 Task: Find connections with filter location João Monlevade with filter topic #Openingswith filter profile language German with filter current company Rahi with filter school Sri Indu College Of Engineering & Technology with filter industry Public Safety with filter service category Translation with filter keywords title Executive Assistant
Action: Mouse moved to (561, 86)
Screenshot: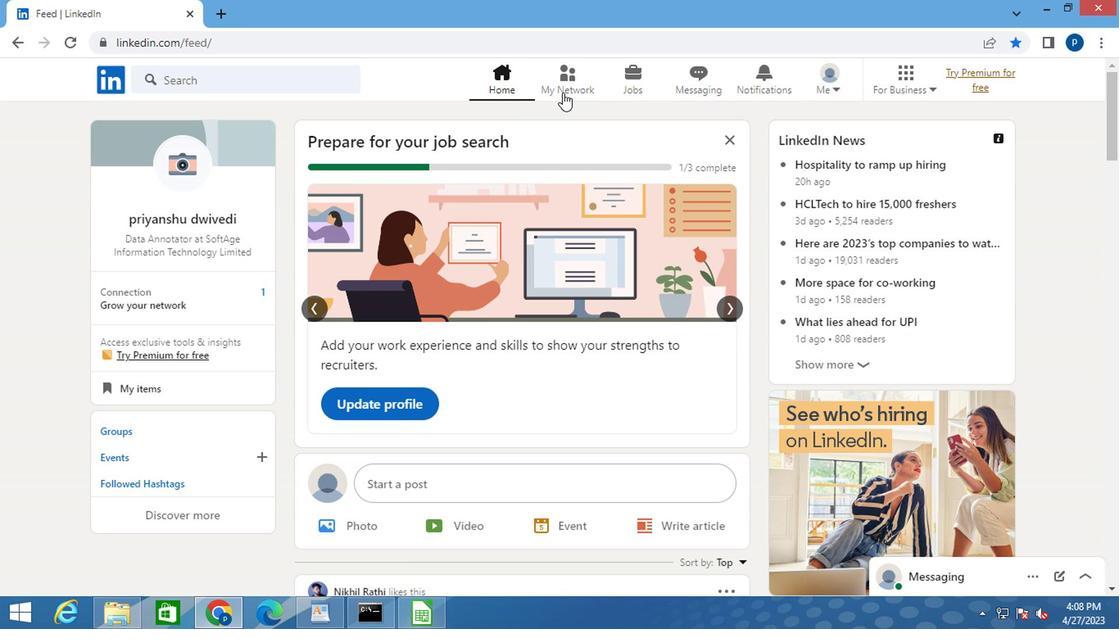 
Action: Mouse pressed left at (561, 86)
Screenshot: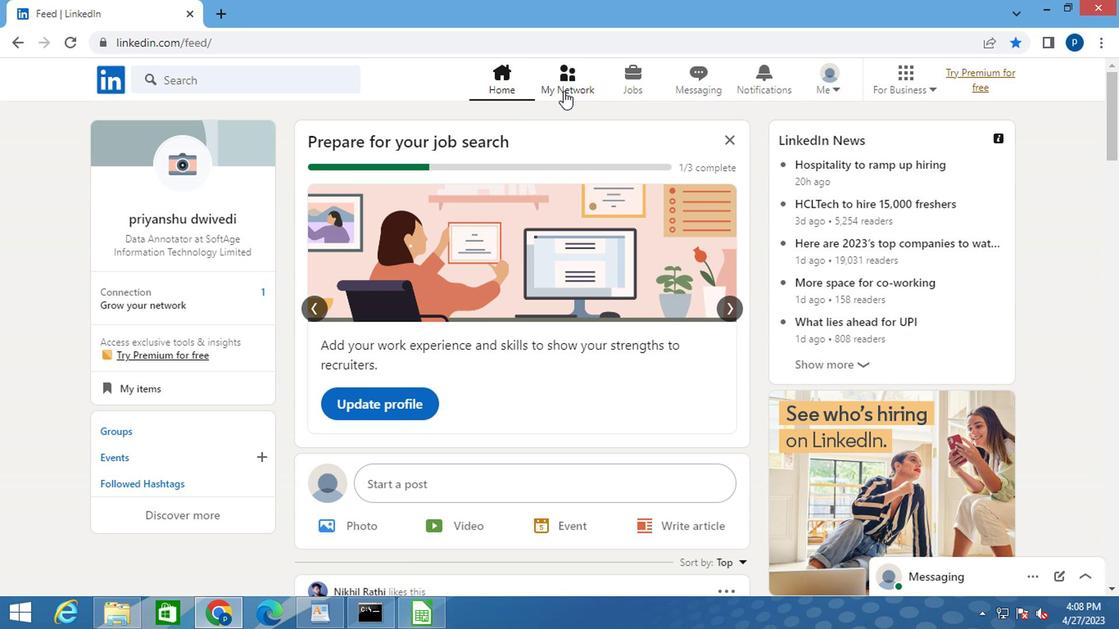 
Action: Mouse moved to (158, 175)
Screenshot: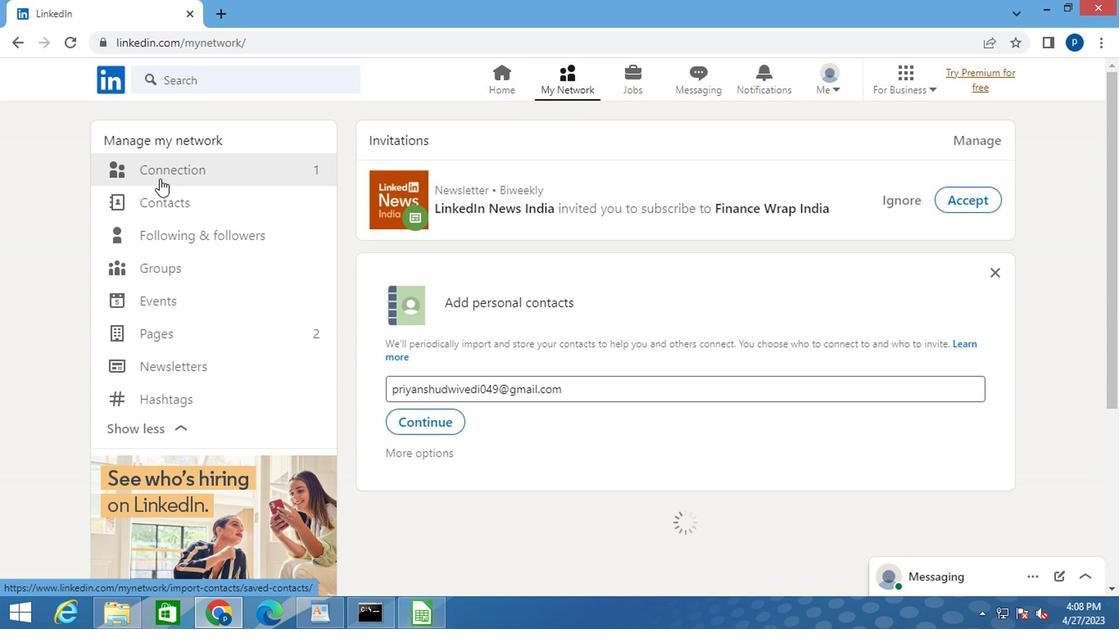
Action: Mouse pressed left at (158, 175)
Screenshot: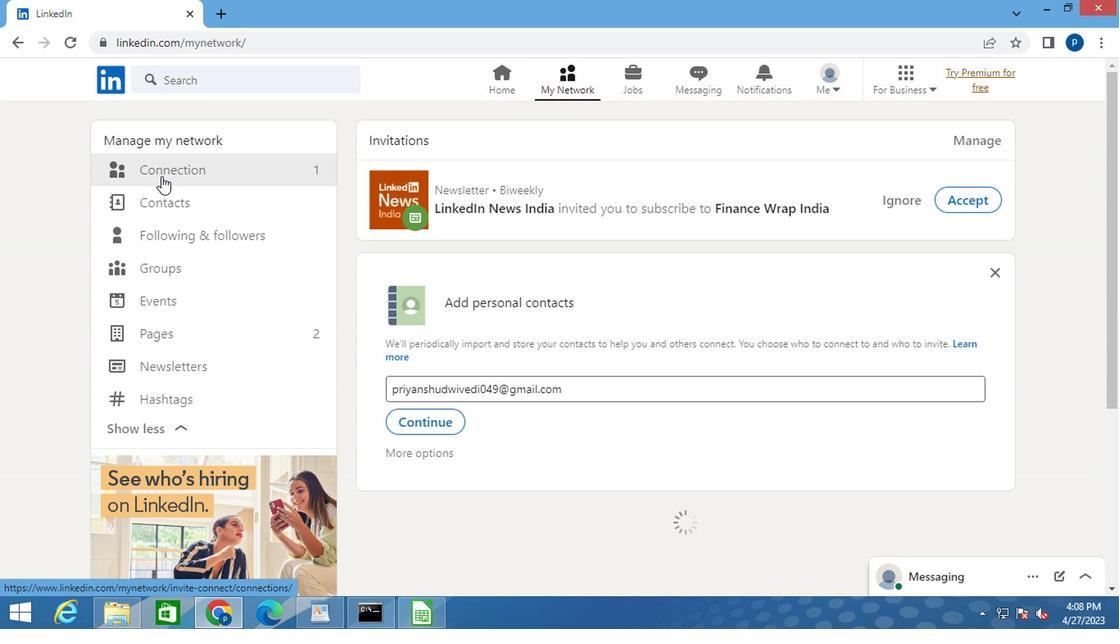 
Action: Mouse moved to (680, 175)
Screenshot: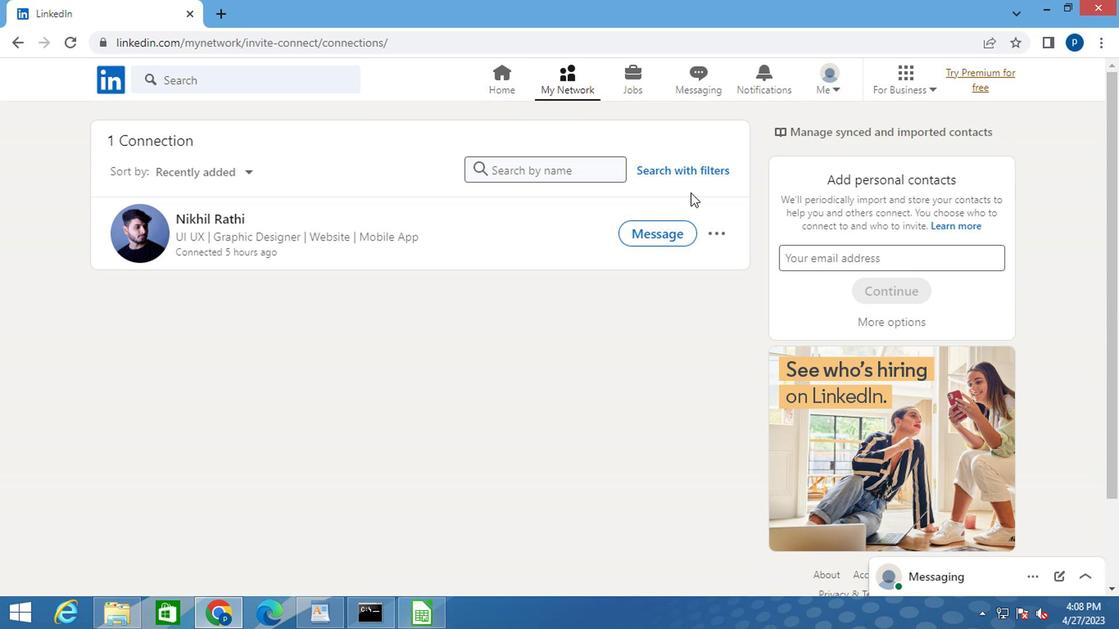
Action: Mouse pressed left at (680, 175)
Screenshot: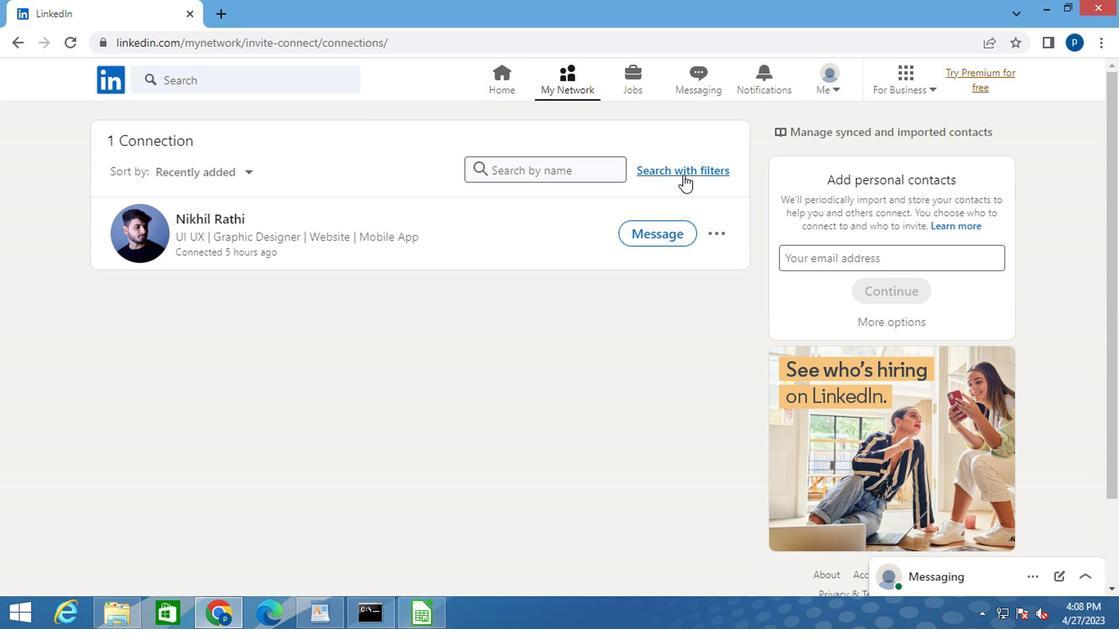 
Action: Mouse moved to (601, 127)
Screenshot: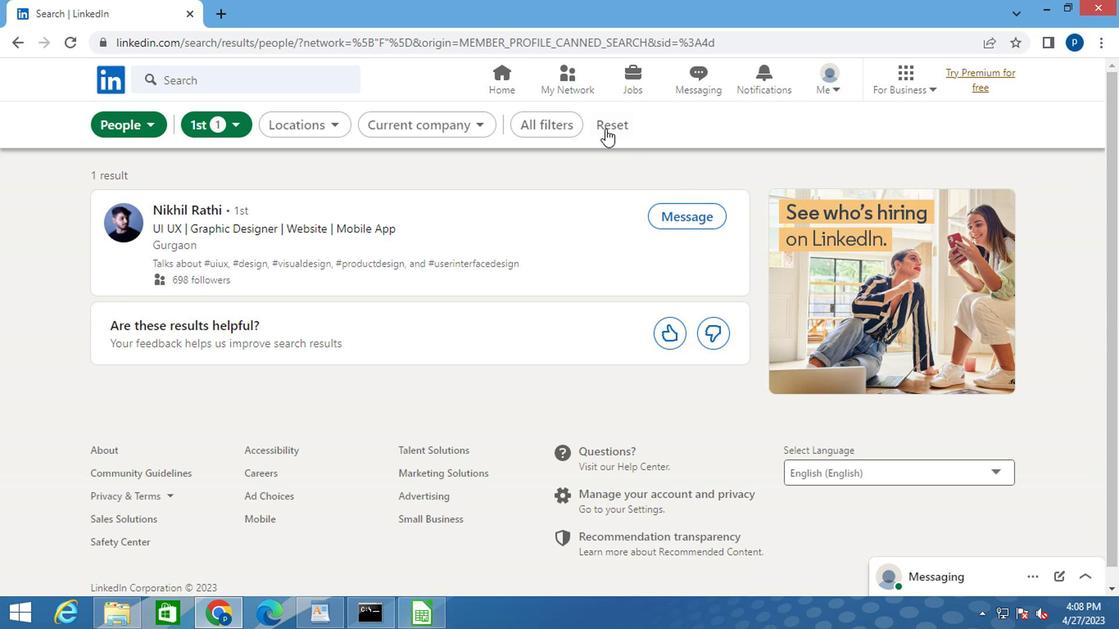 
Action: Mouse pressed left at (601, 127)
Screenshot: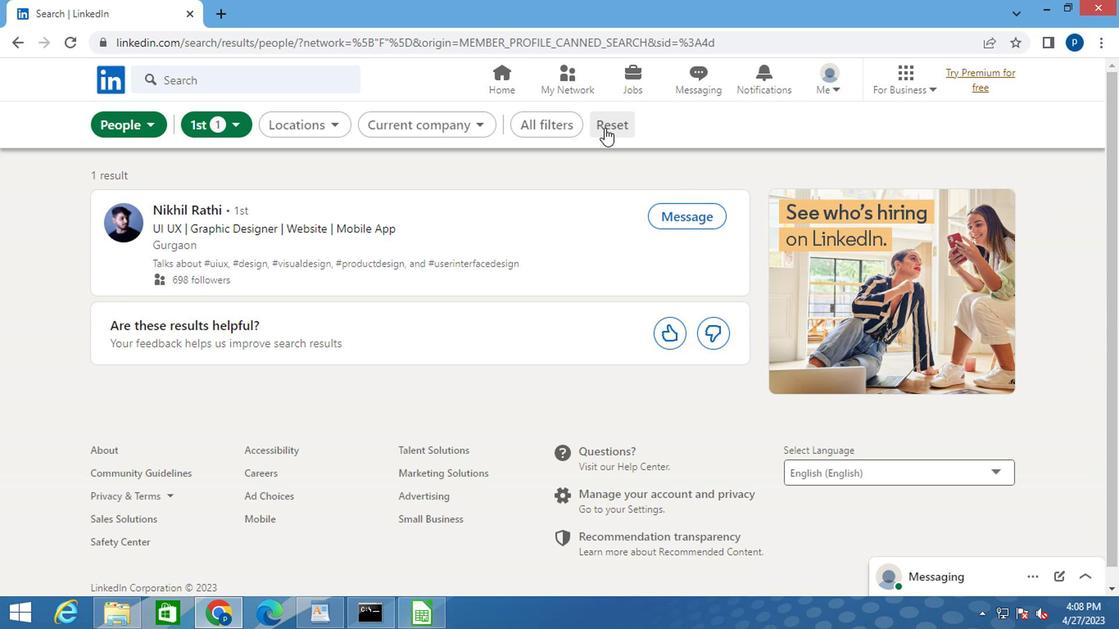 
Action: Mouse moved to (590, 133)
Screenshot: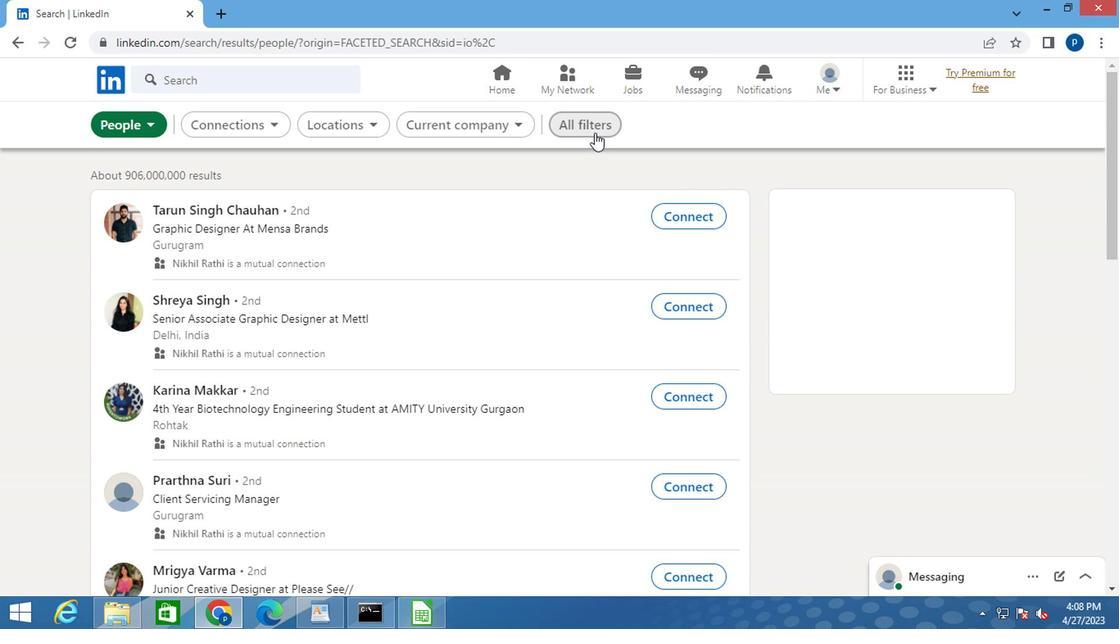 
Action: Mouse pressed left at (590, 133)
Screenshot: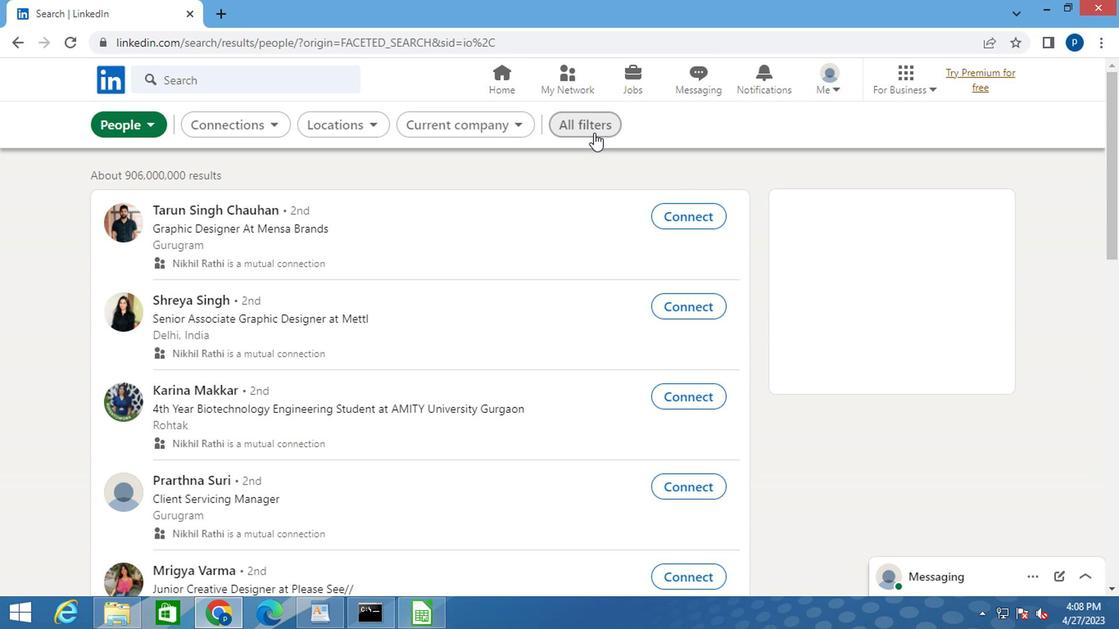 
Action: Mouse moved to (870, 348)
Screenshot: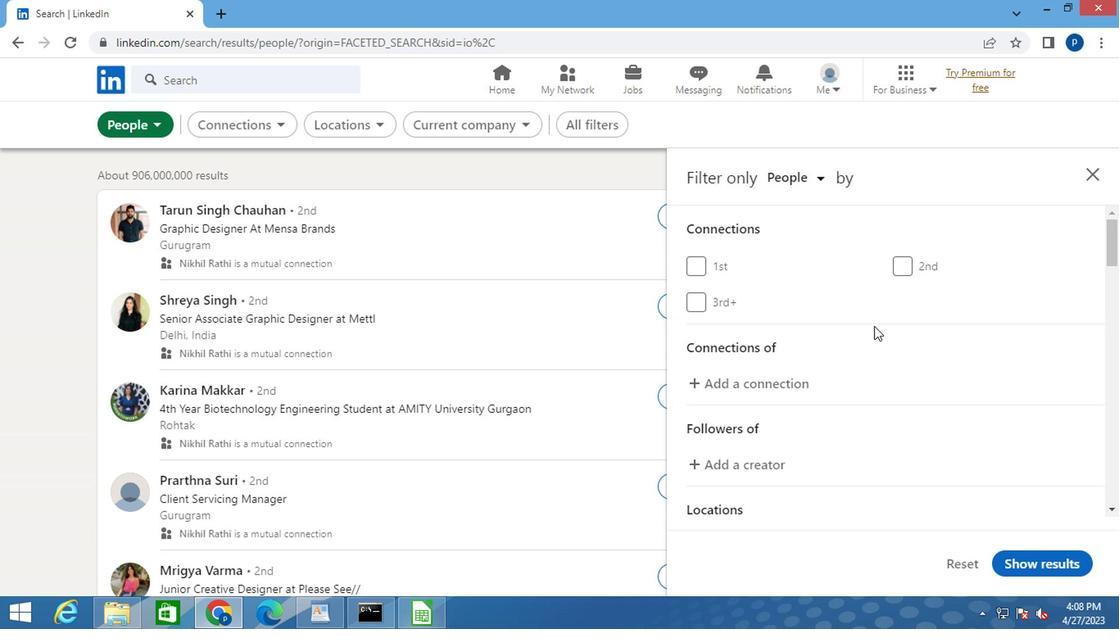 
Action: Mouse scrolled (870, 335) with delta (0, 0)
Screenshot: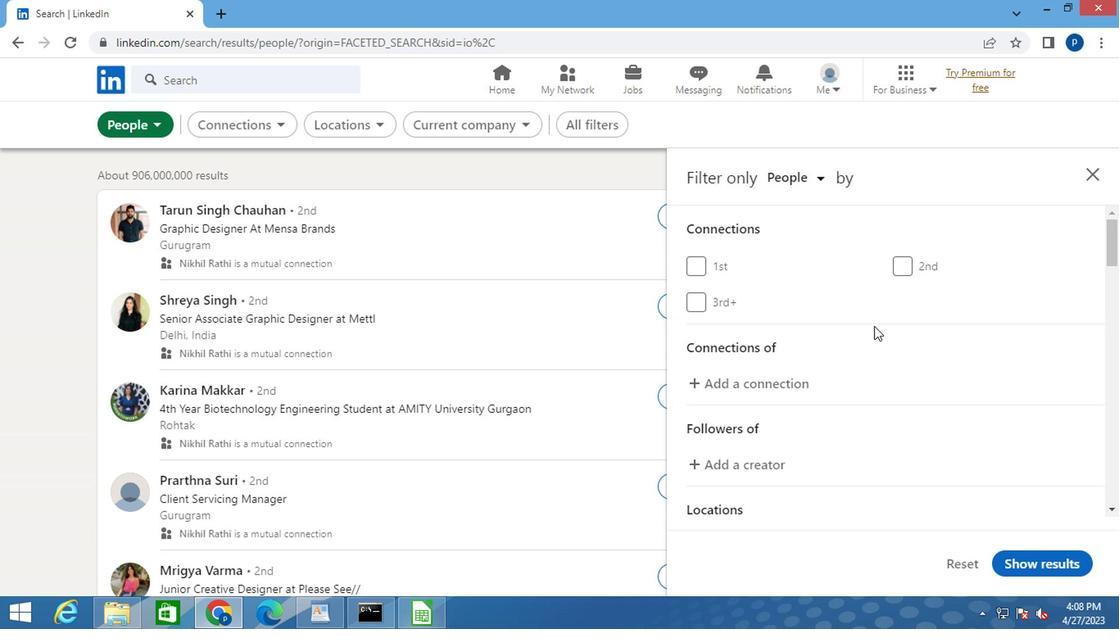 
Action: Mouse scrolled (870, 335) with delta (0, 0)
Screenshot: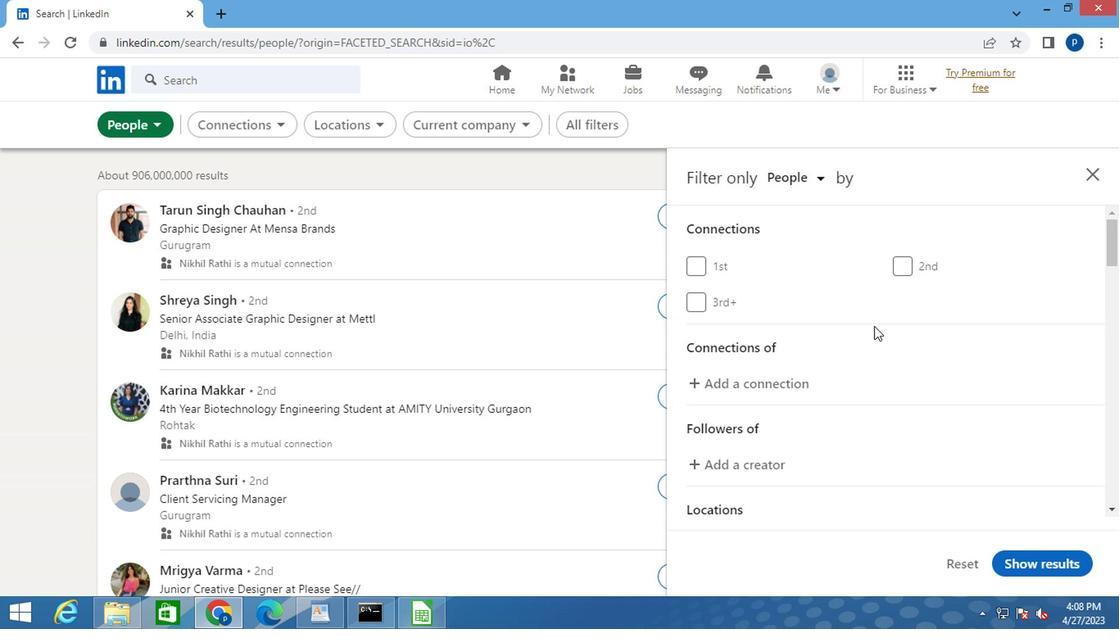 
Action: Mouse moved to (895, 454)
Screenshot: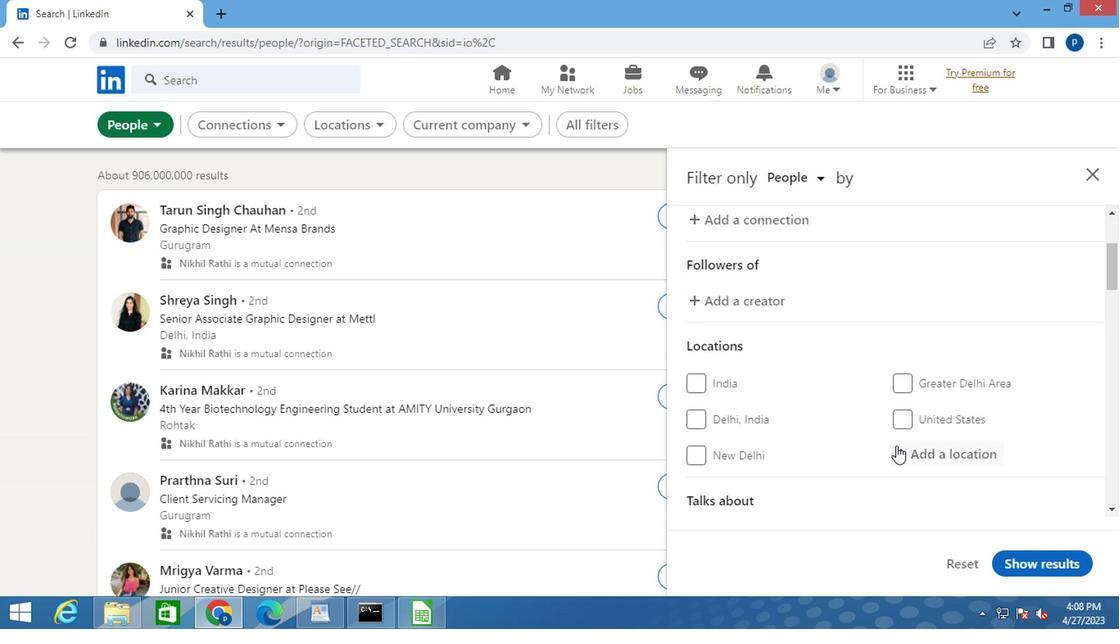 
Action: Mouse pressed left at (895, 454)
Screenshot: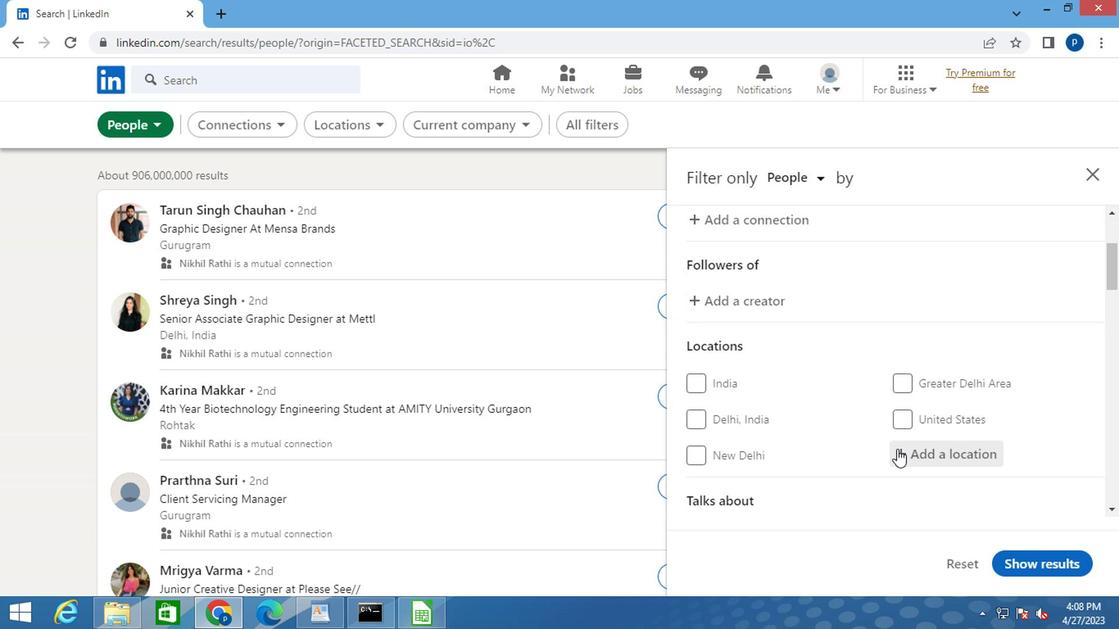 
Action: Key pressed j<Key.caps_lock>oao<Key.space><Key.caps_lock>m<Key.caps_lock>on
Screenshot: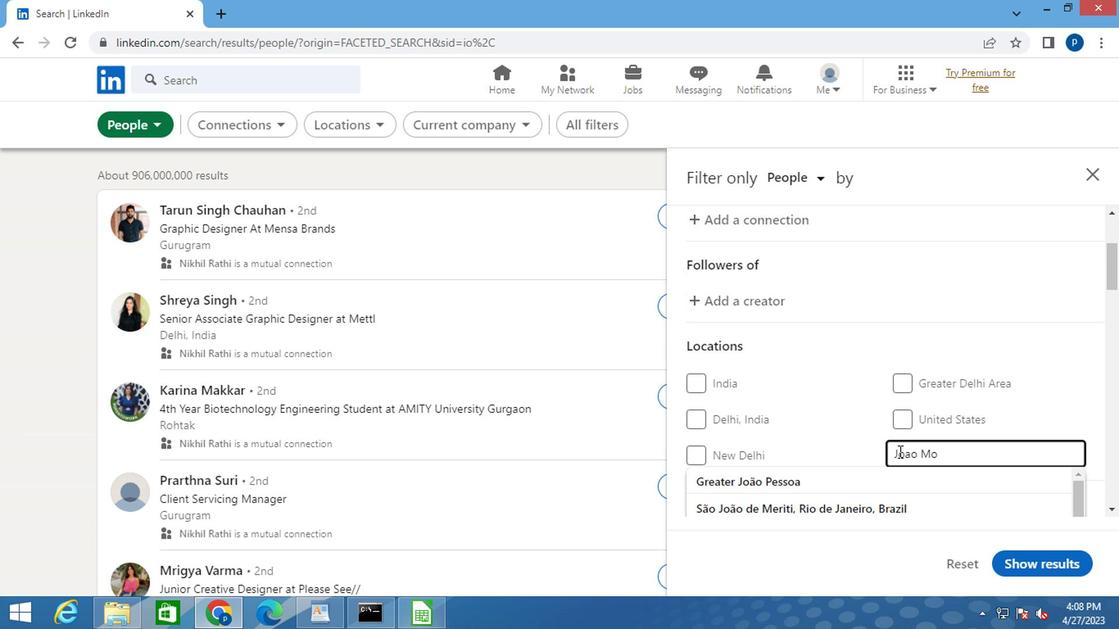 
Action: Mouse moved to (826, 483)
Screenshot: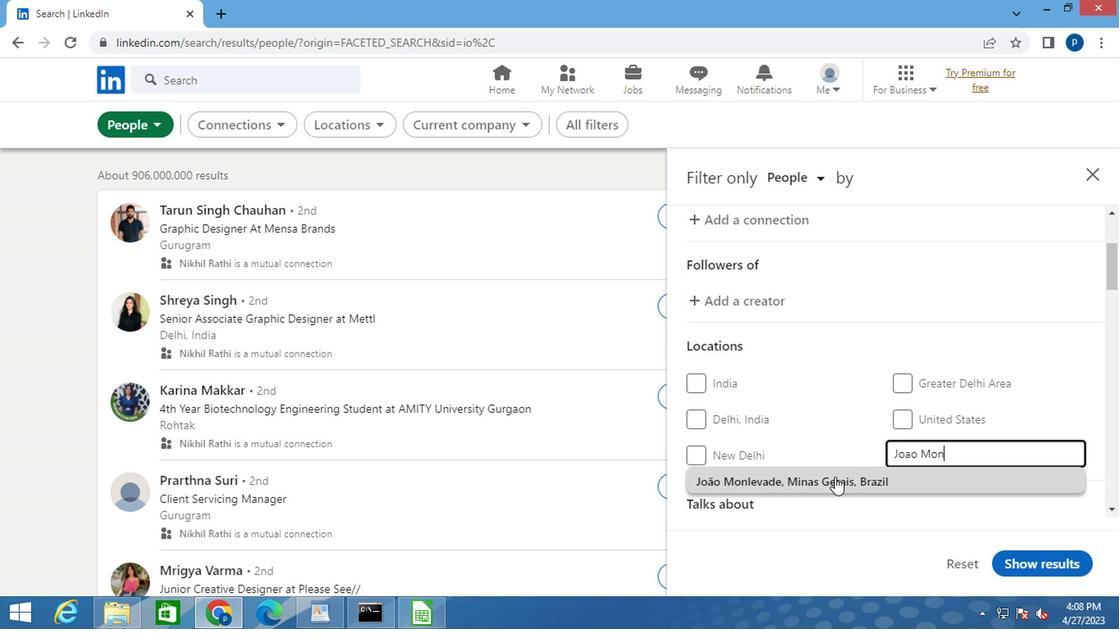 
Action: Mouse pressed left at (826, 483)
Screenshot: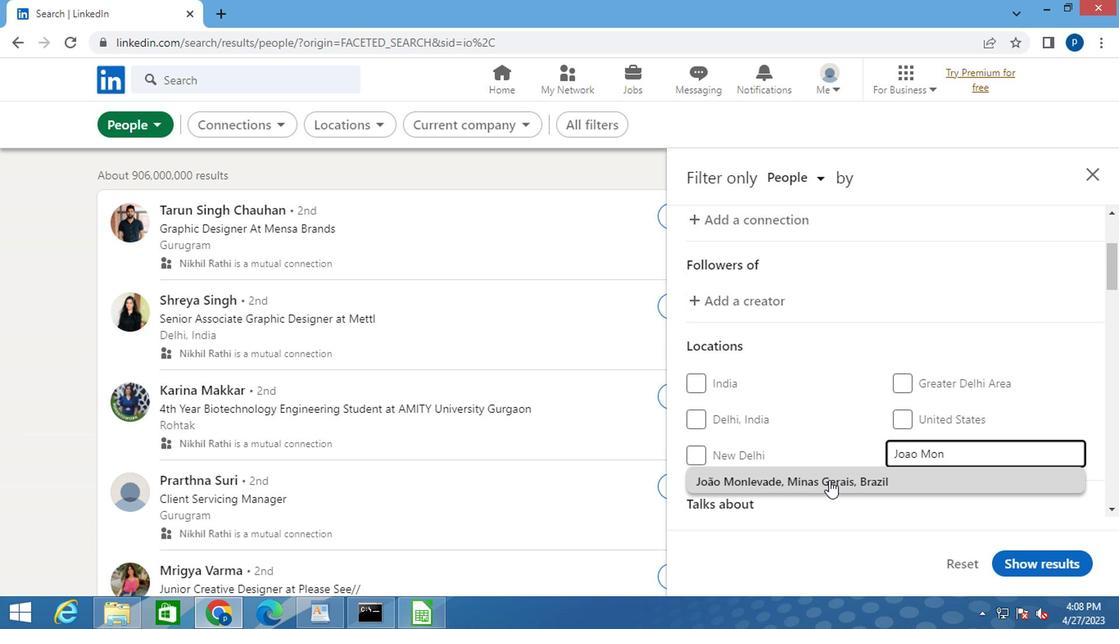 
Action: Mouse moved to (829, 476)
Screenshot: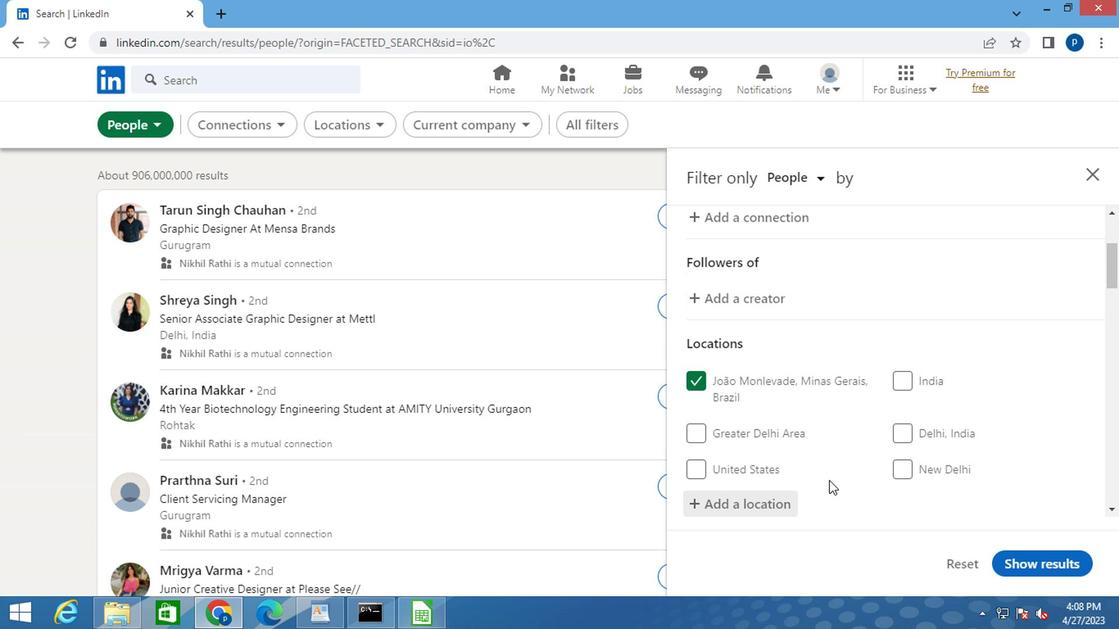 
Action: Mouse scrolled (829, 475) with delta (0, -1)
Screenshot: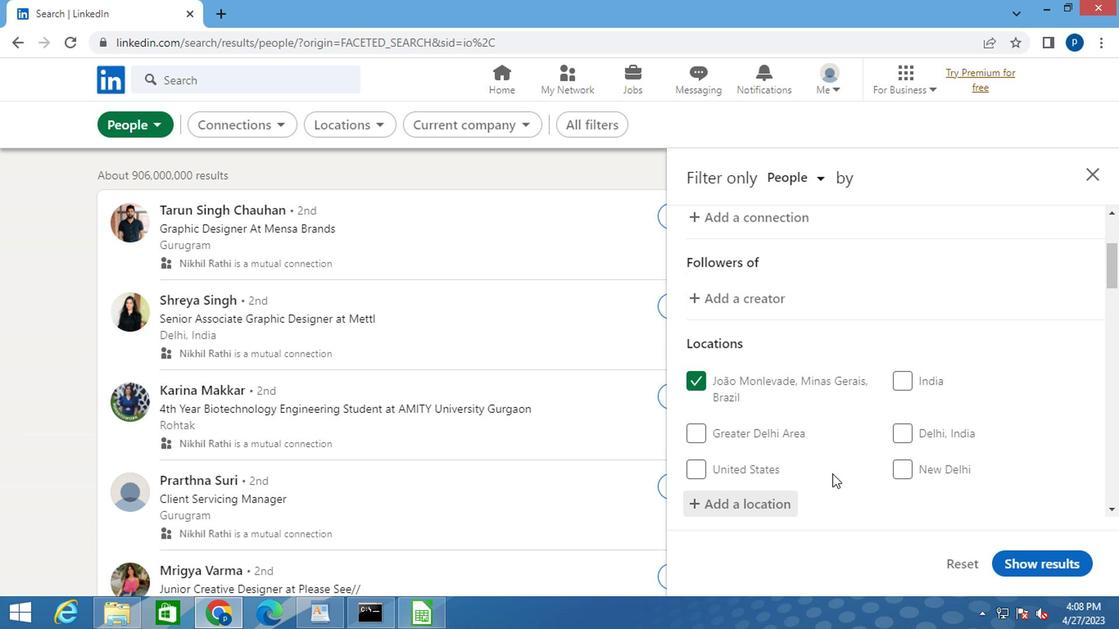 
Action: Mouse scrolled (829, 475) with delta (0, -1)
Screenshot: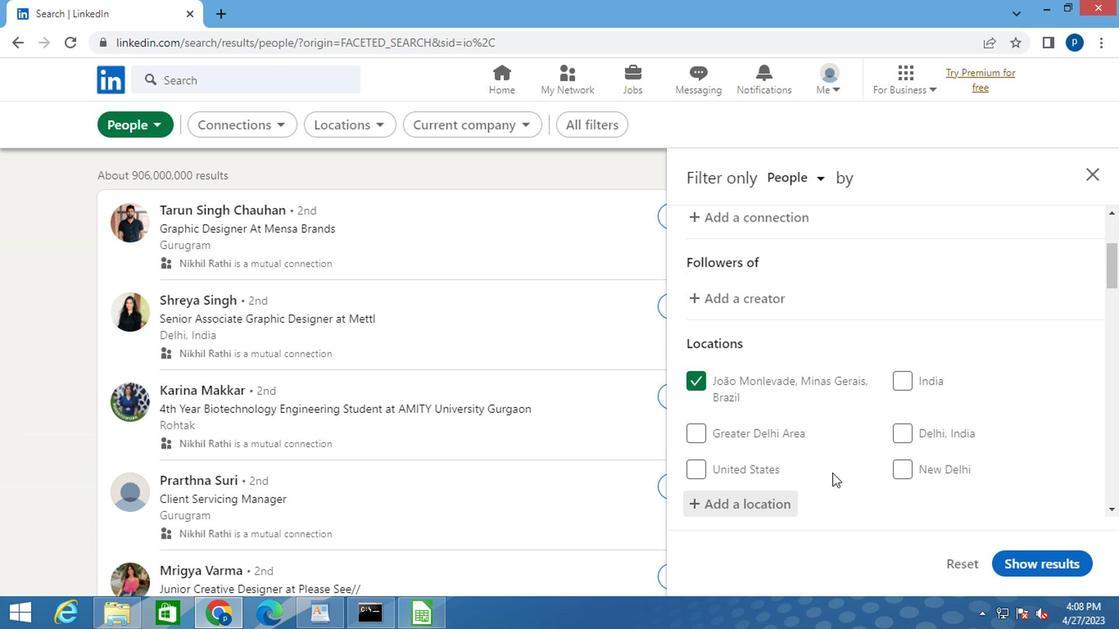 
Action: Mouse moved to (876, 444)
Screenshot: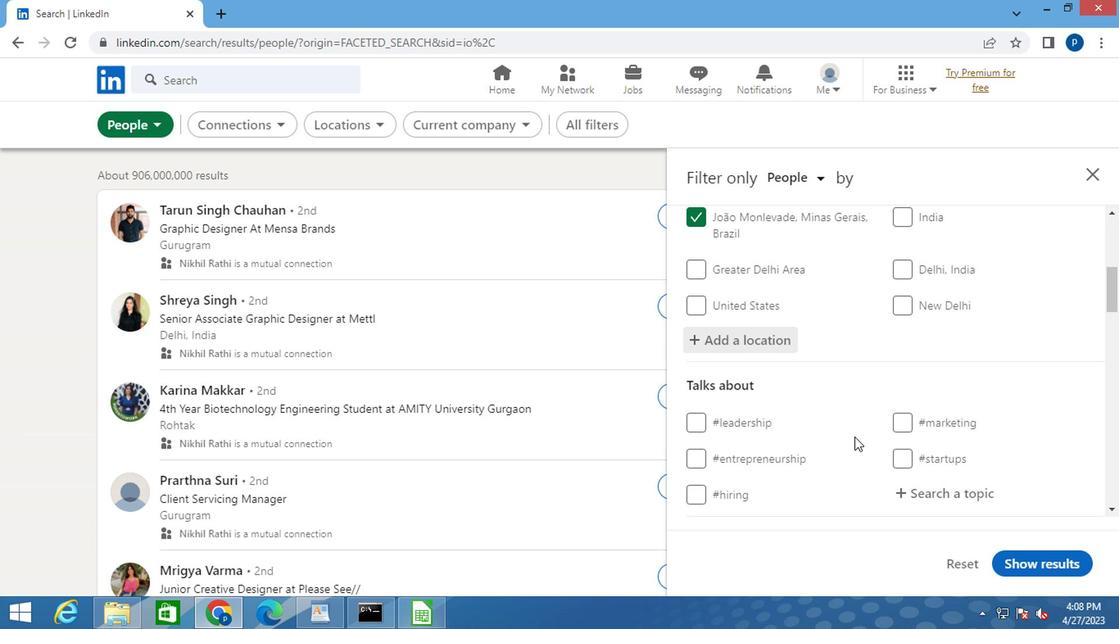 
Action: Mouse scrolled (876, 443) with delta (0, -1)
Screenshot: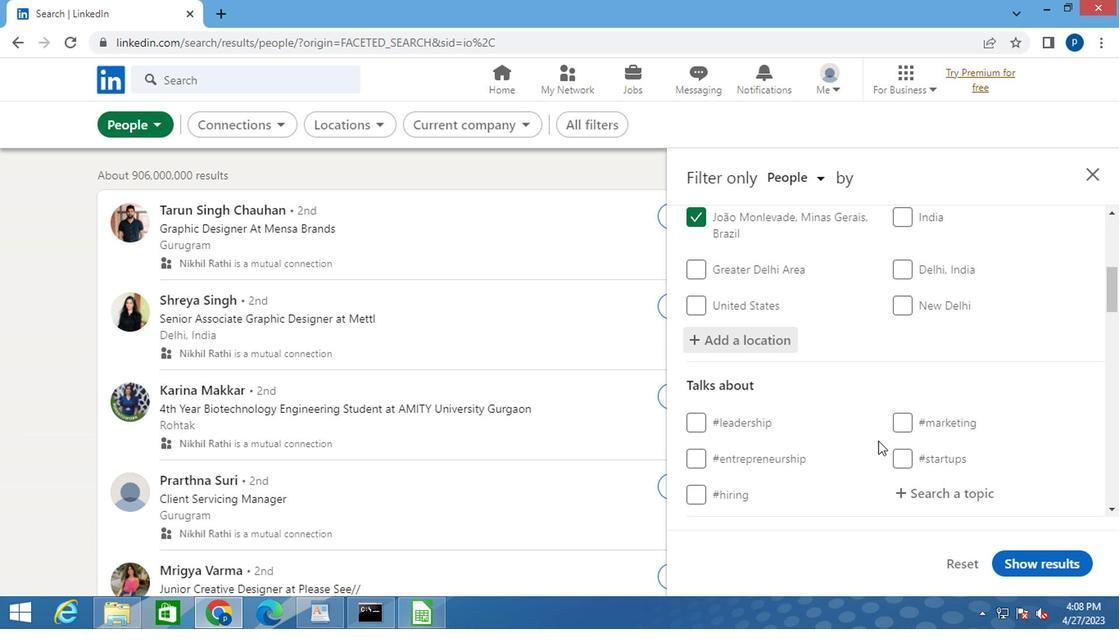 
Action: Mouse moved to (904, 412)
Screenshot: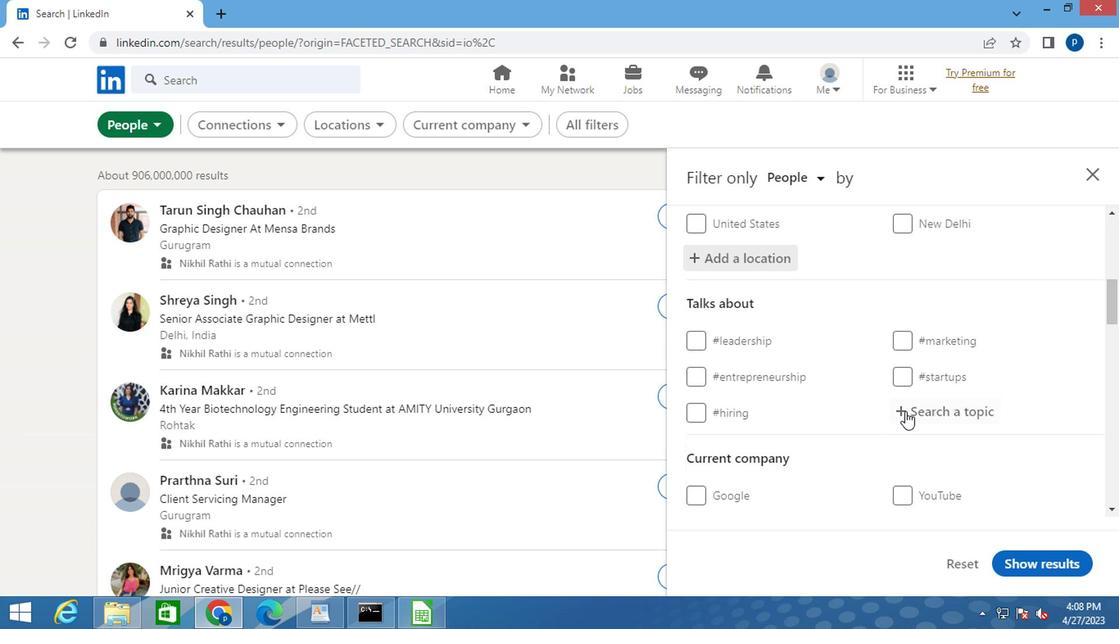 
Action: Mouse pressed left at (904, 412)
Screenshot: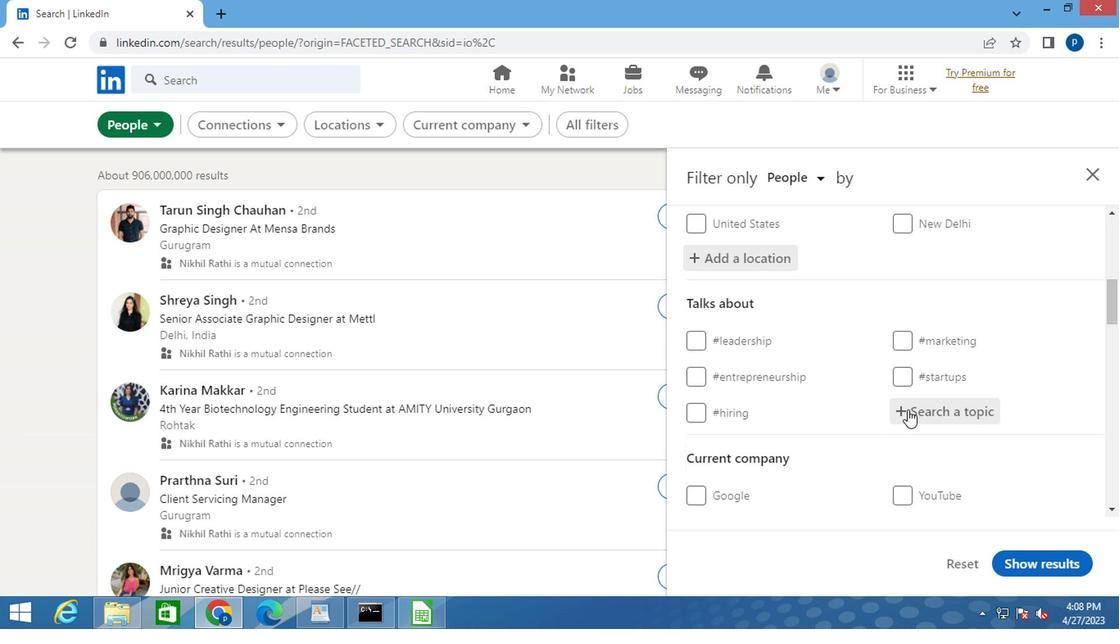 
Action: Mouse moved to (903, 413)
Screenshot: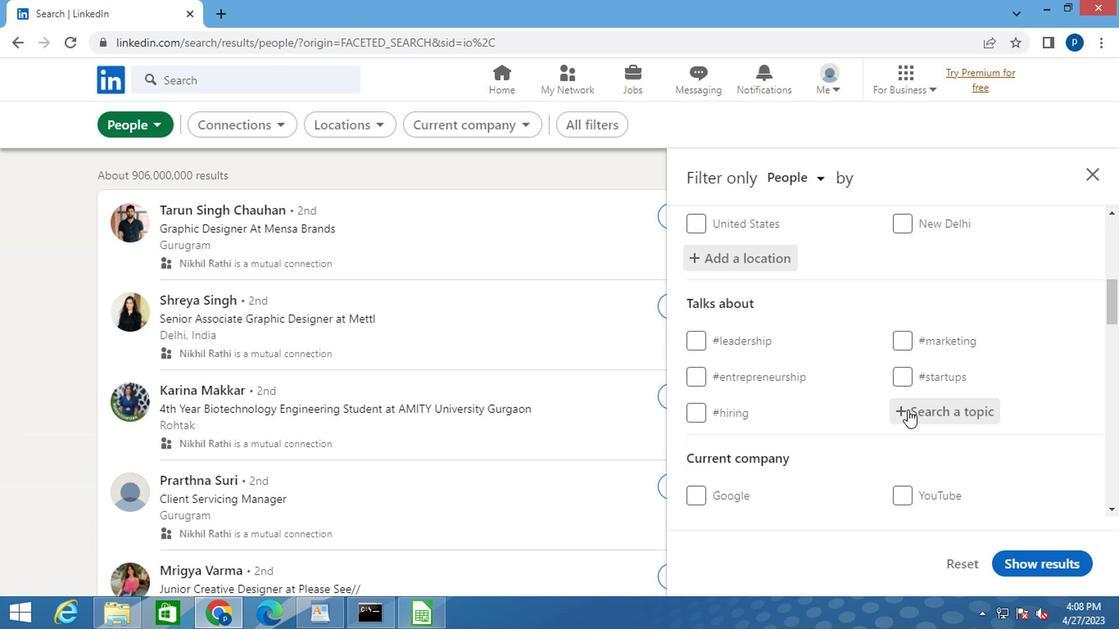 
Action: Key pressed <Key.shift>#<Key.caps_lock>O<Key.caps_lock>PENINGS<Key.space>
Screenshot: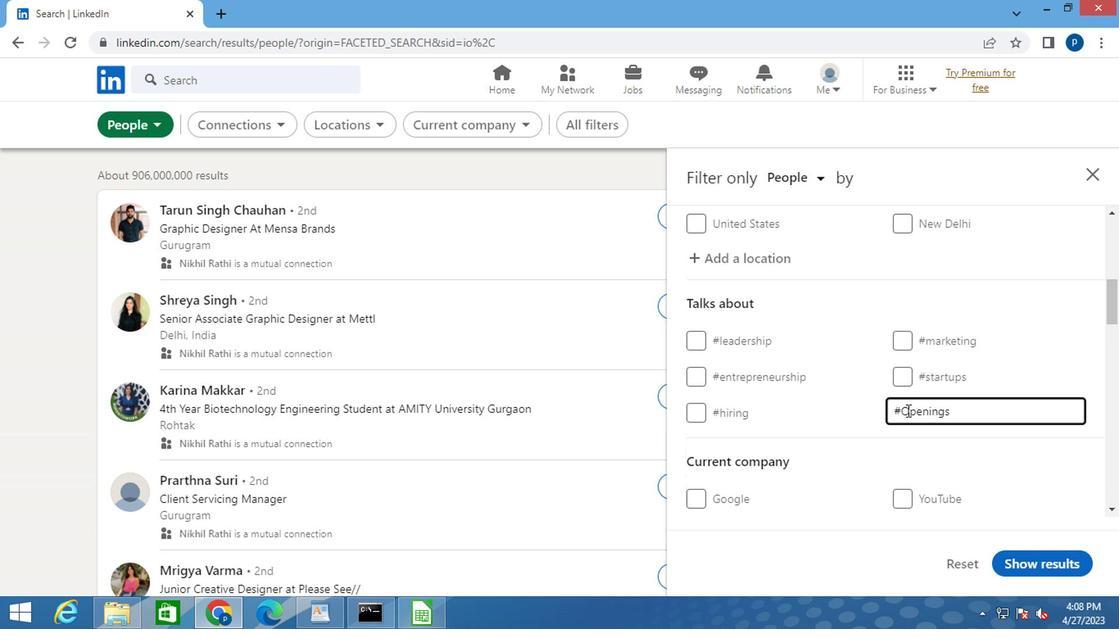 
Action: Mouse moved to (847, 423)
Screenshot: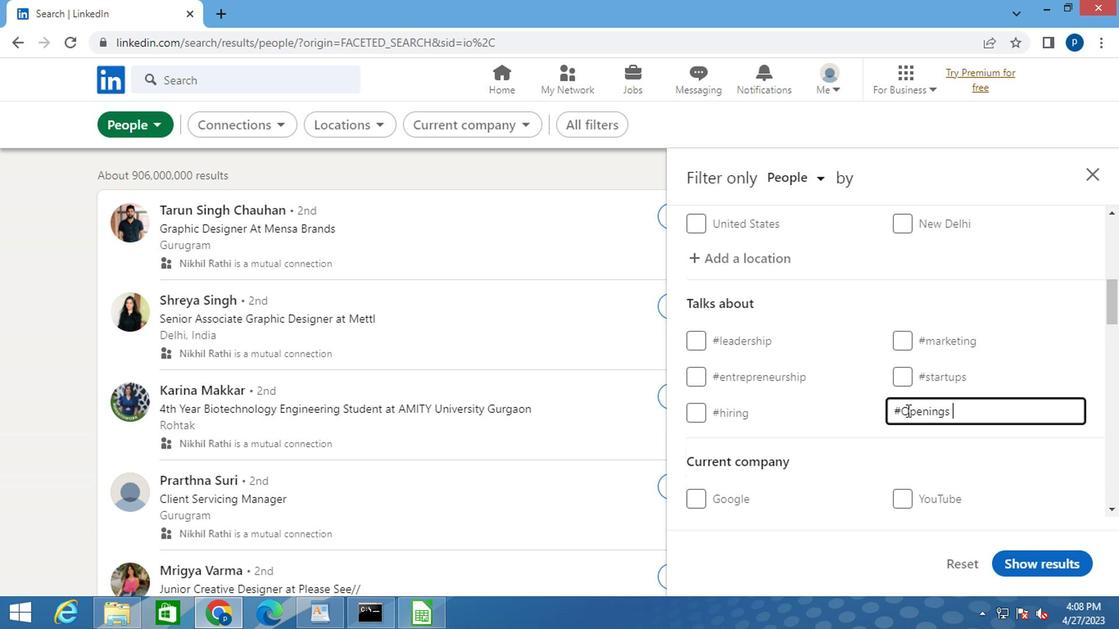 
Action: Mouse scrolled (847, 422) with delta (0, 0)
Screenshot: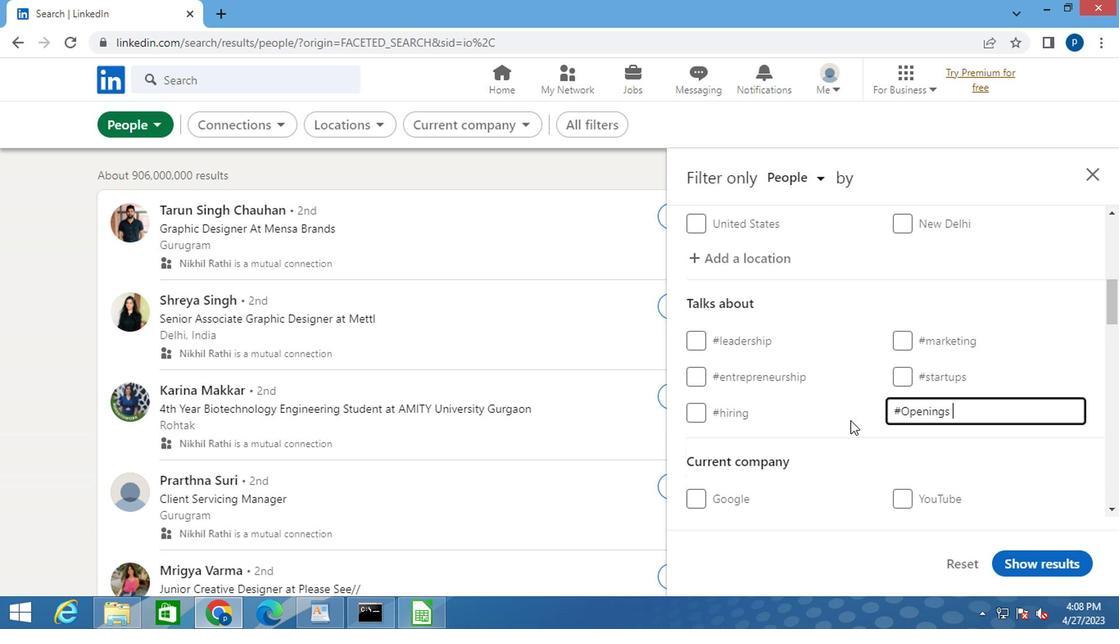 
Action: Mouse scrolled (847, 422) with delta (0, 0)
Screenshot: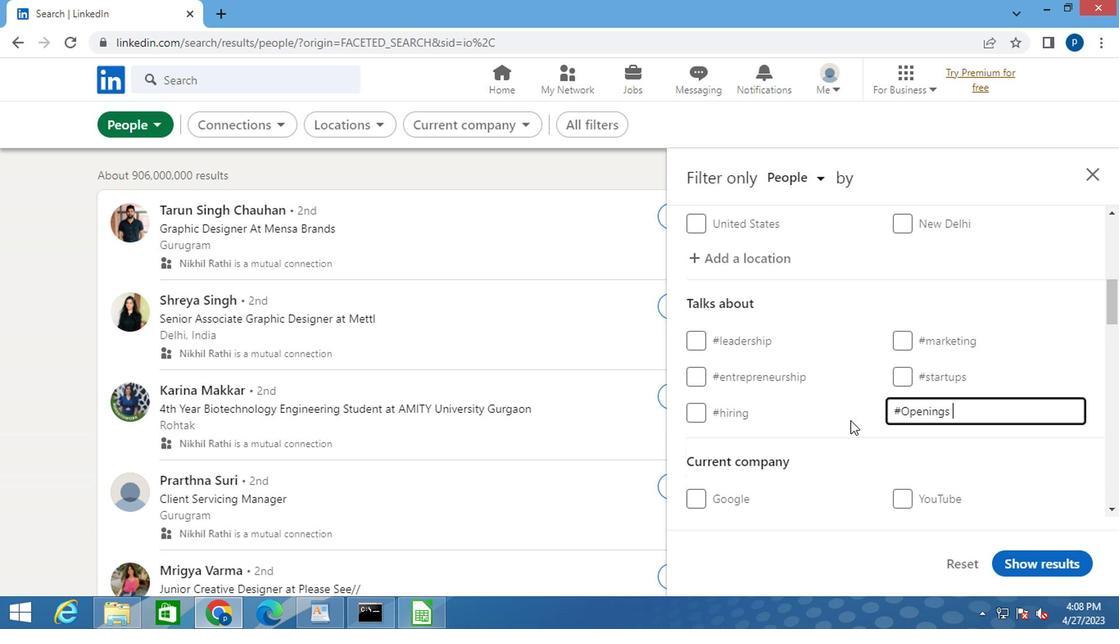 
Action: Mouse moved to (844, 423)
Screenshot: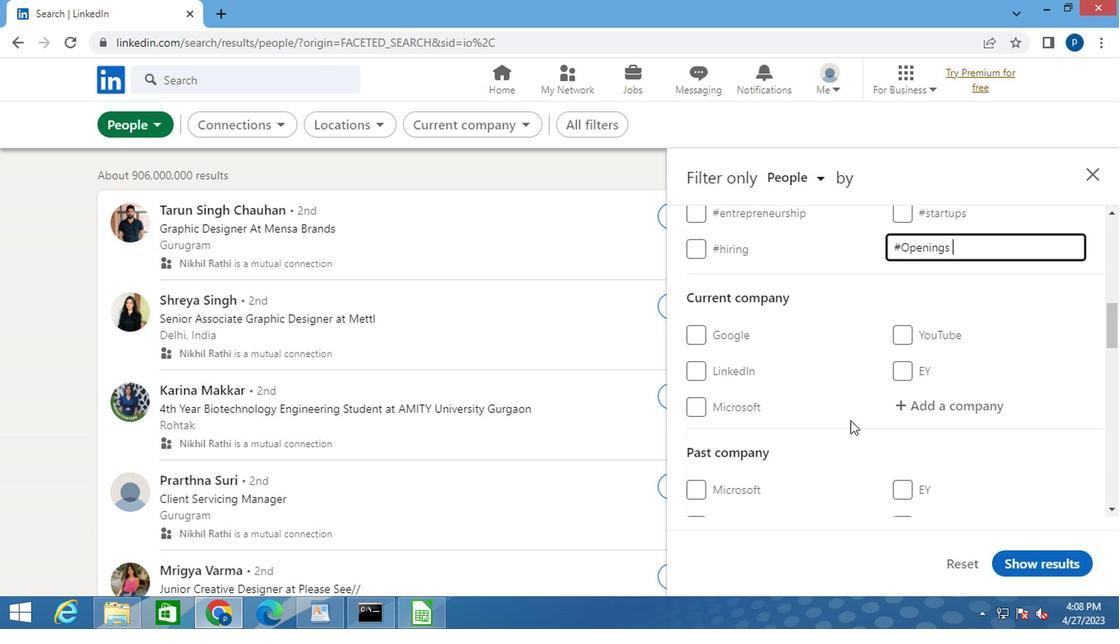 
Action: Mouse scrolled (844, 422) with delta (0, 0)
Screenshot: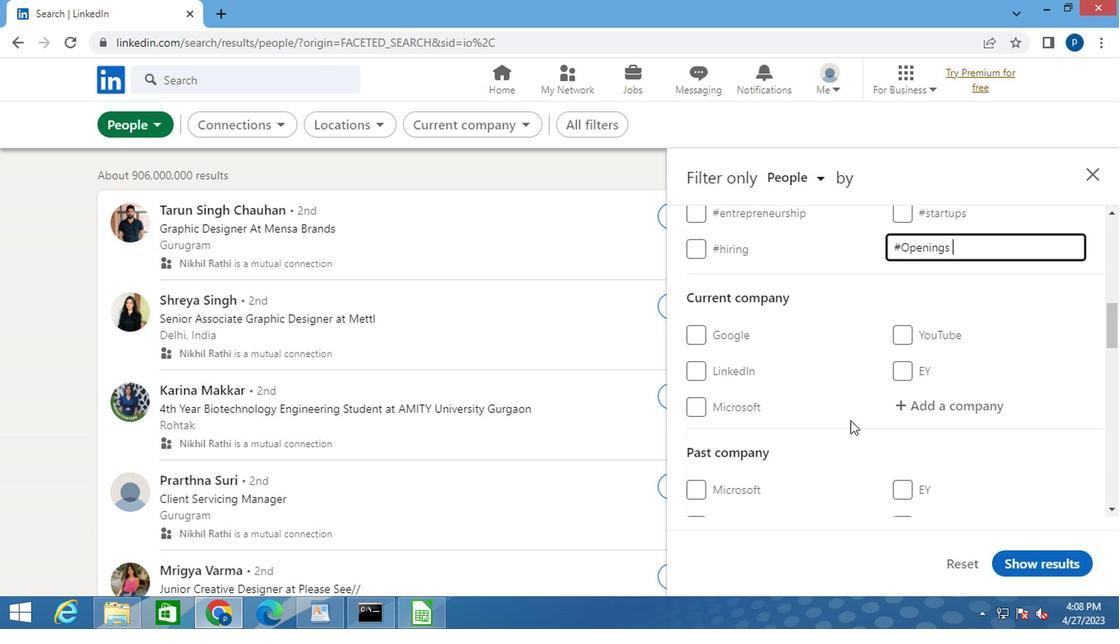 
Action: Mouse moved to (838, 422)
Screenshot: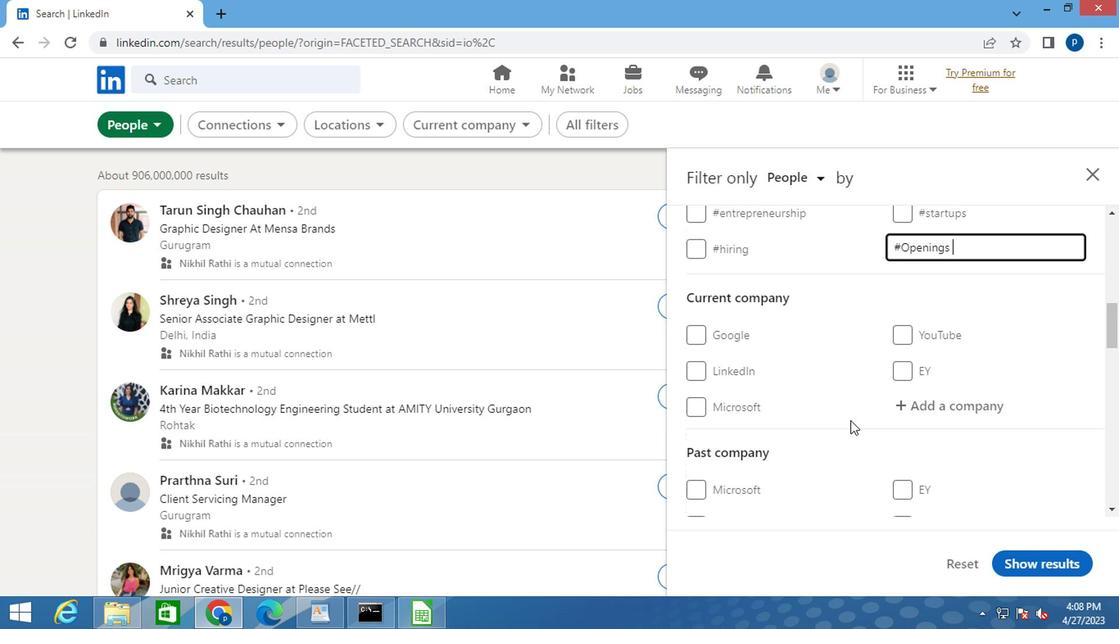 
Action: Mouse scrolled (838, 421) with delta (0, -1)
Screenshot: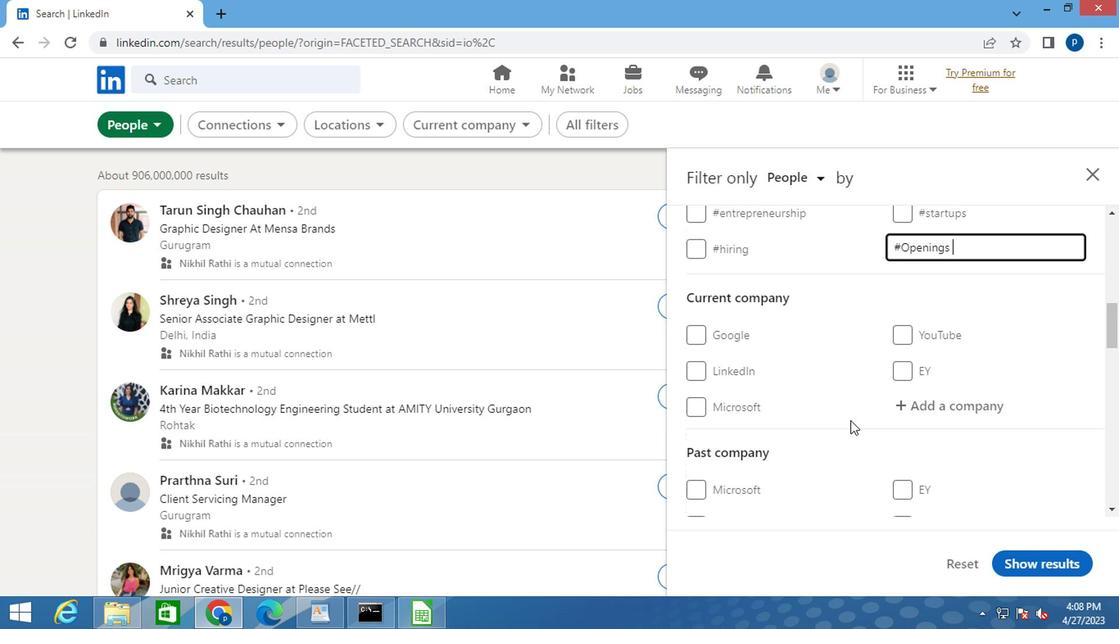 
Action: Mouse moved to (808, 400)
Screenshot: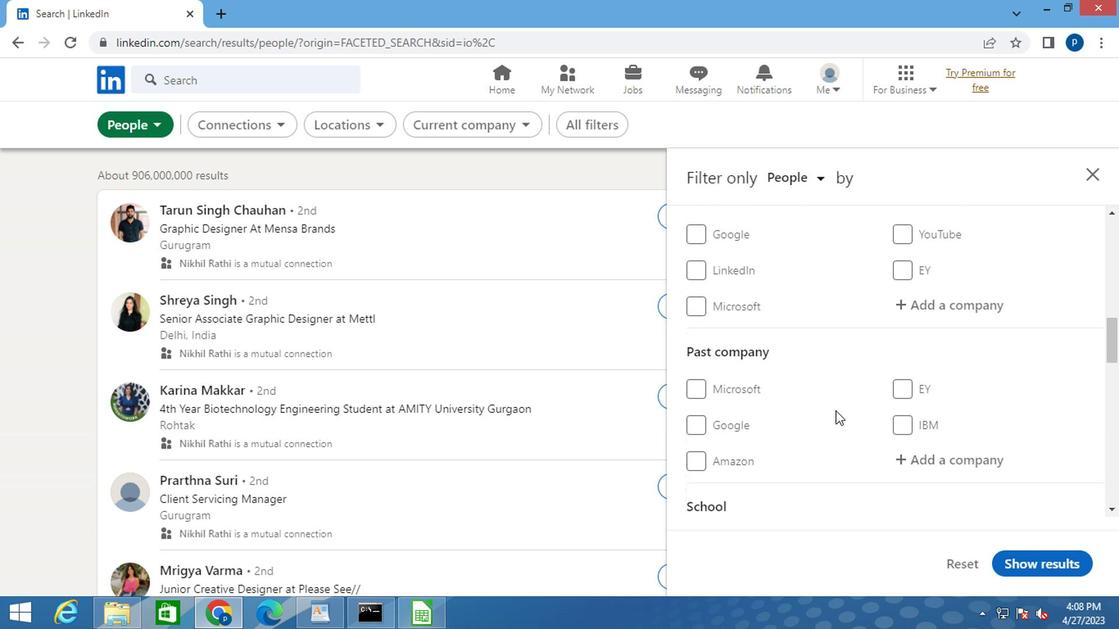 
Action: Mouse scrolled (808, 399) with delta (0, -1)
Screenshot: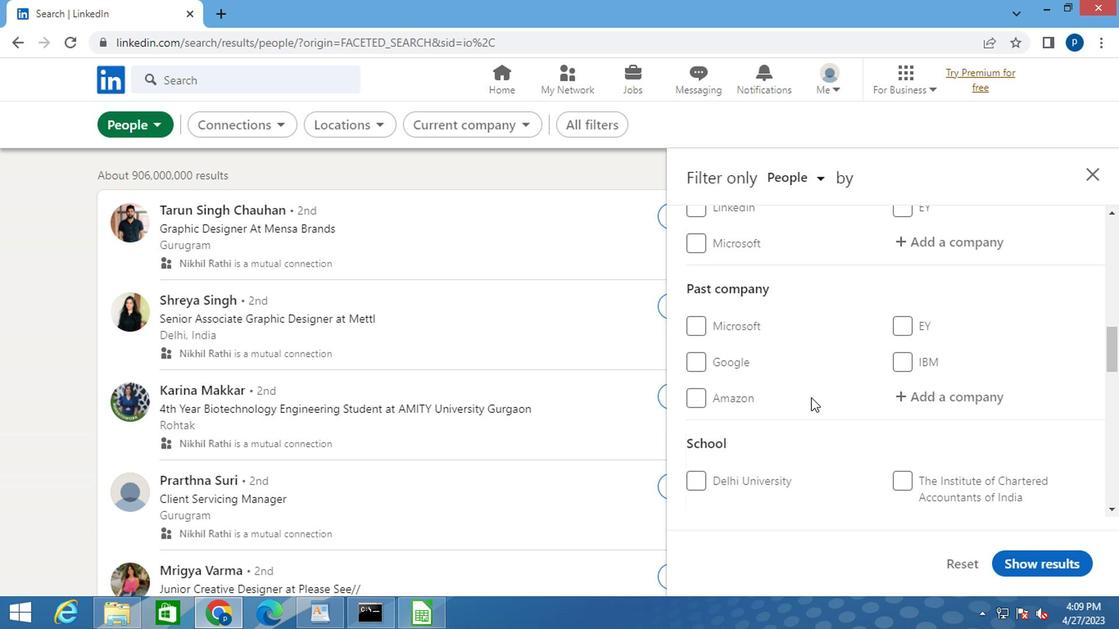 
Action: Mouse moved to (808, 398)
Screenshot: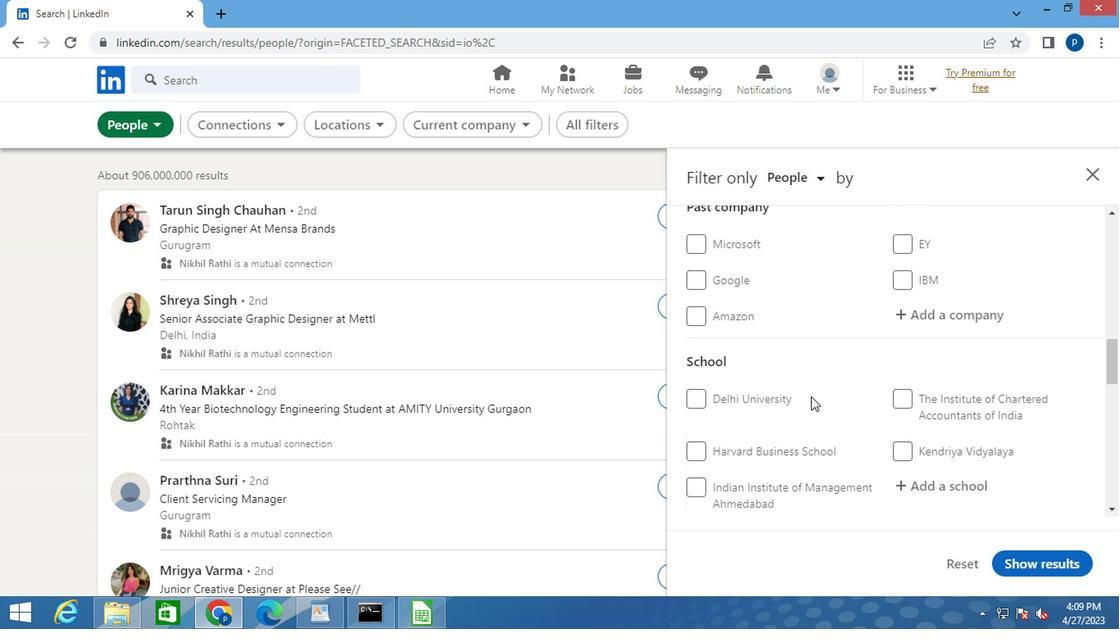
Action: Mouse scrolled (808, 397) with delta (0, -1)
Screenshot: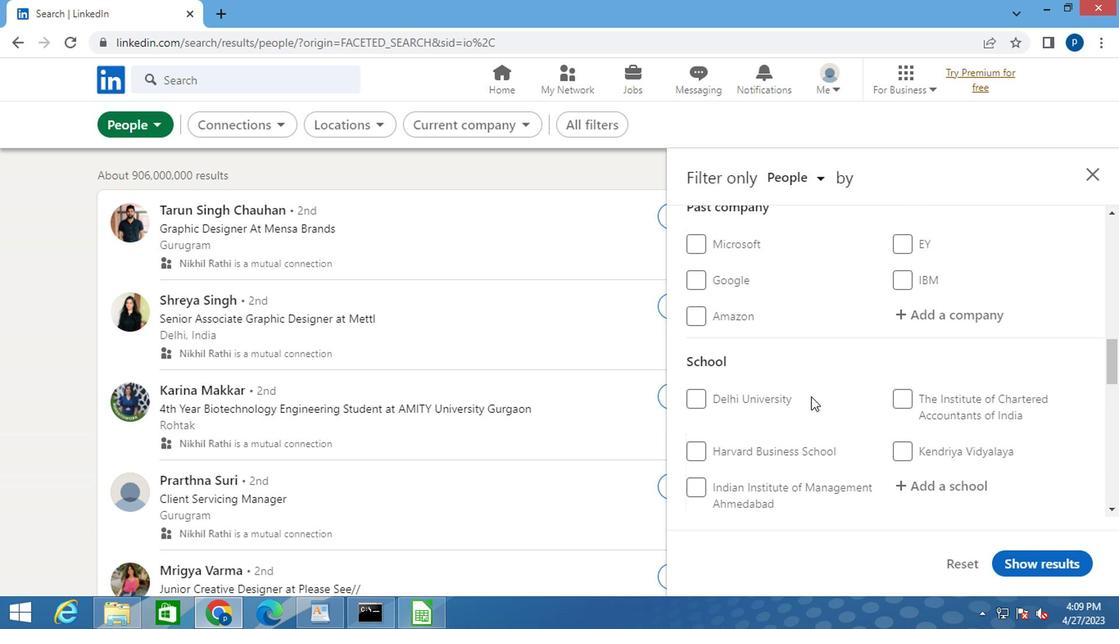 
Action: Mouse scrolled (808, 397) with delta (0, -1)
Screenshot: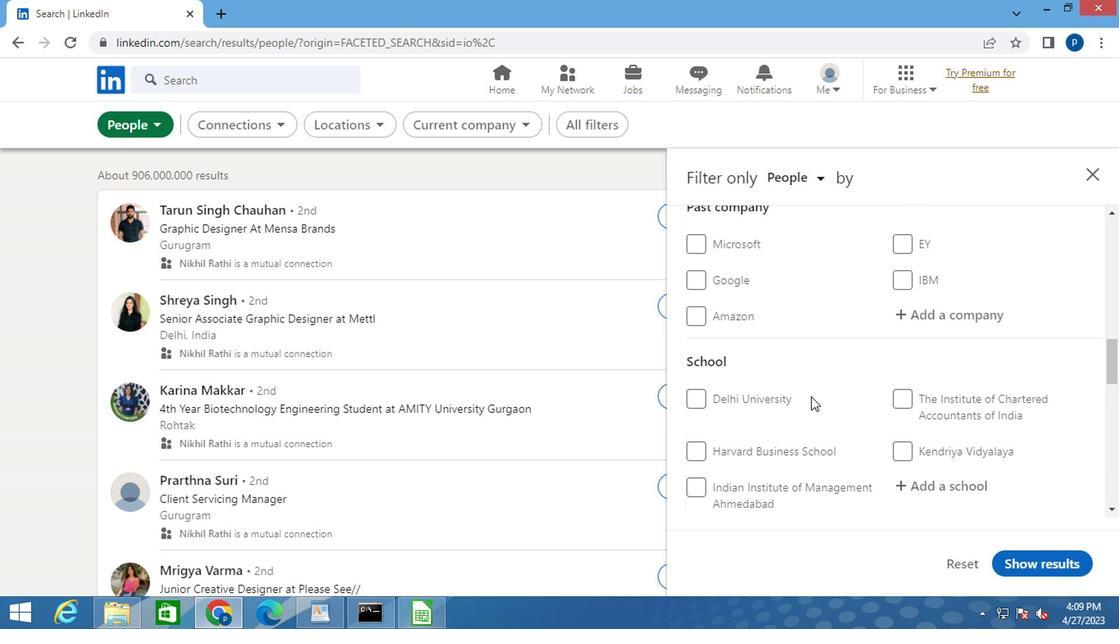 
Action: Mouse scrolled (808, 397) with delta (0, -1)
Screenshot: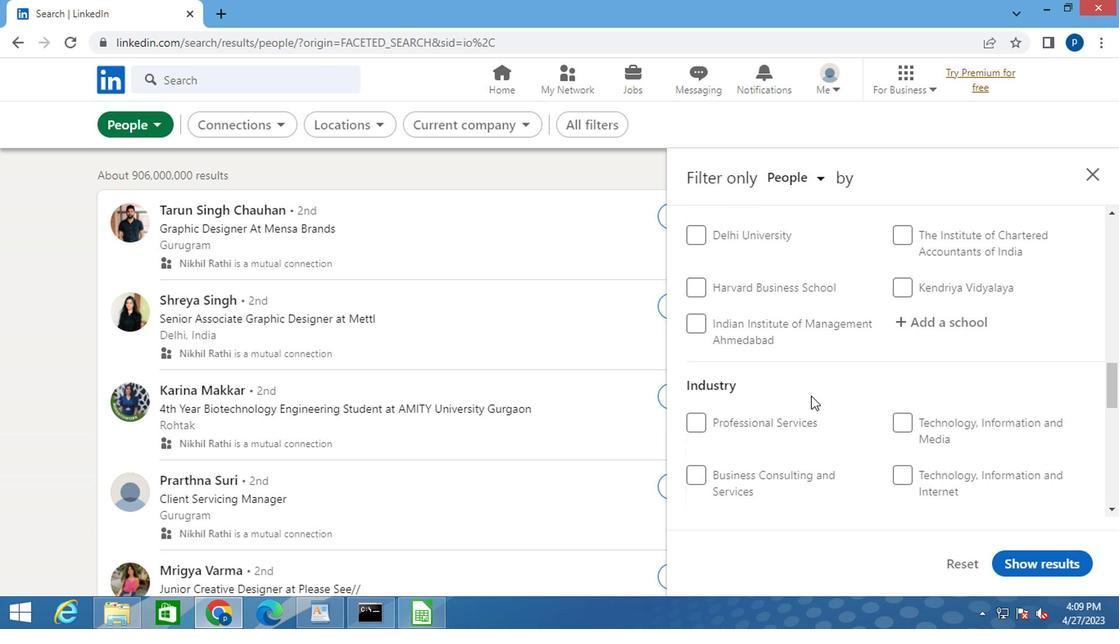 
Action: Mouse scrolled (808, 397) with delta (0, -1)
Screenshot: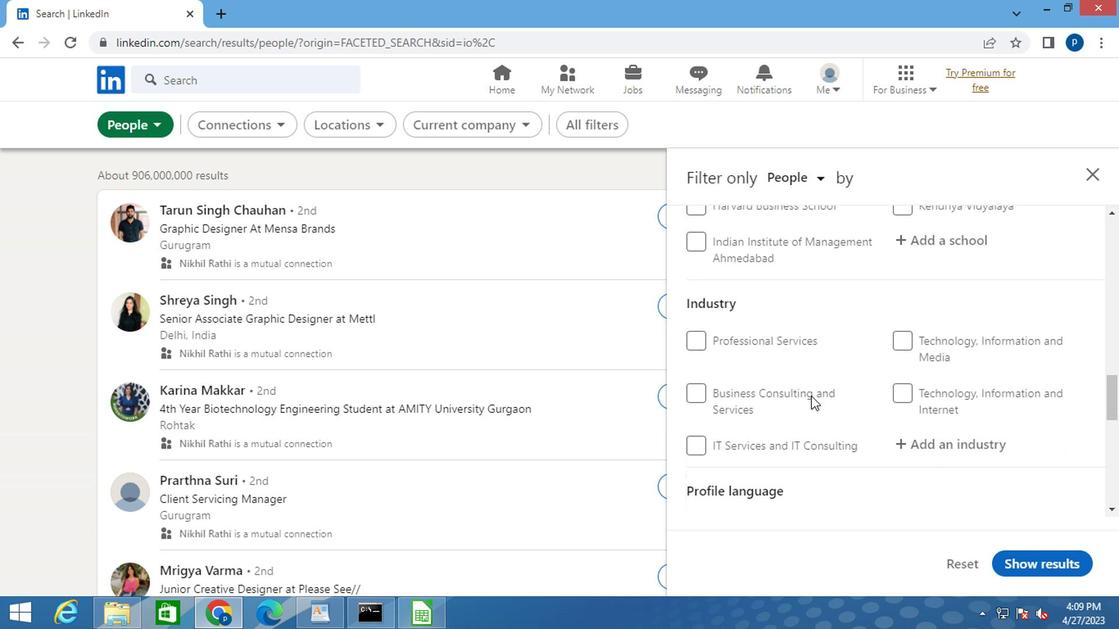 
Action: Mouse scrolled (808, 397) with delta (0, -1)
Screenshot: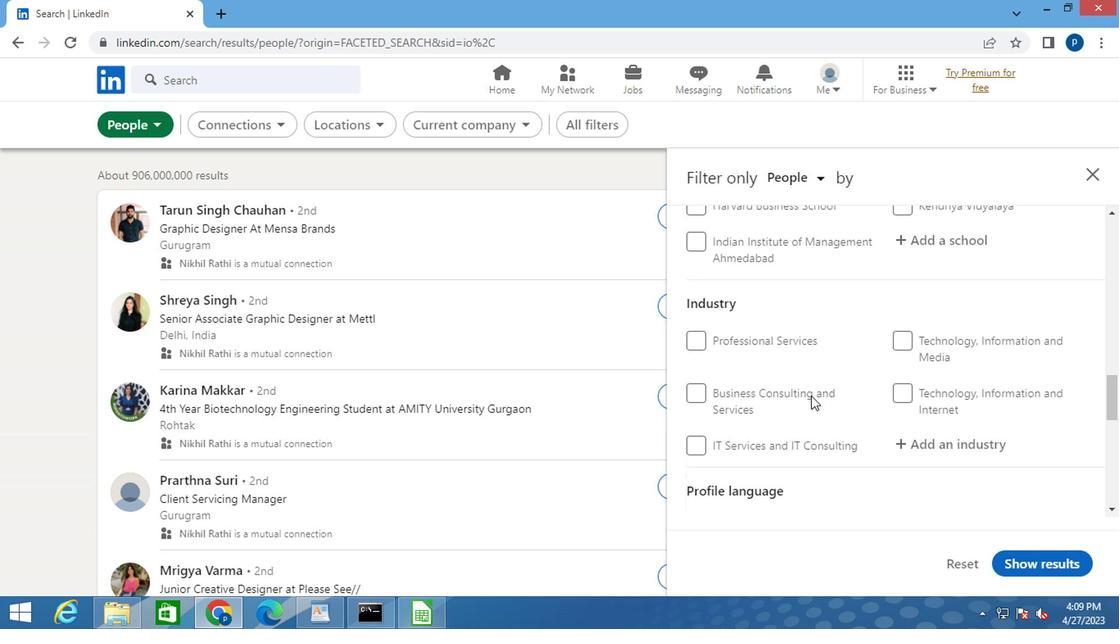 
Action: Mouse moved to (701, 439)
Screenshot: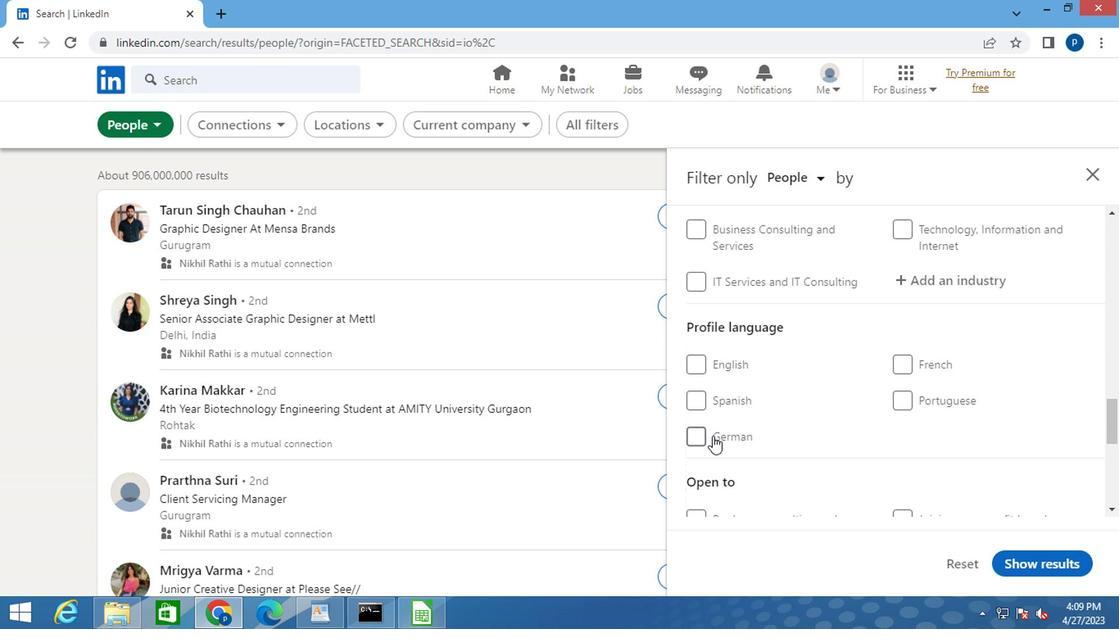
Action: Mouse pressed left at (701, 439)
Screenshot: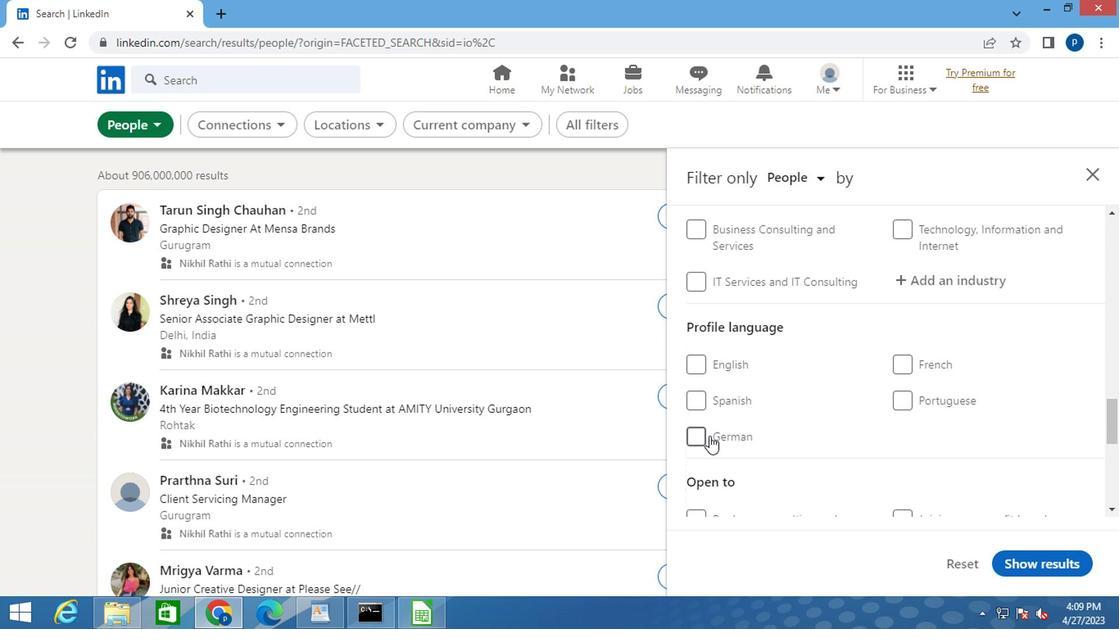 
Action: Mouse moved to (789, 400)
Screenshot: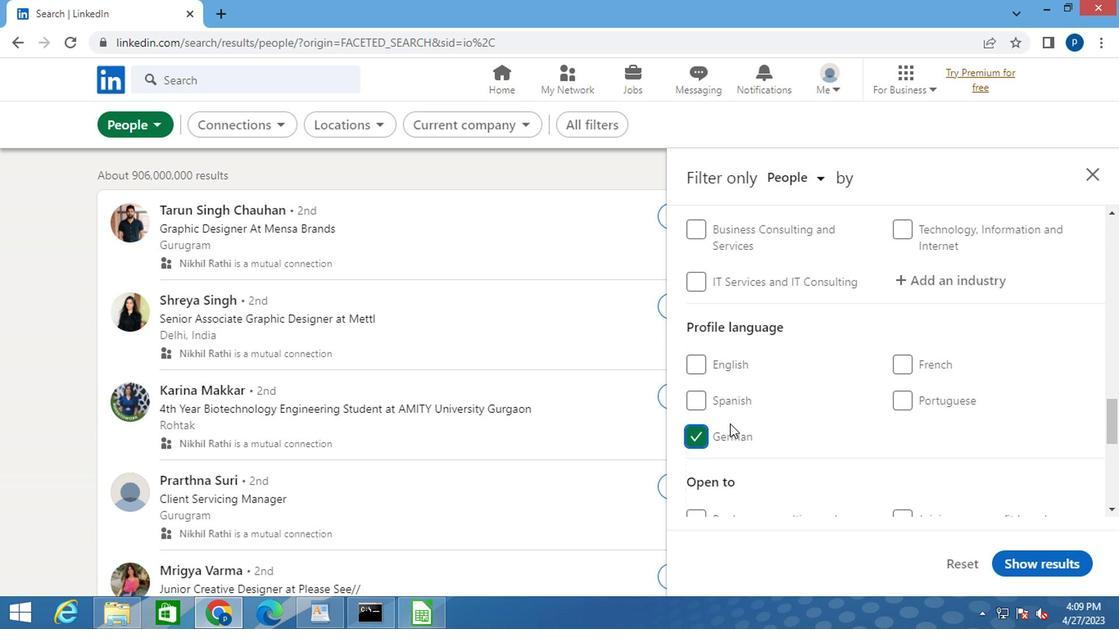 
Action: Mouse scrolled (789, 401) with delta (0, 0)
Screenshot: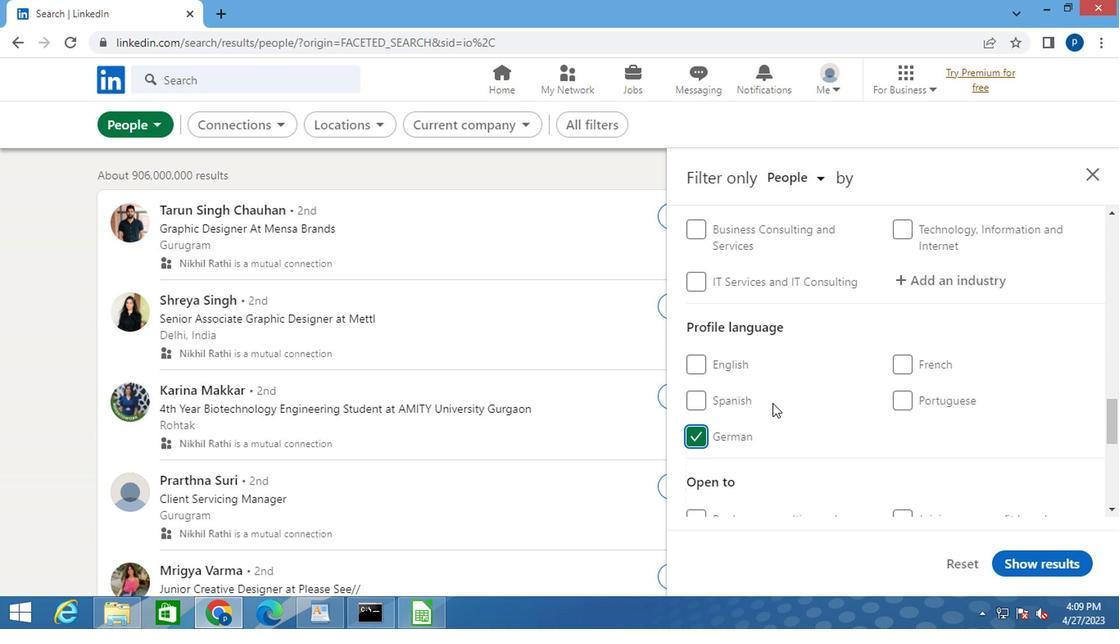 
Action: Mouse scrolled (789, 401) with delta (0, 0)
Screenshot: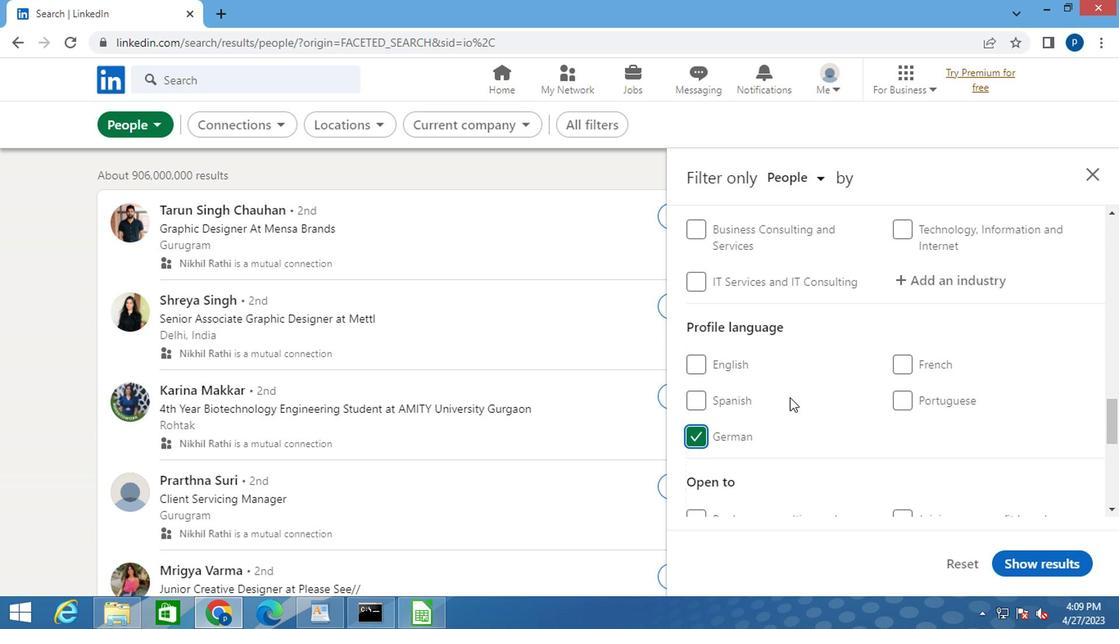 
Action: Mouse moved to (798, 396)
Screenshot: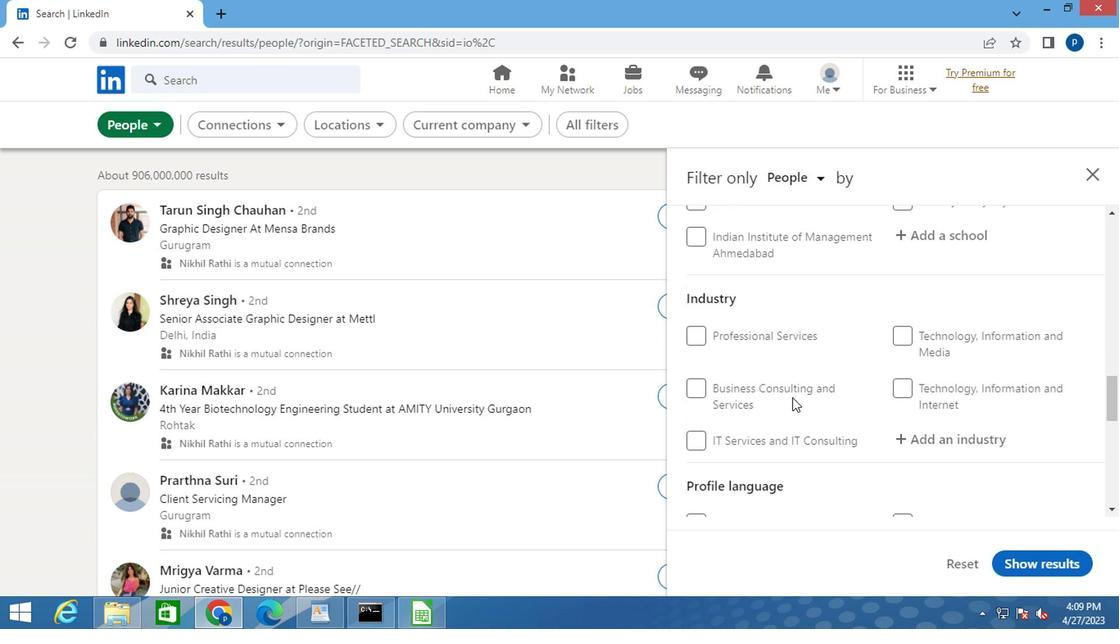 
Action: Mouse scrolled (798, 397) with delta (0, 0)
Screenshot: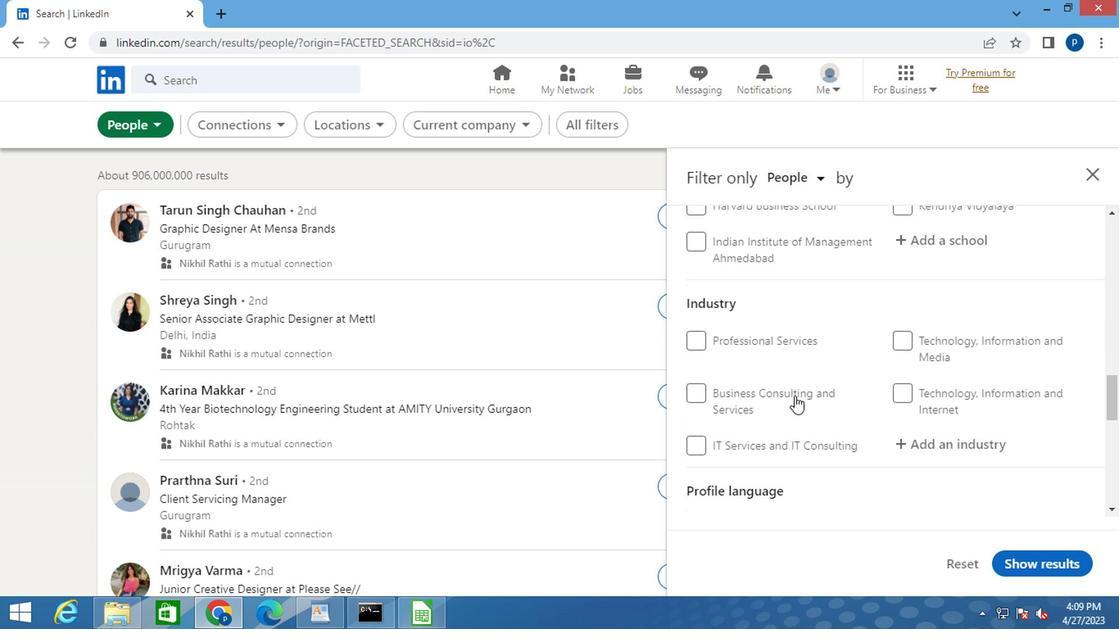 
Action: Mouse scrolled (798, 397) with delta (0, 0)
Screenshot: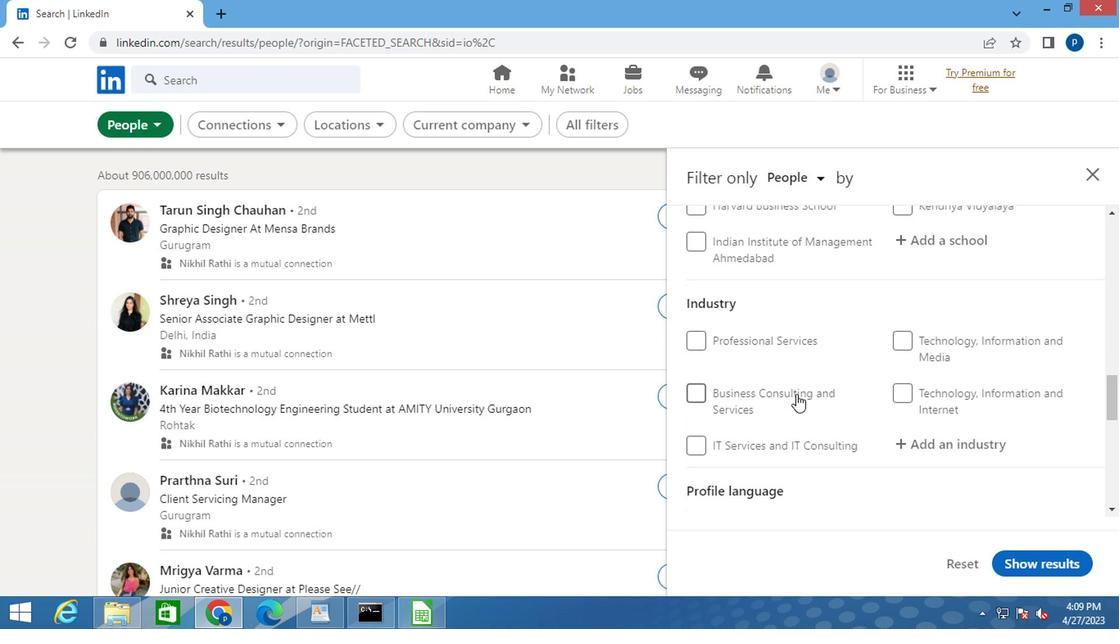 
Action: Mouse scrolled (798, 397) with delta (0, 0)
Screenshot: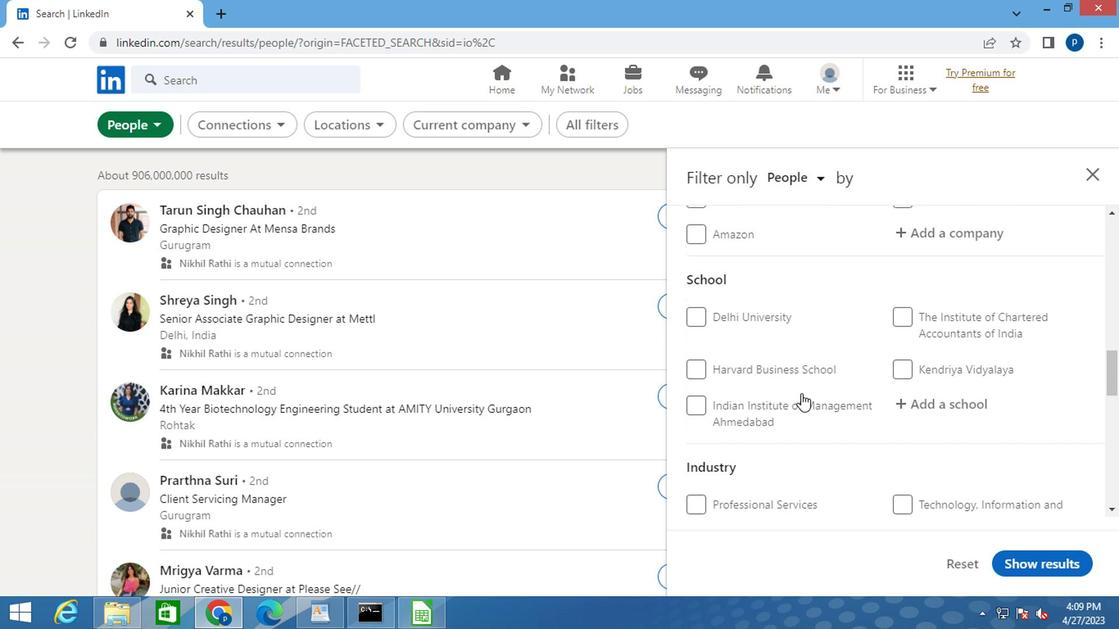
Action: Mouse scrolled (798, 397) with delta (0, 0)
Screenshot: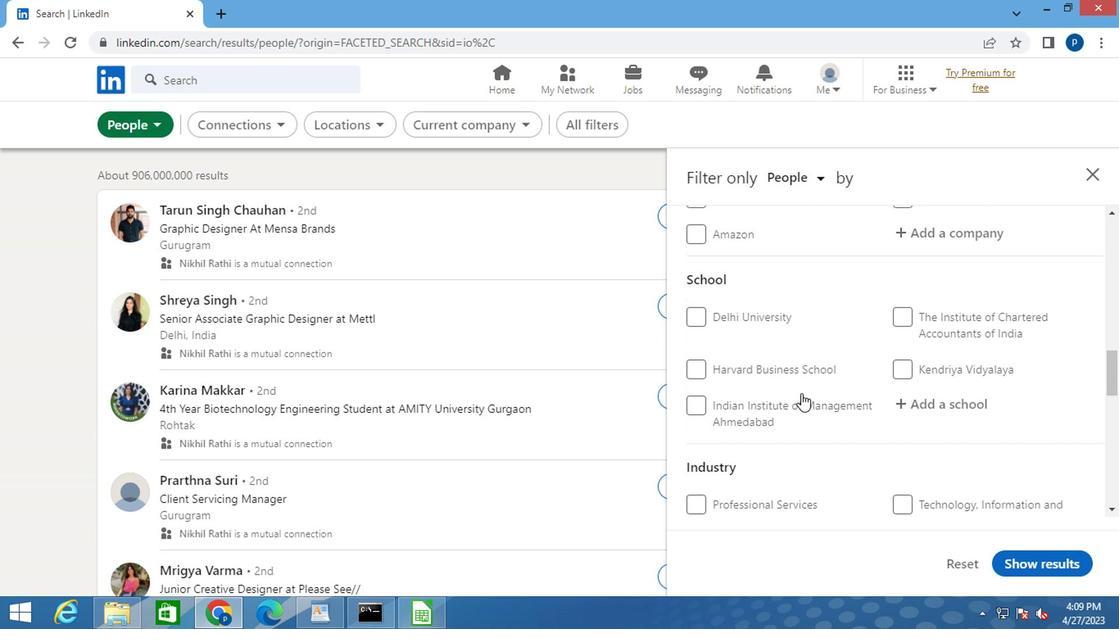 
Action: Mouse scrolled (798, 397) with delta (0, 0)
Screenshot: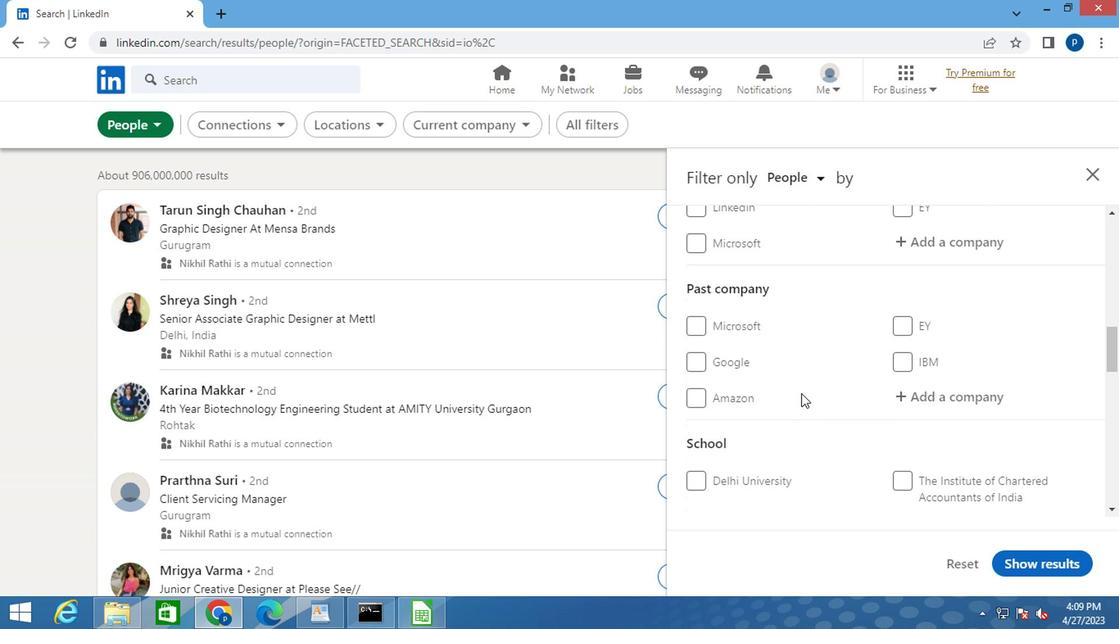 
Action: Mouse moved to (914, 324)
Screenshot: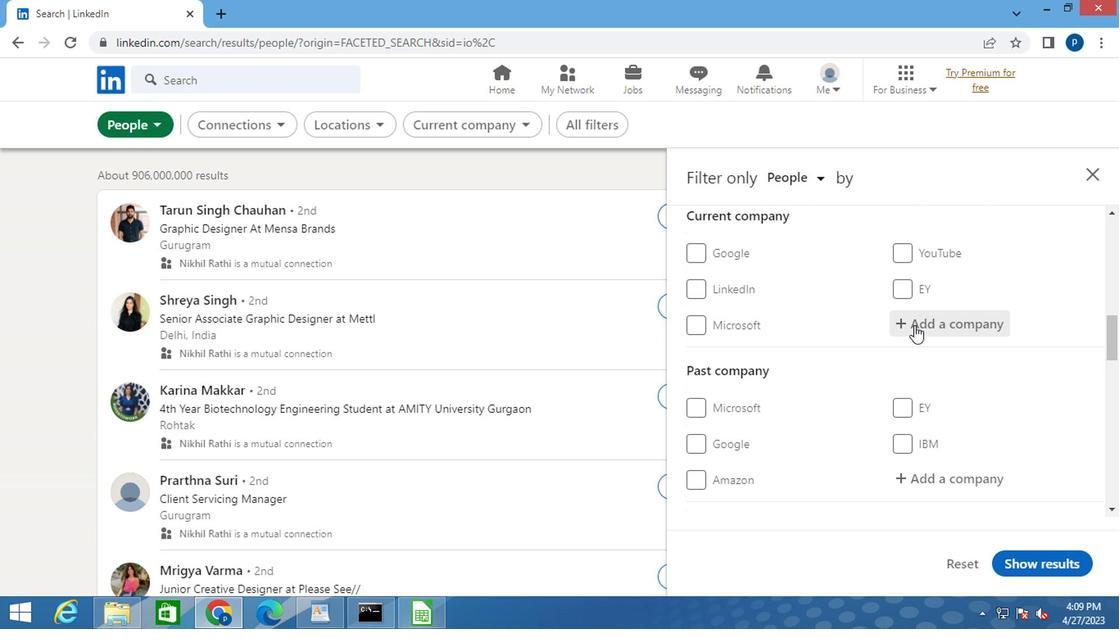 
Action: Mouse pressed left at (914, 324)
Screenshot: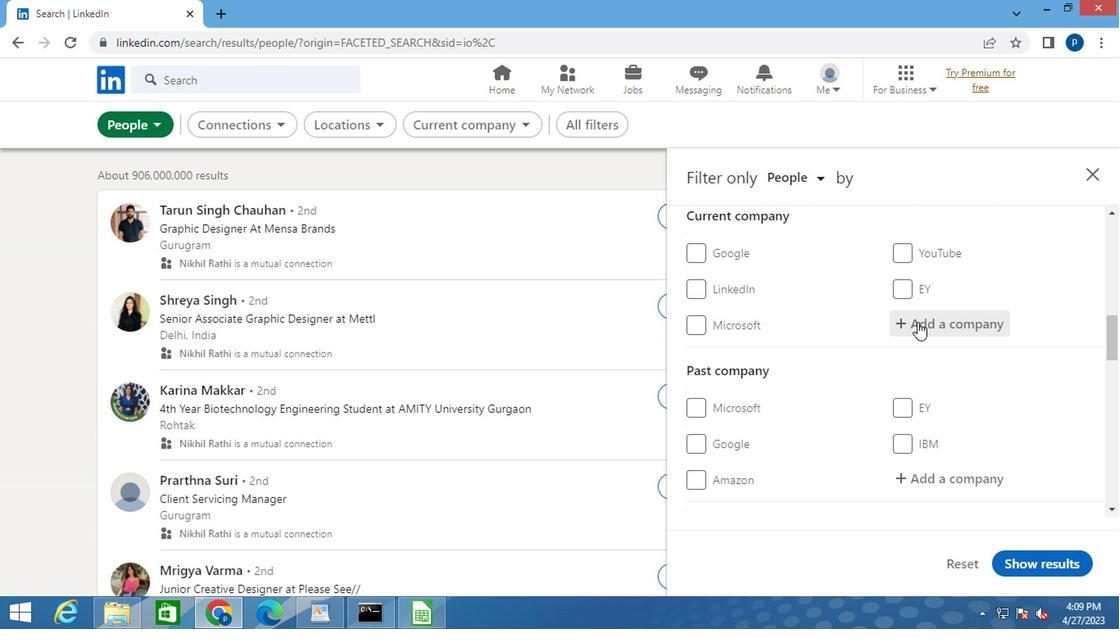 
Action: Key pressed <Key.caps_lock>R<Key.caps_lock>AHI<Key.space>
Screenshot: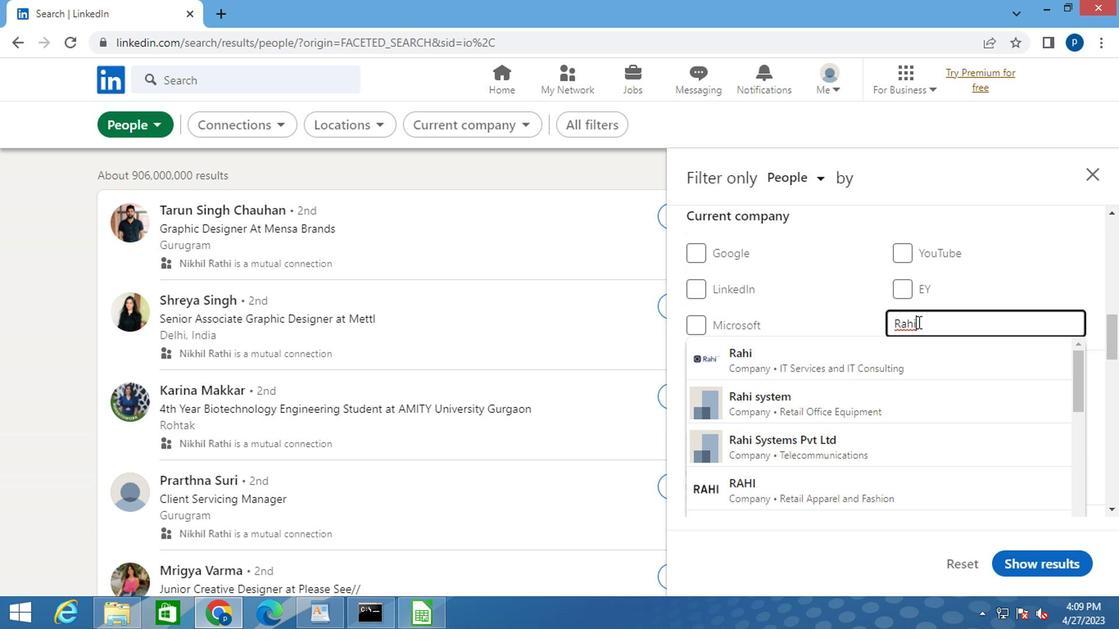 
Action: Mouse moved to (826, 353)
Screenshot: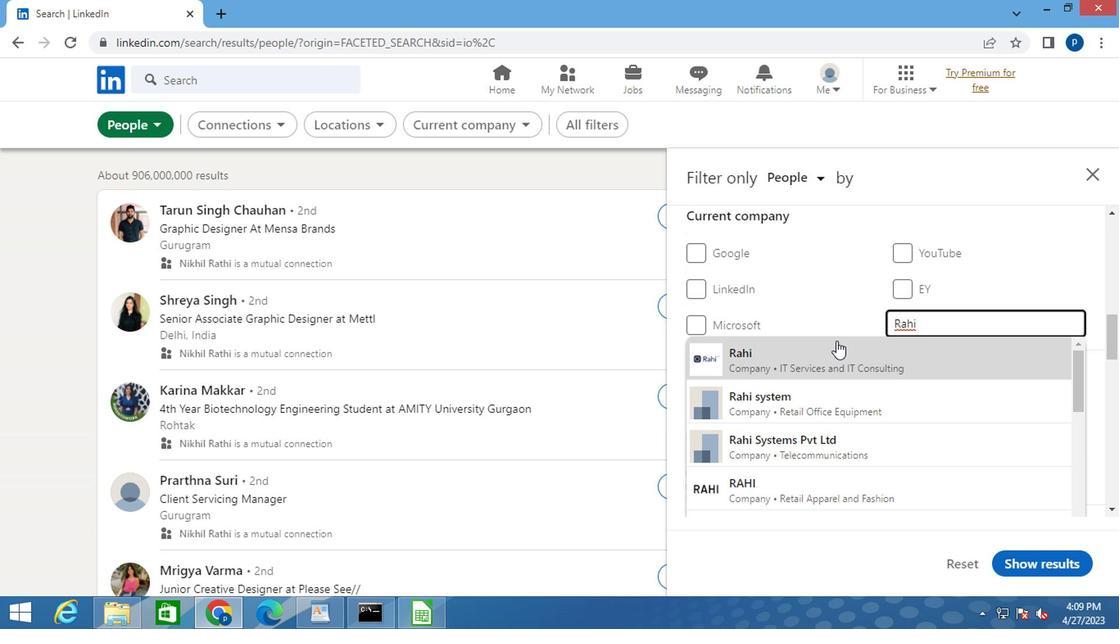 
Action: Mouse pressed left at (826, 353)
Screenshot: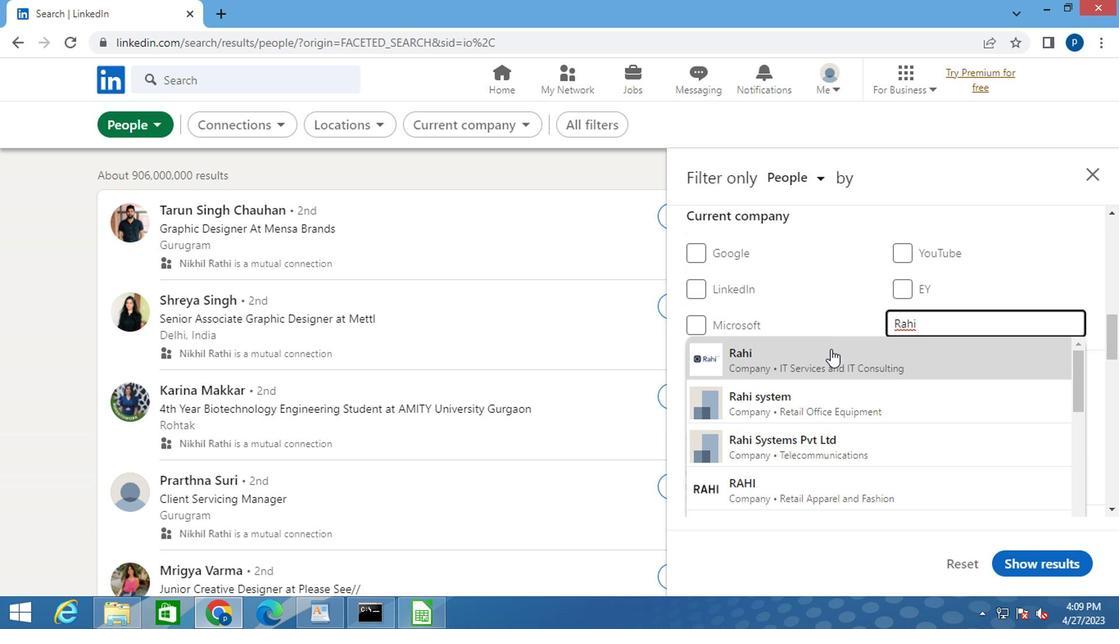 
Action: Mouse moved to (822, 355)
Screenshot: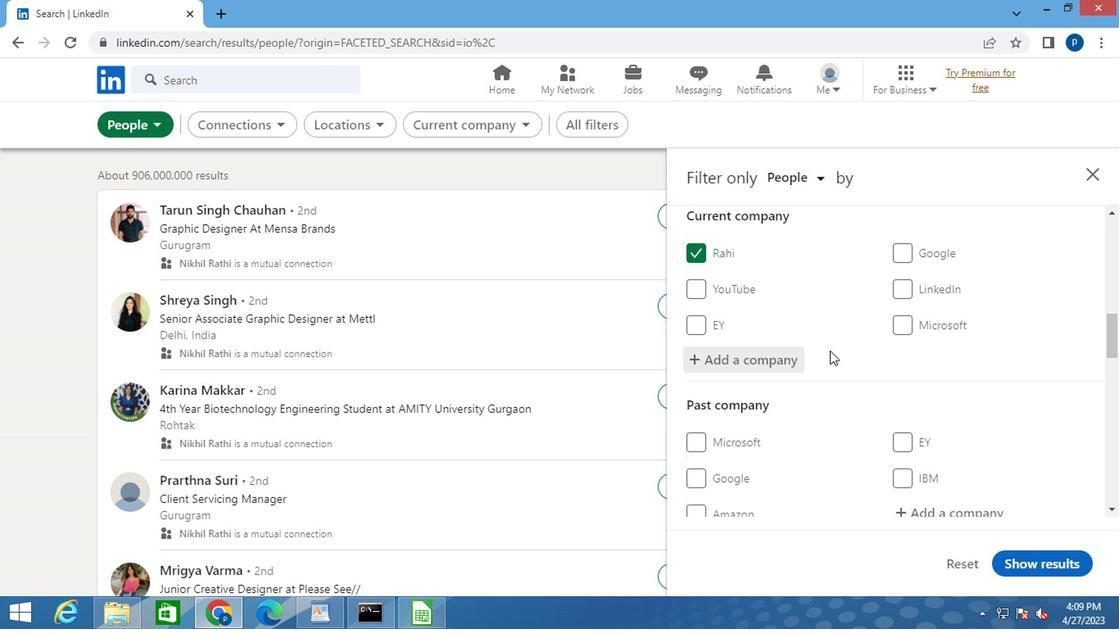 
Action: Mouse scrolled (822, 355) with delta (0, 0)
Screenshot: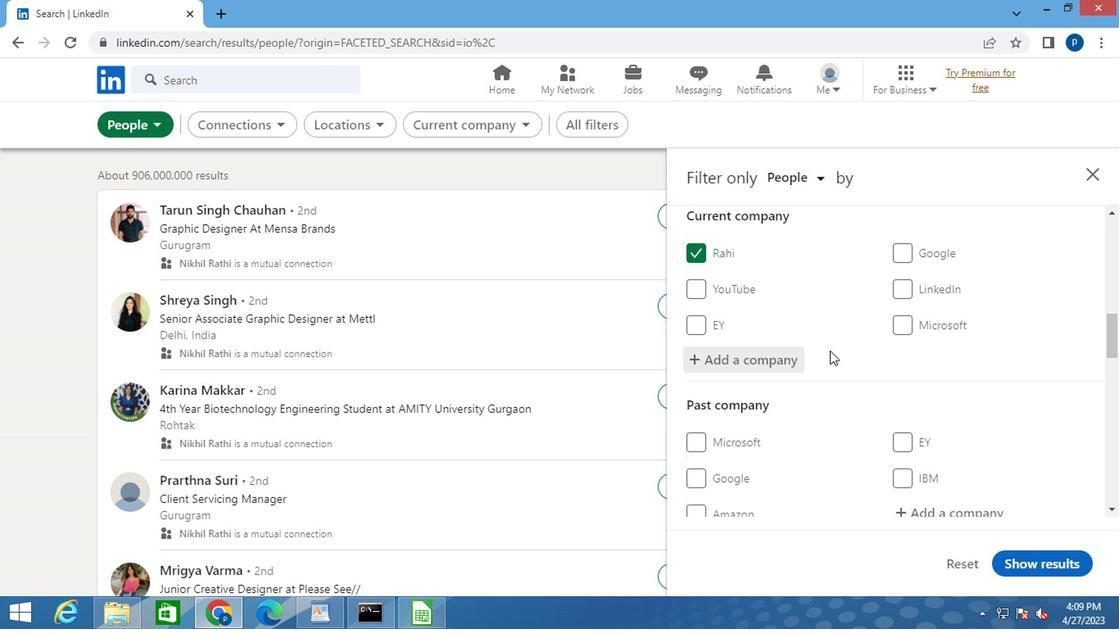 
Action: Mouse scrolled (822, 355) with delta (0, 0)
Screenshot: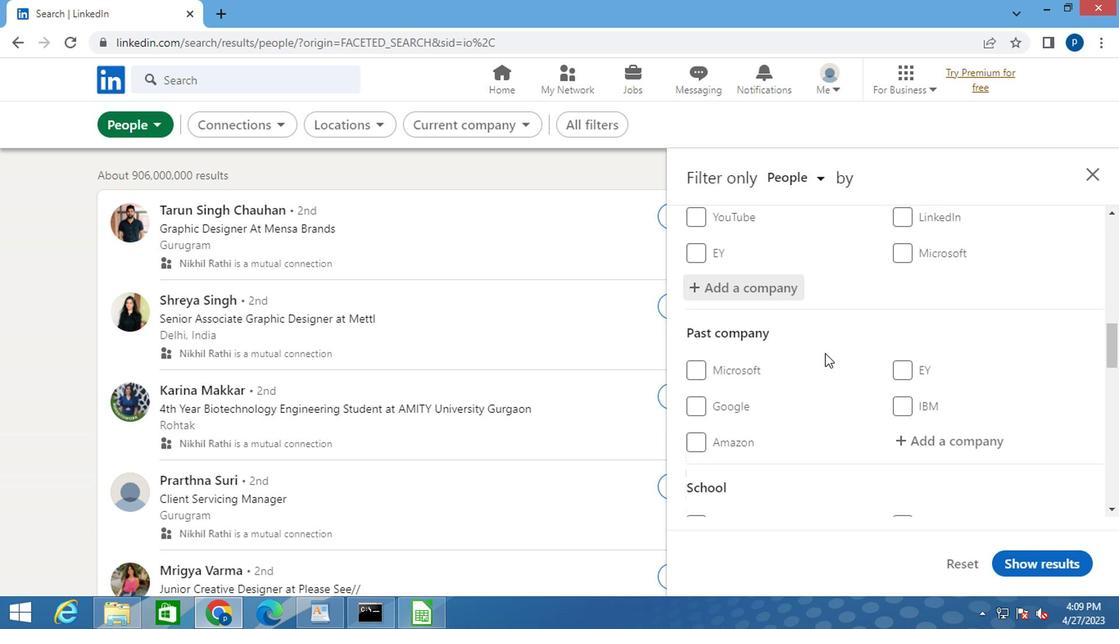 
Action: Mouse scrolled (822, 355) with delta (0, 0)
Screenshot: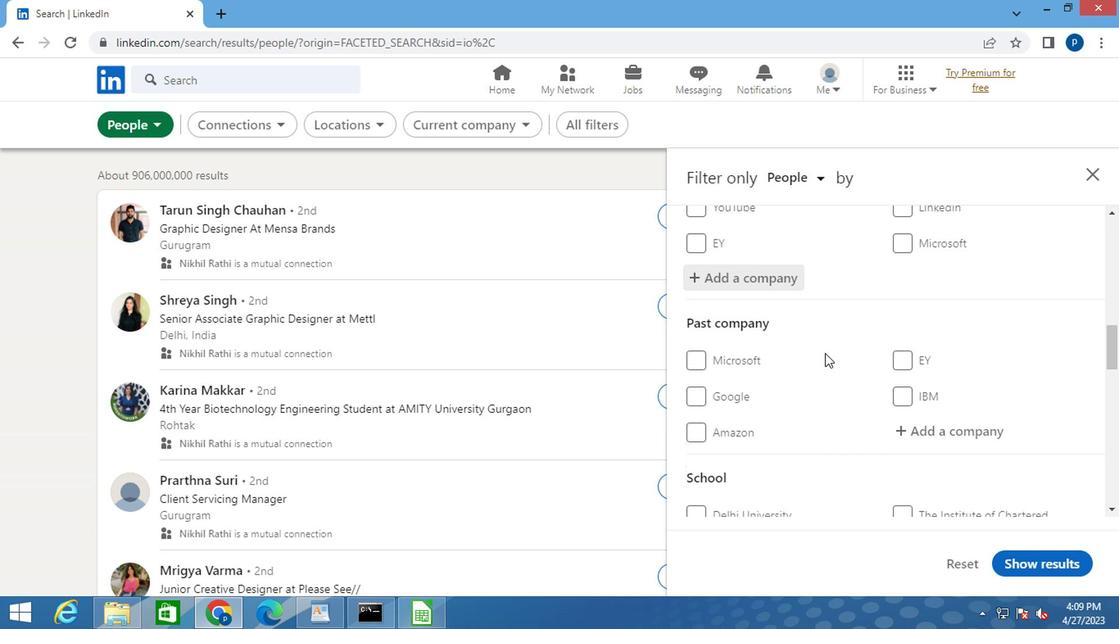 
Action: Mouse moved to (903, 446)
Screenshot: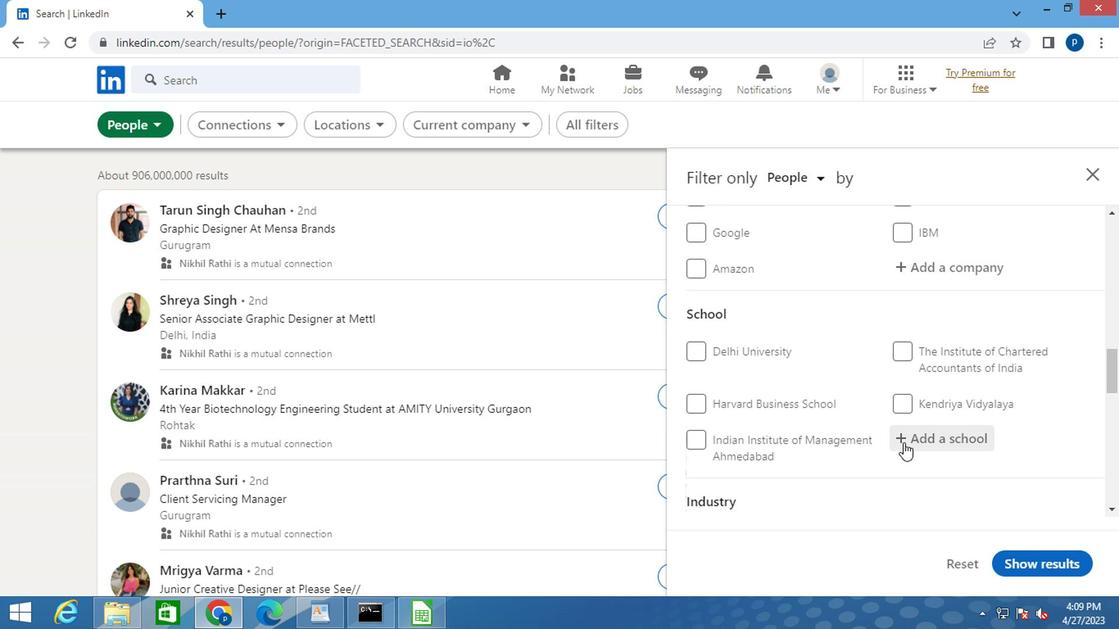 
Action: Mouse pressed left at (903, 446)
Screenshot: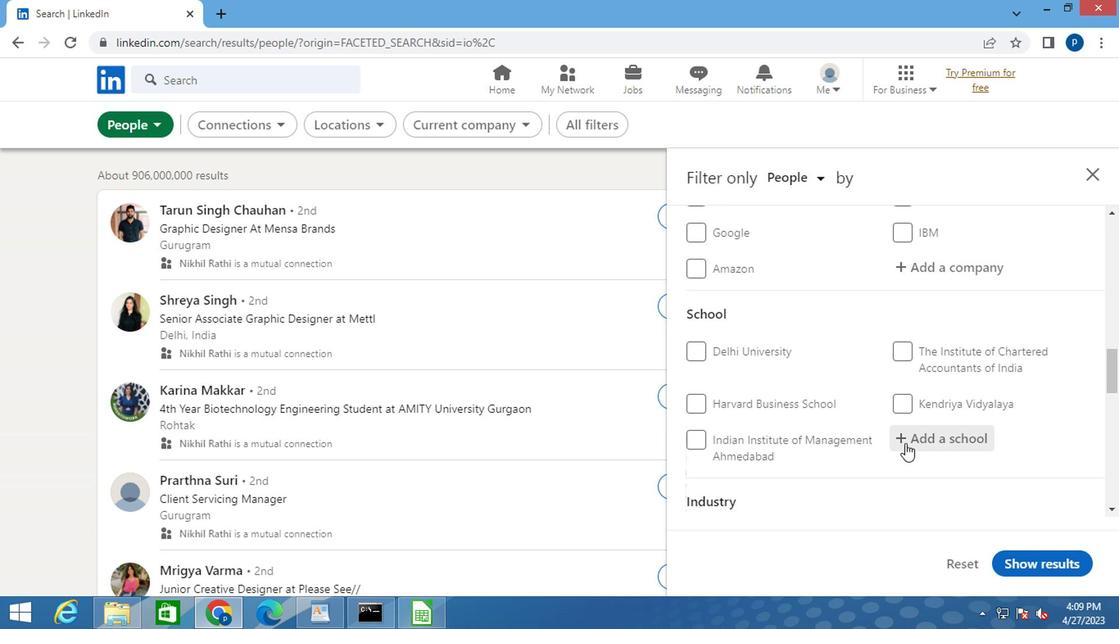 
Action: Mouse moved to (904, 443)
Screenshot: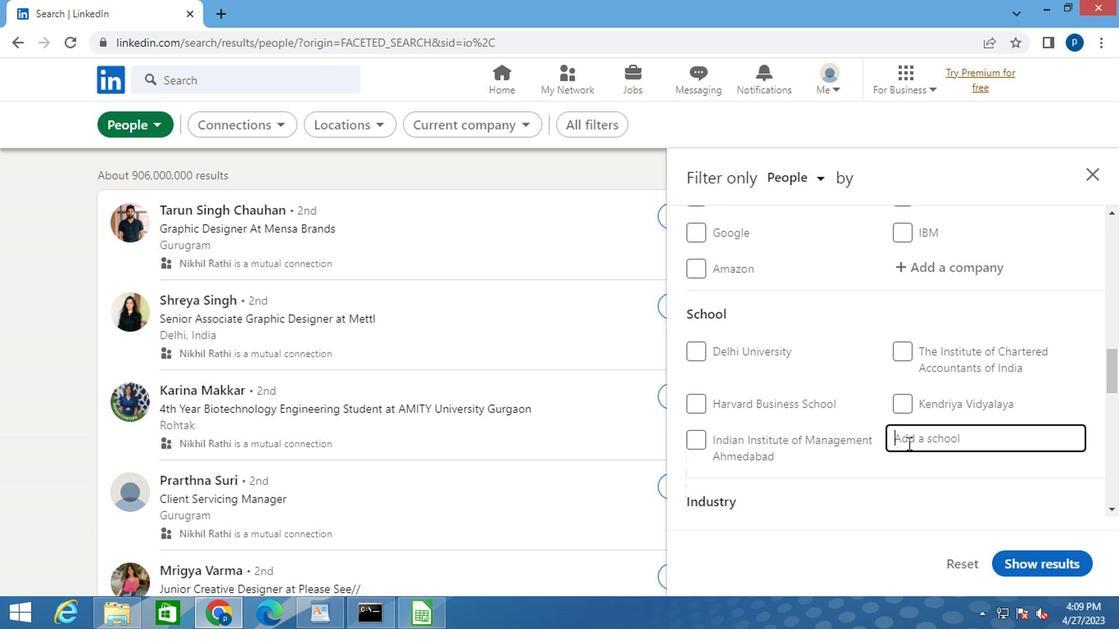 
Action: Mouse pressed left at (904, 443)
Screenshot: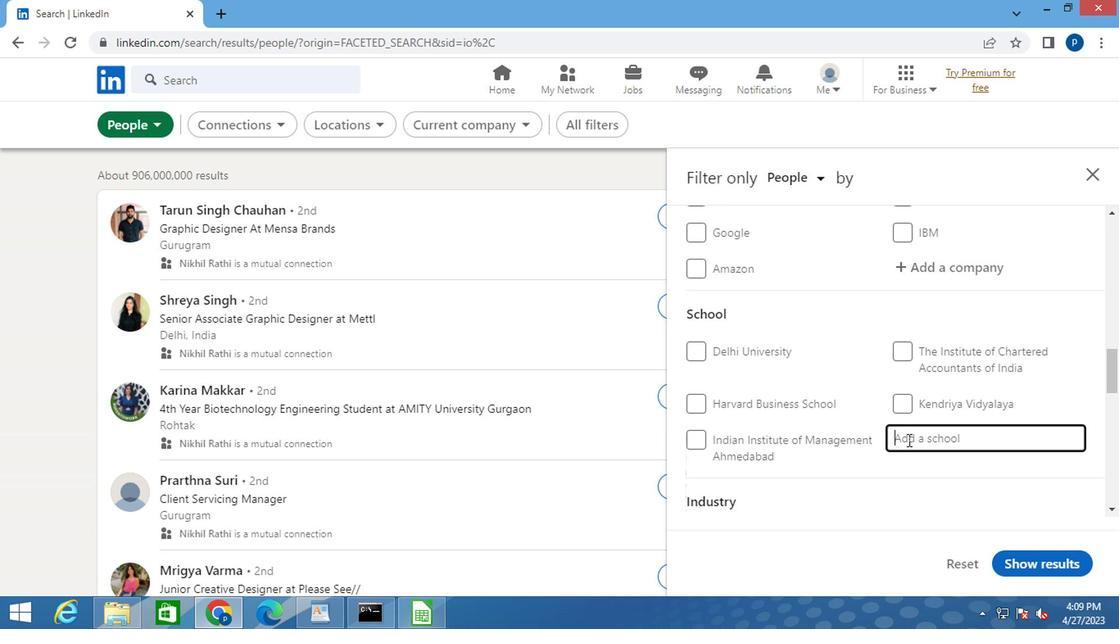 
Action: Key pressed <Key.caps_lock>S<Key.caps_lock>HRI<Key.space><Key.caps_lock>I<Key.caps_lock>NDU<Key.space><Key.caps_lock>C<Key.caps_lock>OLLEGE<Key.space>OF<Key.space><Key.caps_lock>E<Key.caps_lock>NGINEEING<Key.space><Key.shift>&<Key.space><Key.caps_lock>T<Key.caps_lock>ECHNOLOG
Screenshot: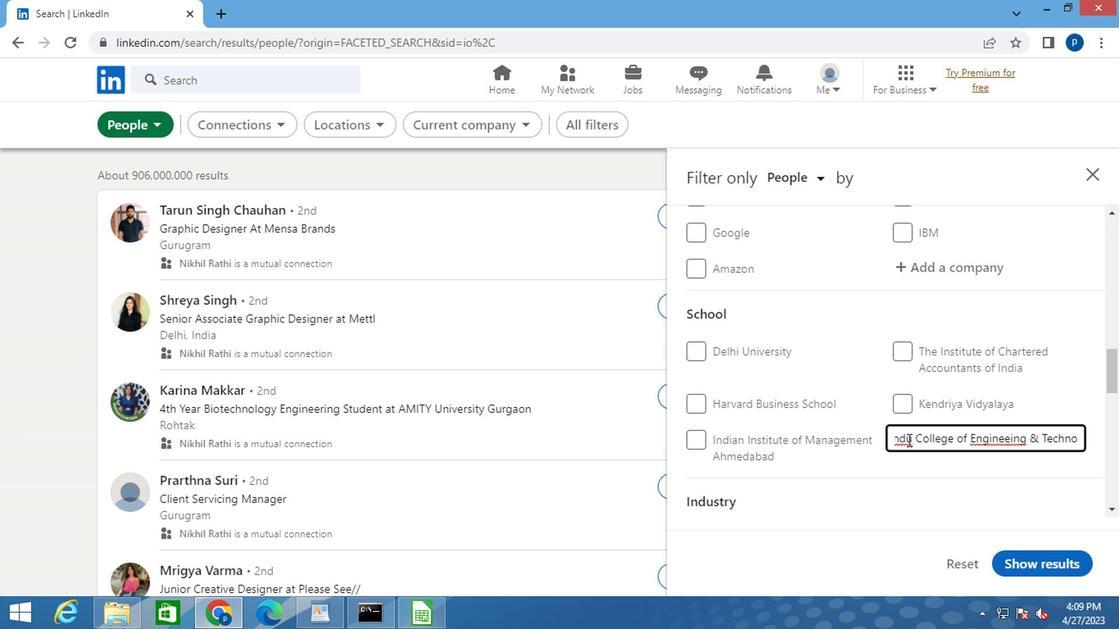 
Action: Mouse moved to (983, 444)
Screenshot: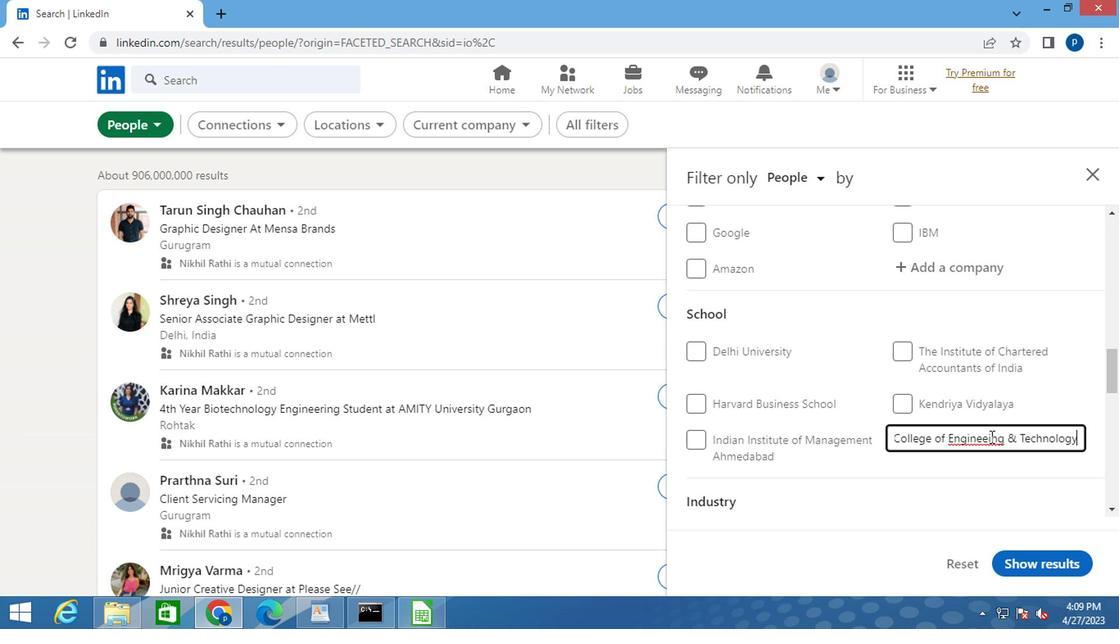 
Action: Mouse pressed left at (983, 444)
Screenshot: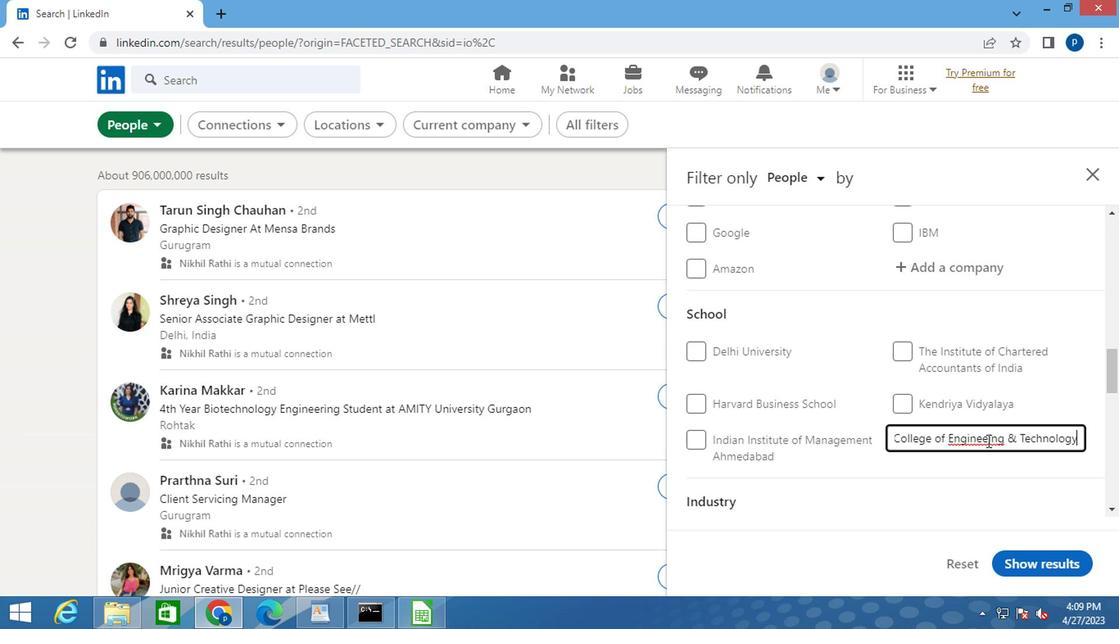 
Action: Key pressed R
Screenshot: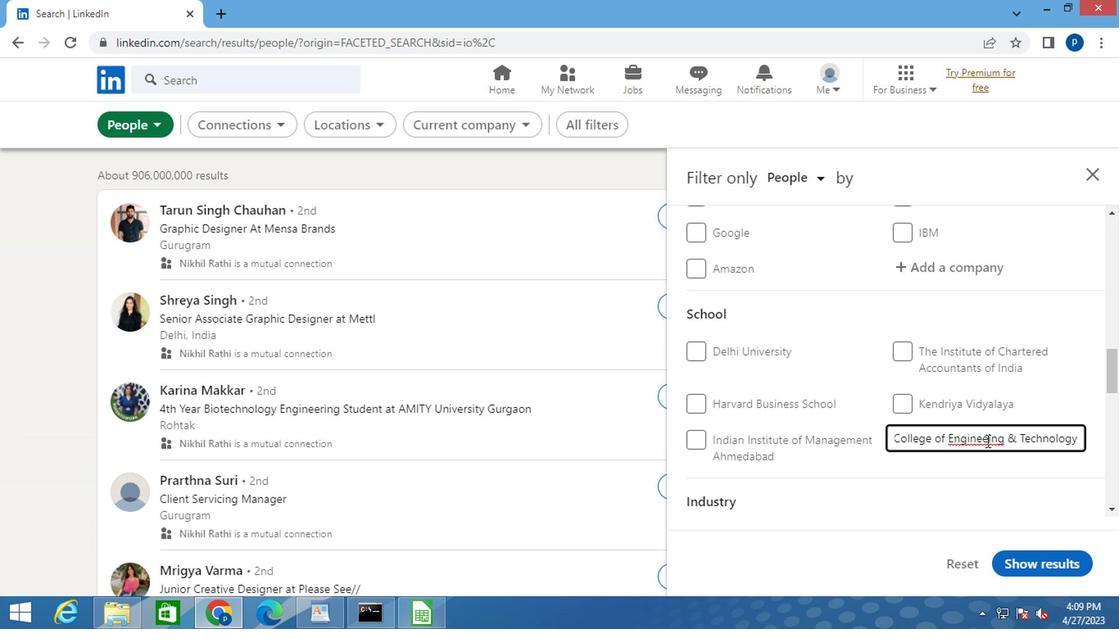 
Action: Mouse moved to (930, 482)
Screenshot: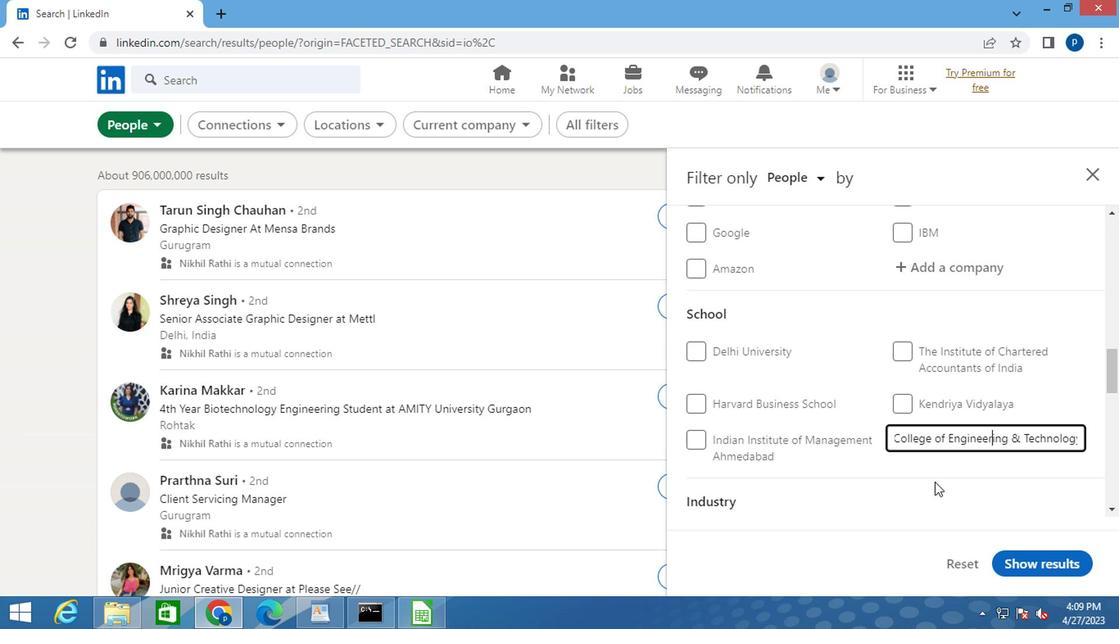 
Action: Mouse pressed left at (930, 482)
Screenshot: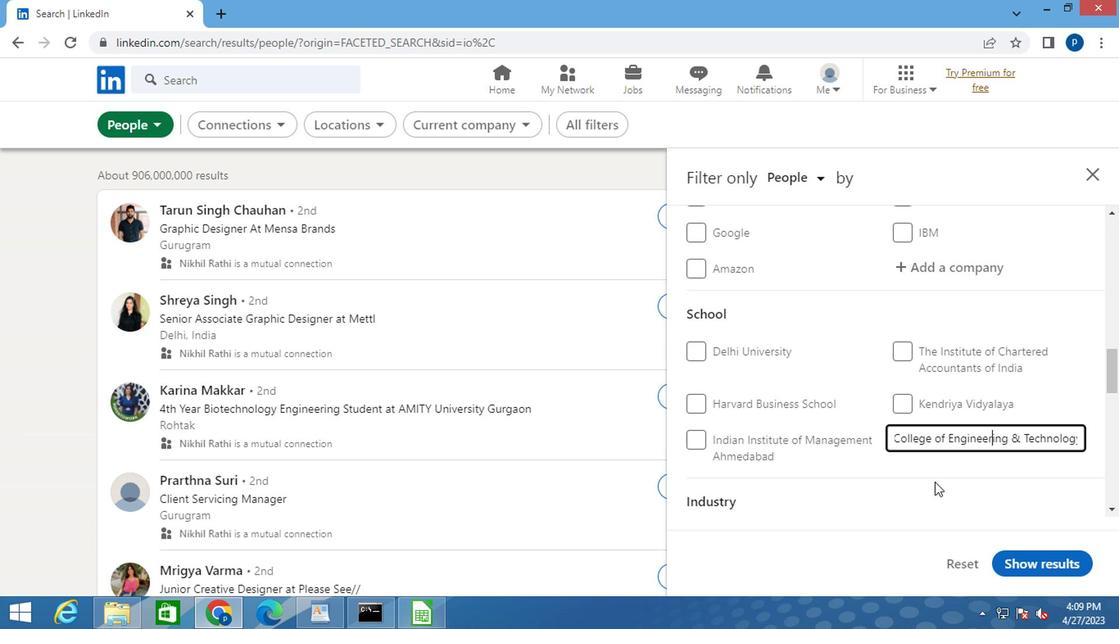 
Action: Mouse moved to (915, 478)
Screenshot: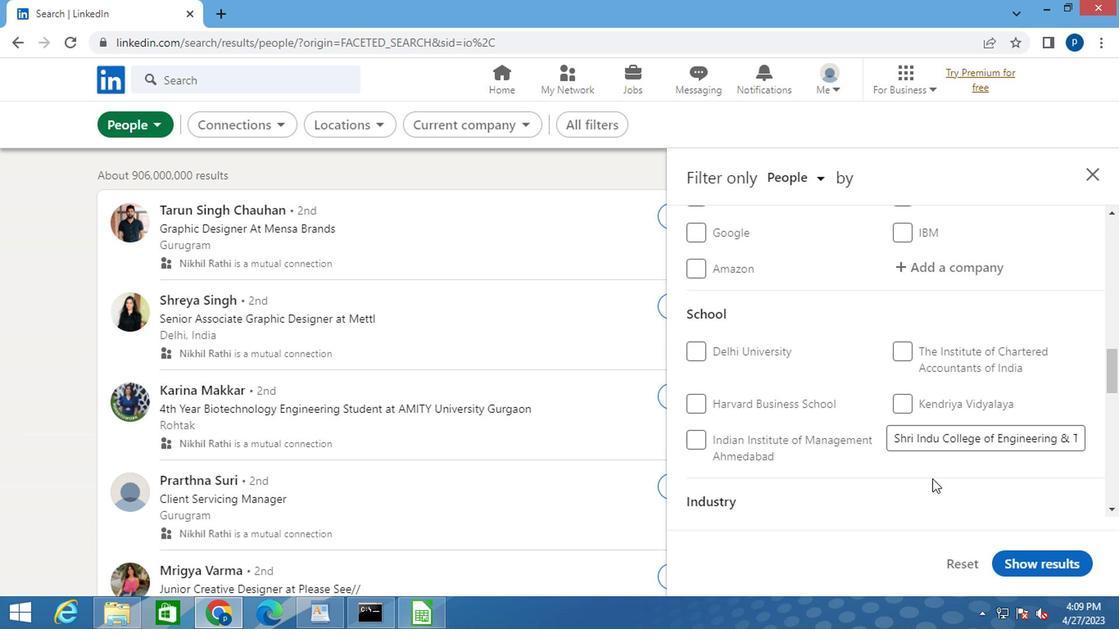 
Action: Mouse scrolled (915, 478) with delta (0, 0)
Screenshot: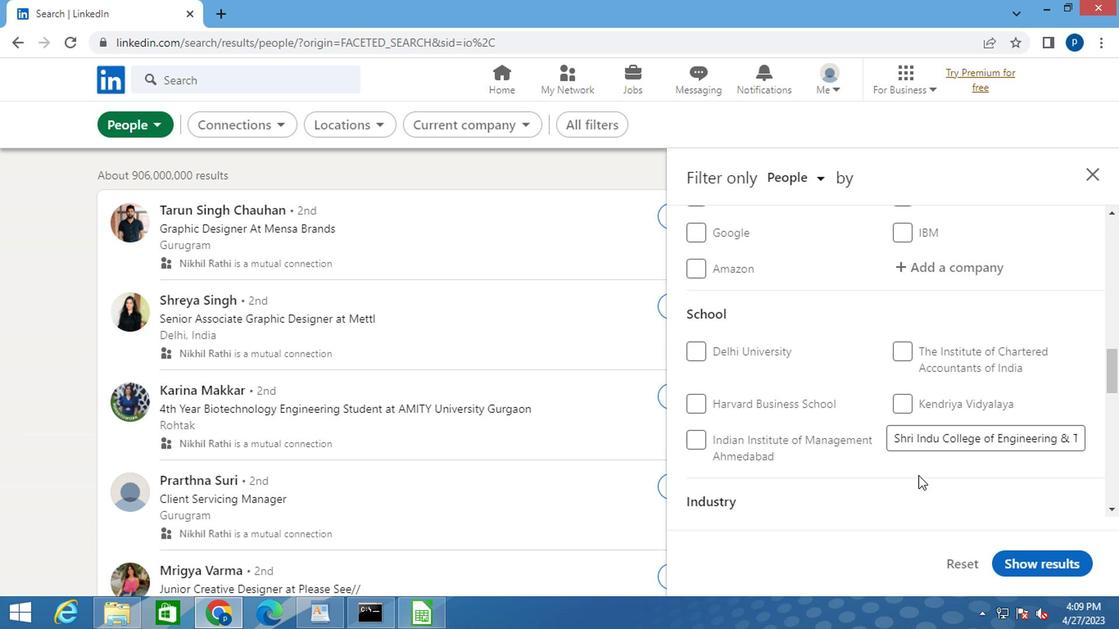 
Action: Mouse moved to (871, 457)
Screenshot: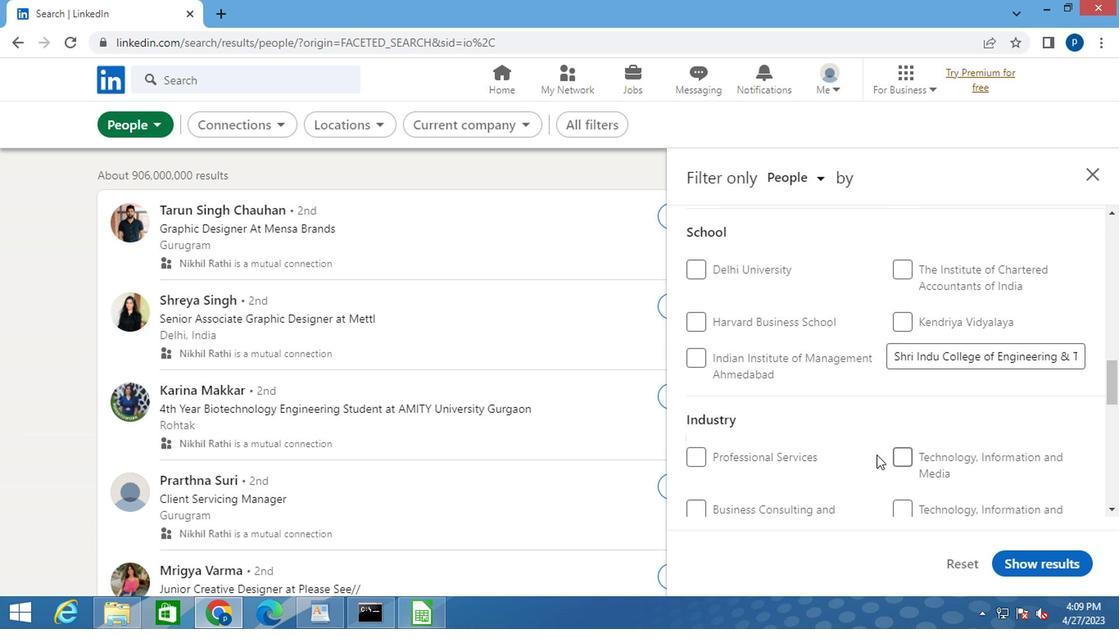 
Action: Mouse scrolled (871, 456) with delta (0, 0)
Screenshot: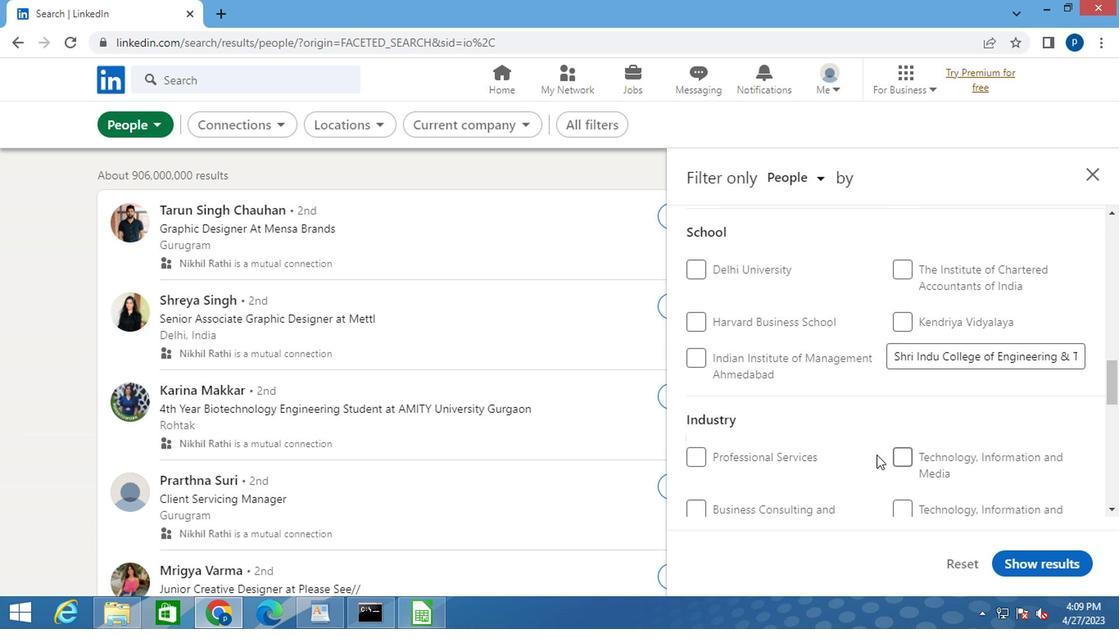 
Action: Mouse moved to (869, 457)
Screenshot: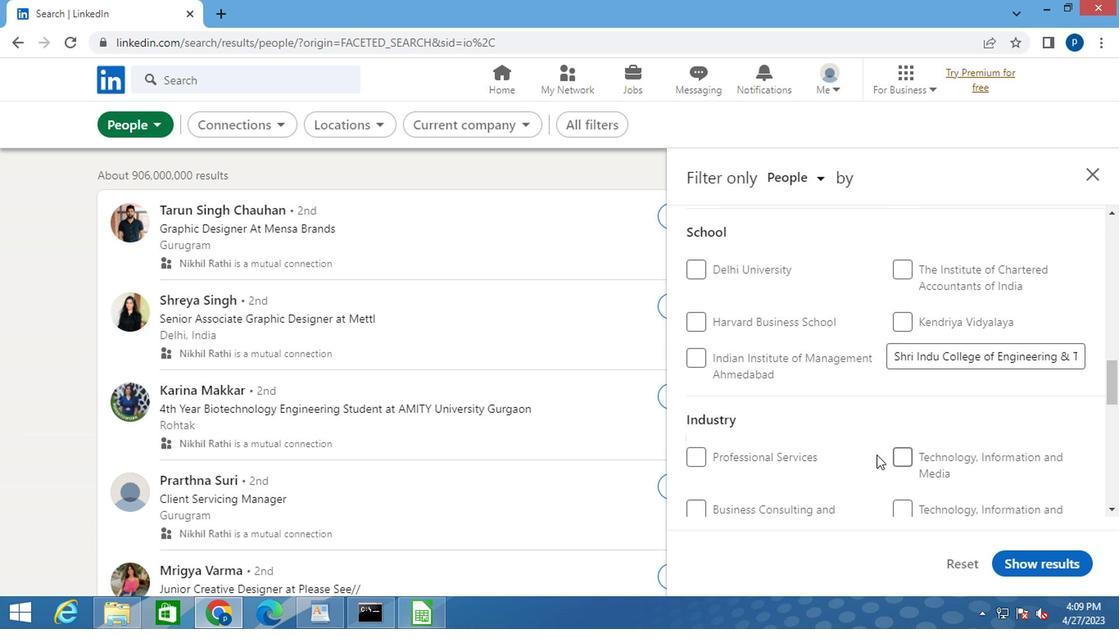 
Action: Mouse scrolled (869, 456) with delta (0, 0)
Screenshot: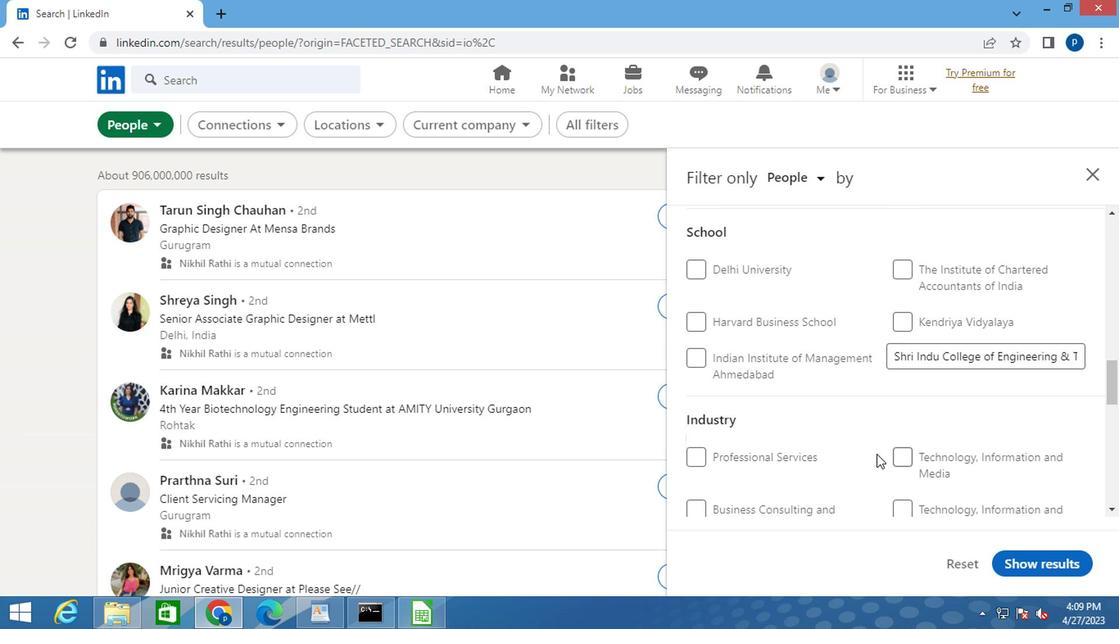 
Action: Mouse moved to (910, 399)
Screenshot: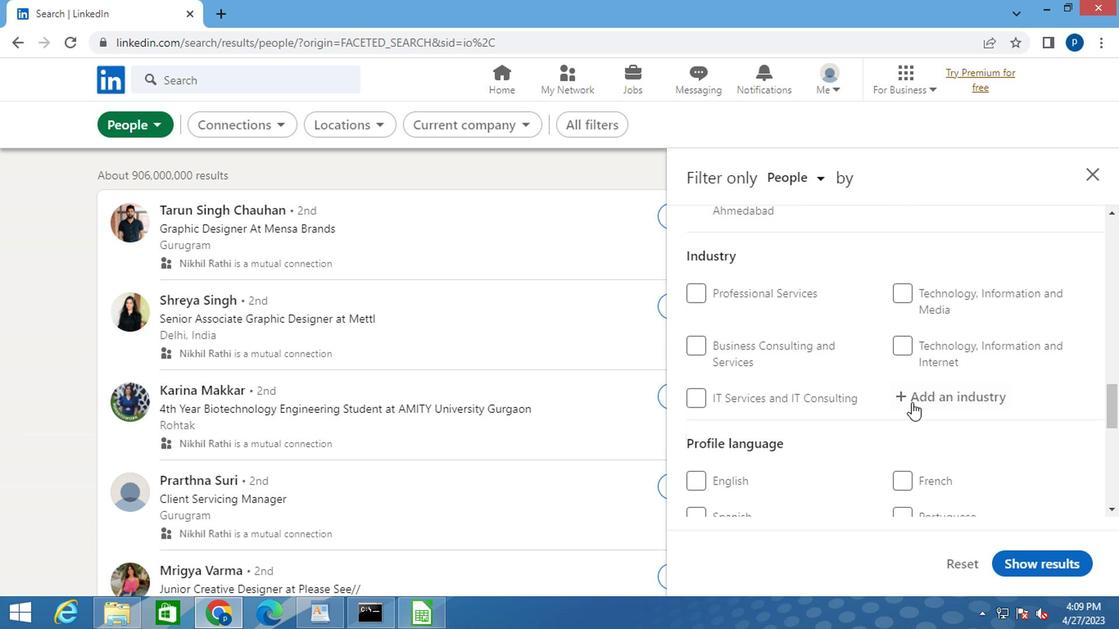 
Action: Mouse pressed left at (910, 399)
Screenshot: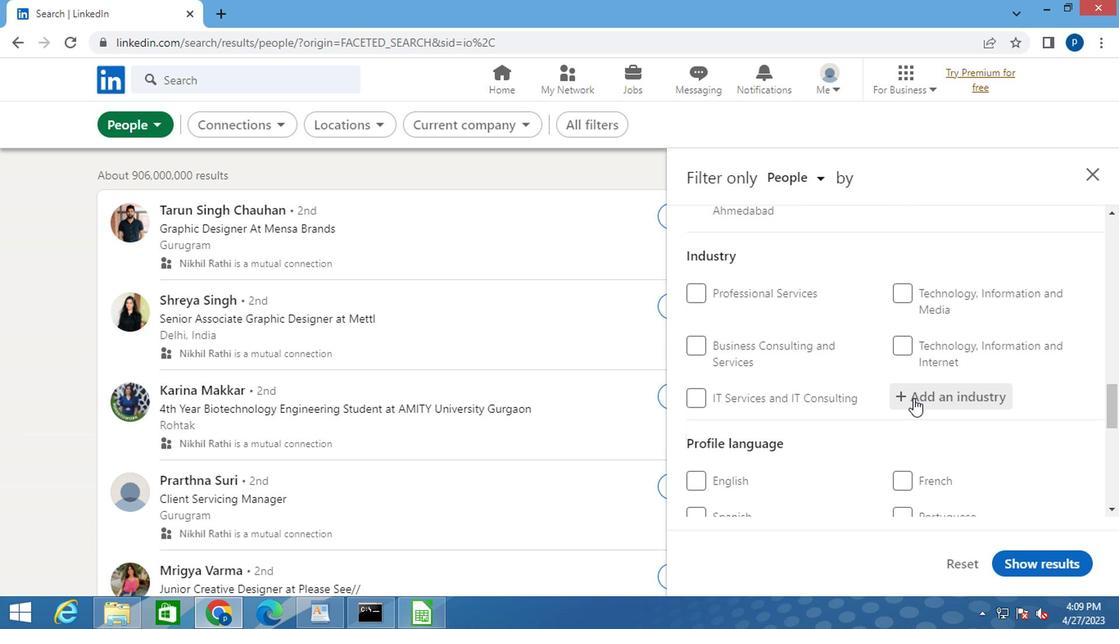 
Action: Mouse pressed left at (910, 399)
Screenshot: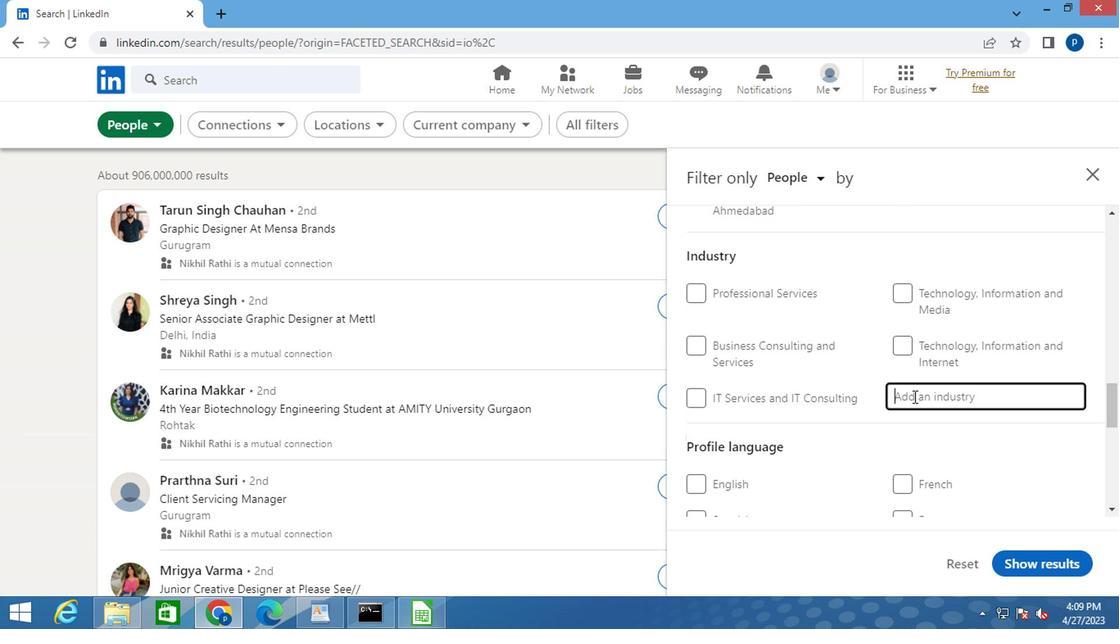 
Action: Key pressed <Key.caps_lock>P<Key.caps_lock>UBLIC
Screenshot: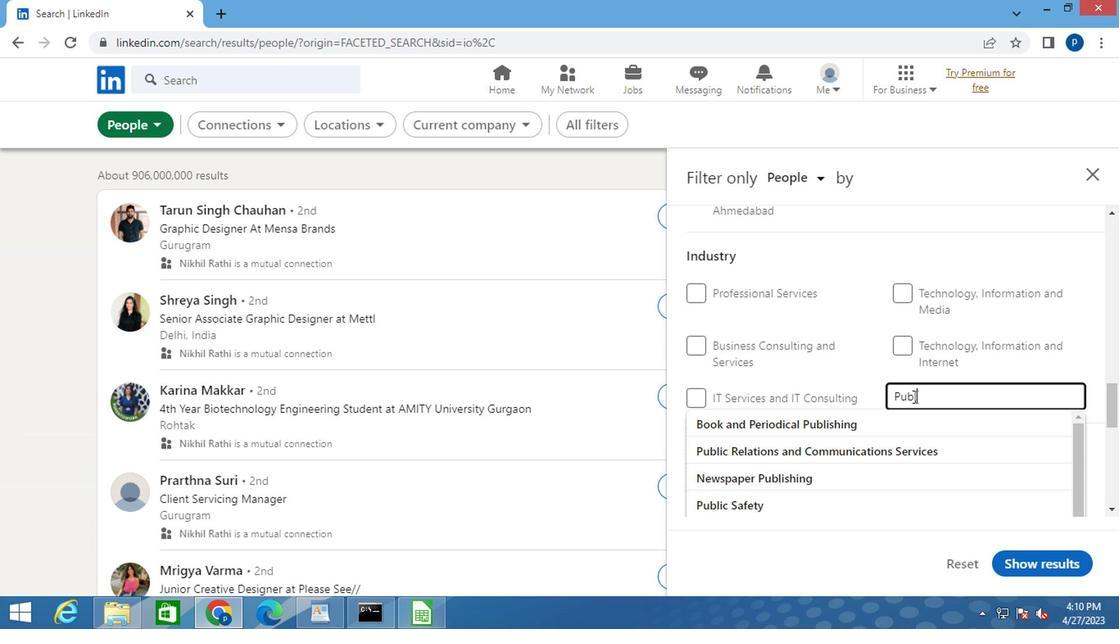 
Action: Mouse moved to (762, 455)
Screenshot: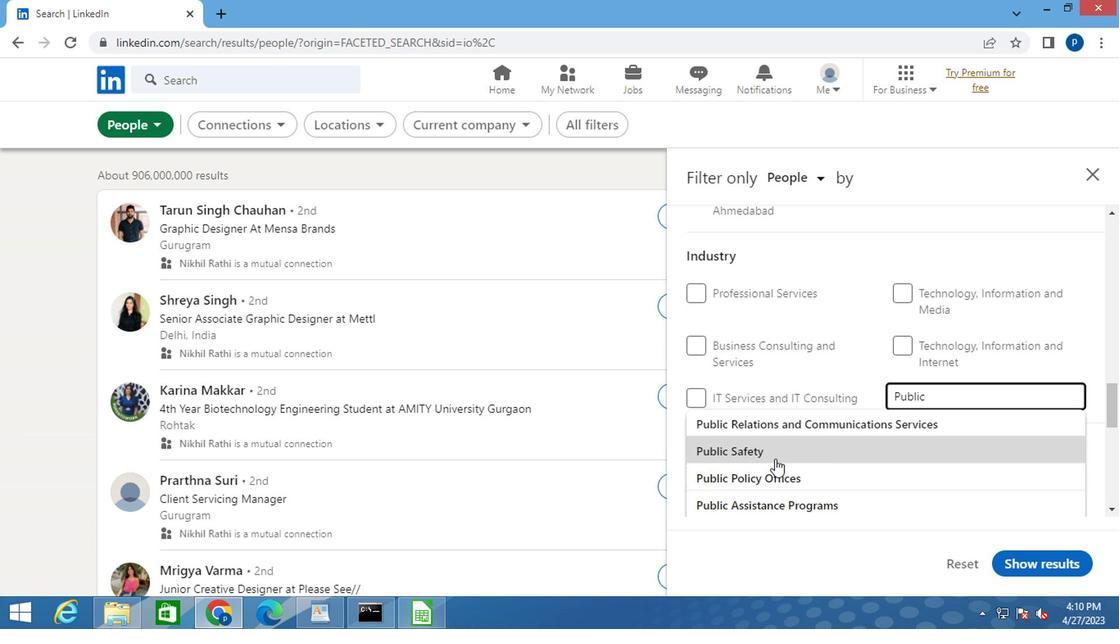 
Action: Mouse pressed left at (762, 455)
Screenshot: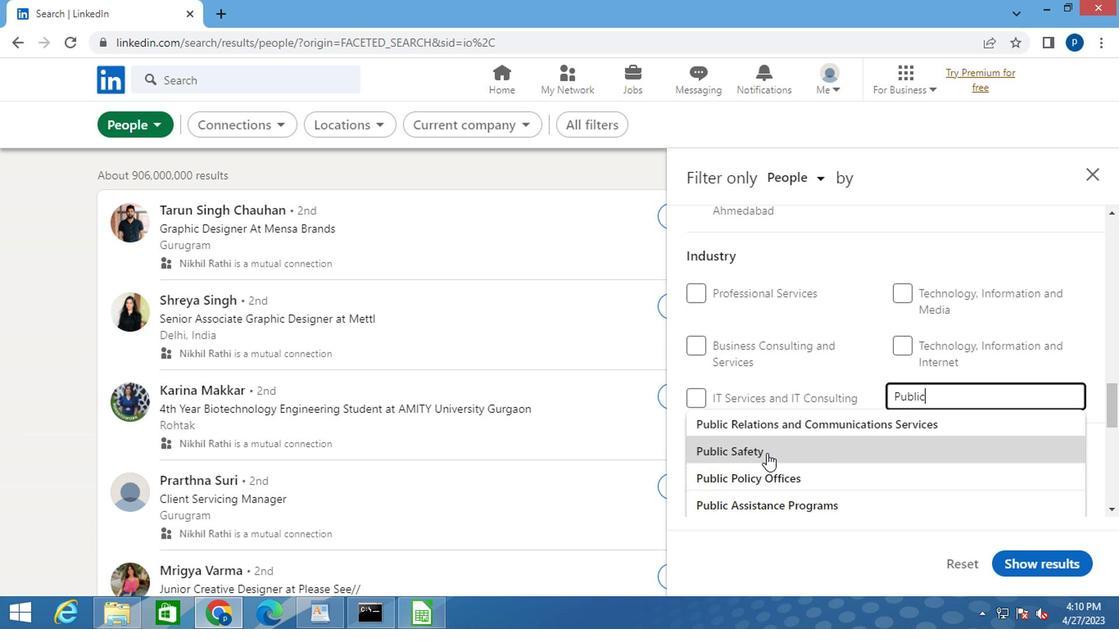 
Action: Mouse moved to (766, 451)
Screenshot: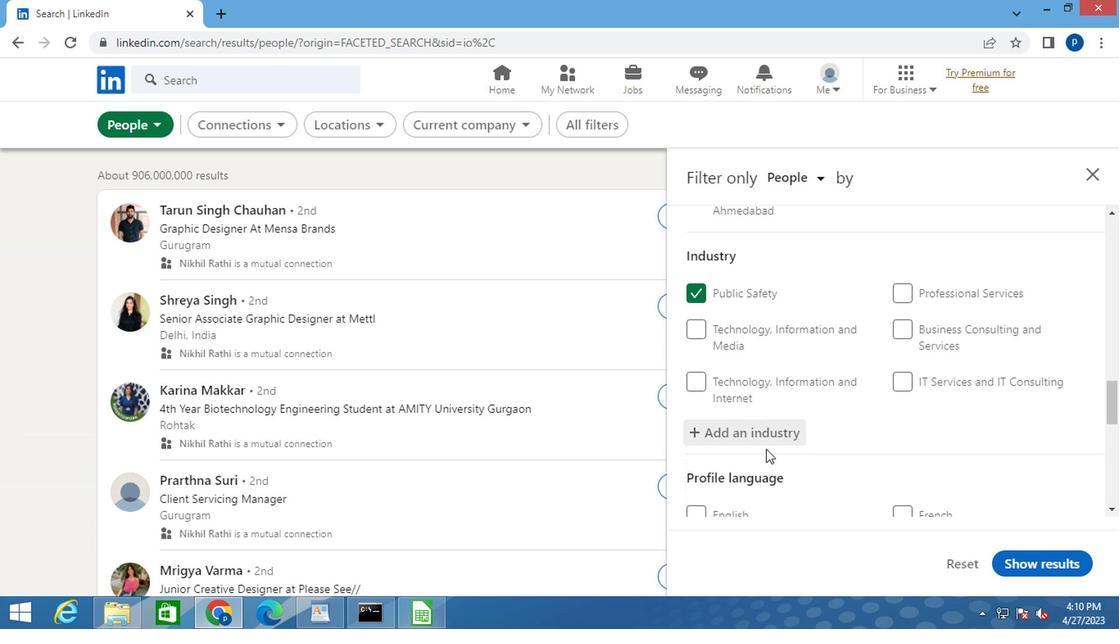 
Action: Mouse scrolled (766, 450) with delta (0, 0)
Screenshot: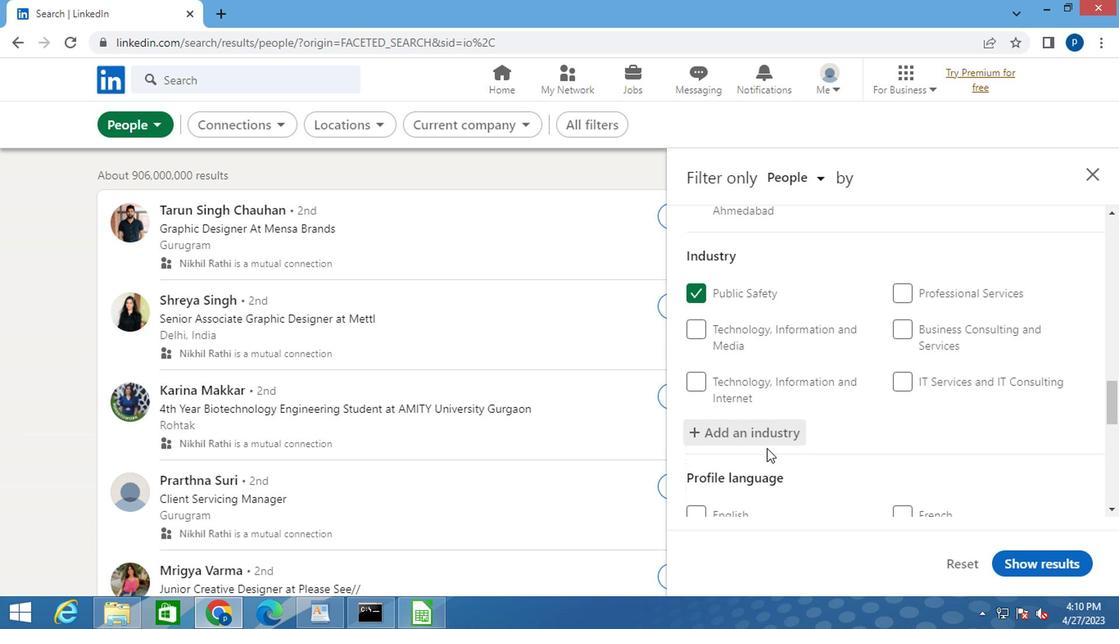 
Action: Mouse scrolled (766, 450) with delta (0, 0)
Screenshot: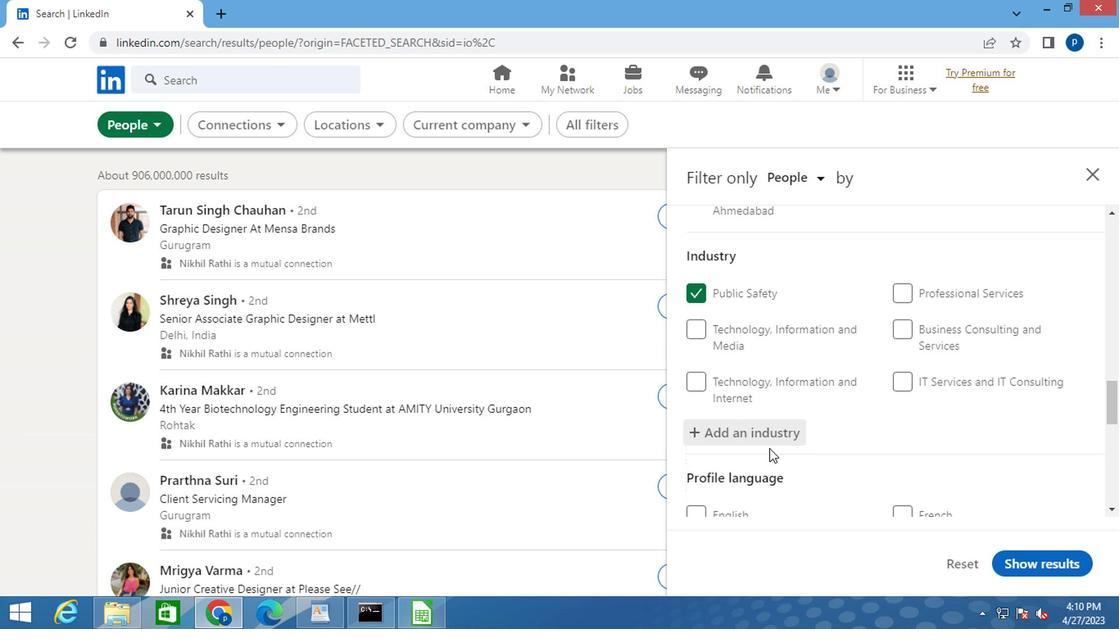 
Action: Mouse moved to (824, 428)
Screenshot: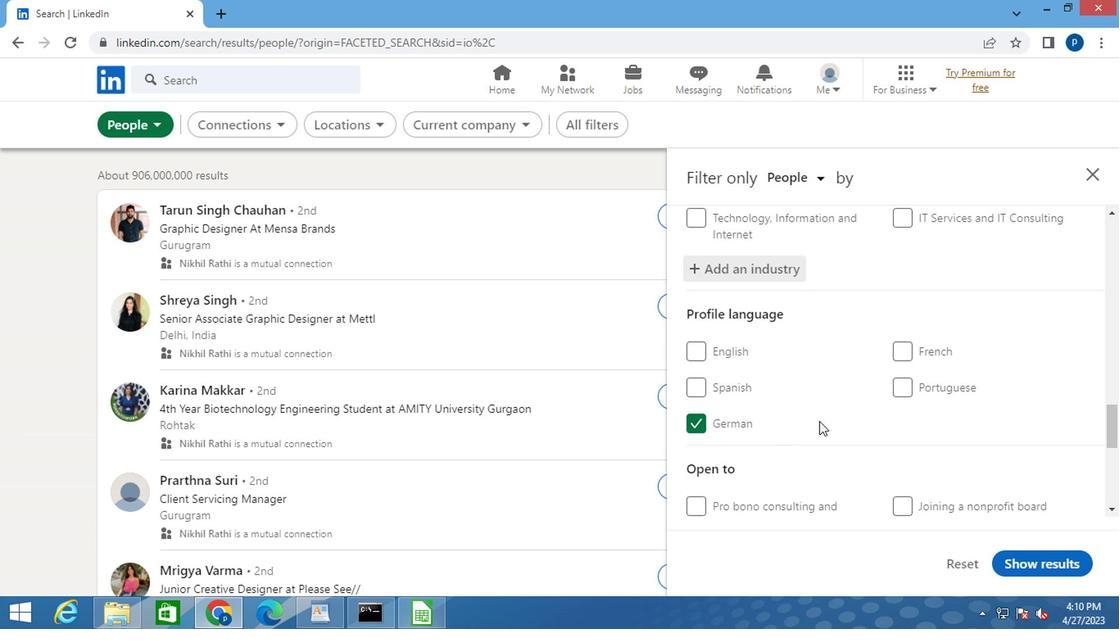 
Action: Mouse scrolled (824, 427) with delta (0, -1)
Screenshot: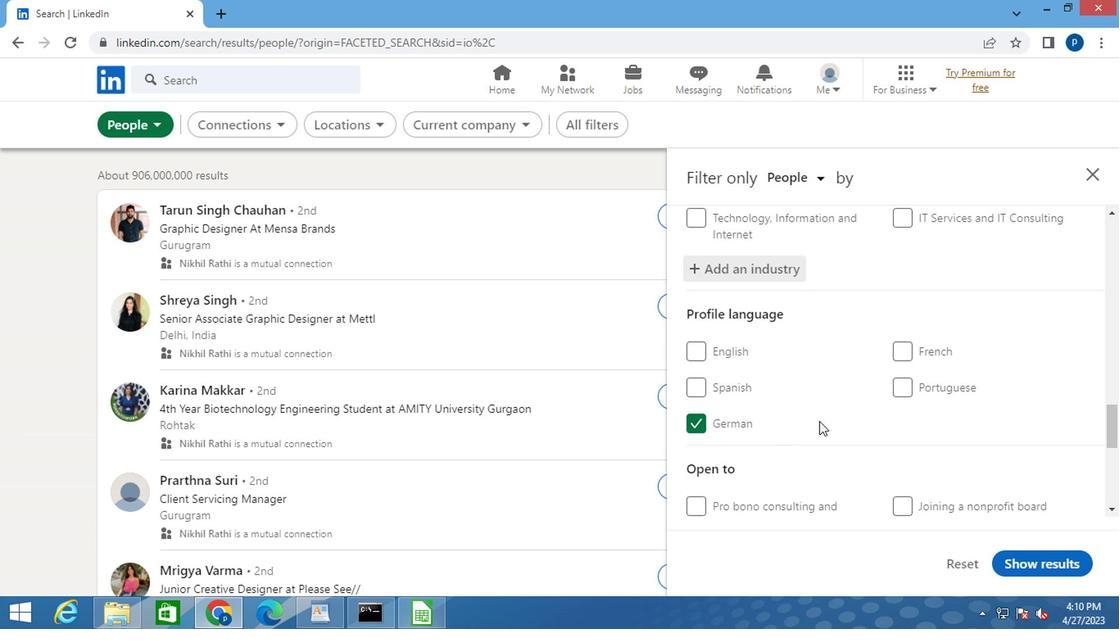 
Action: Mouse moved to (824, 429)
Screenshot: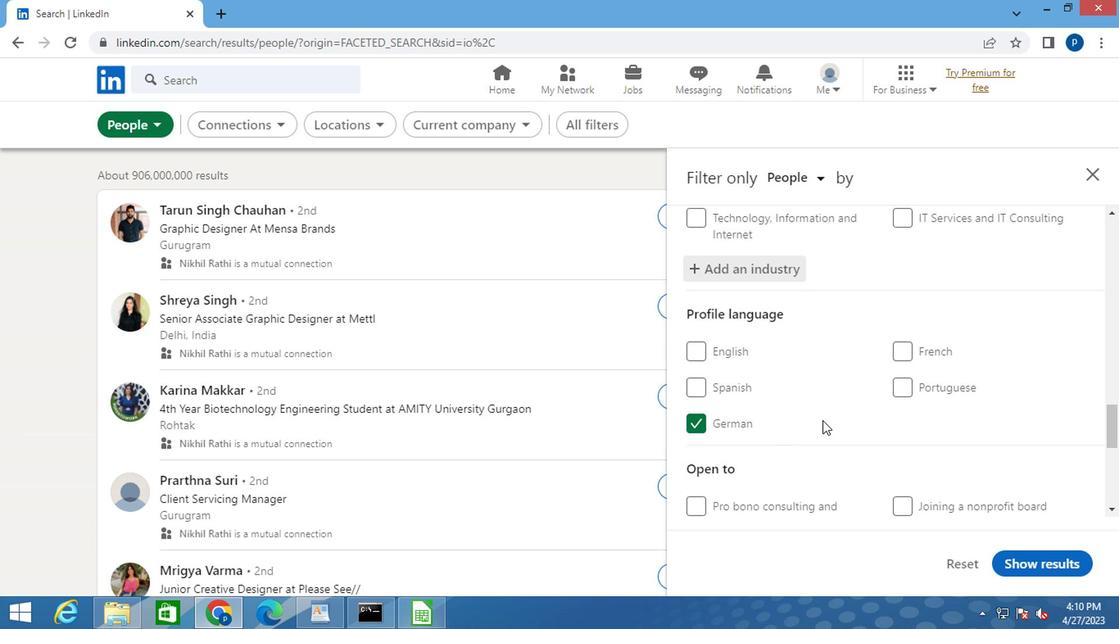 
Action: Mouse scrolled (824, 428) with delta (0, 0)
Screenshot: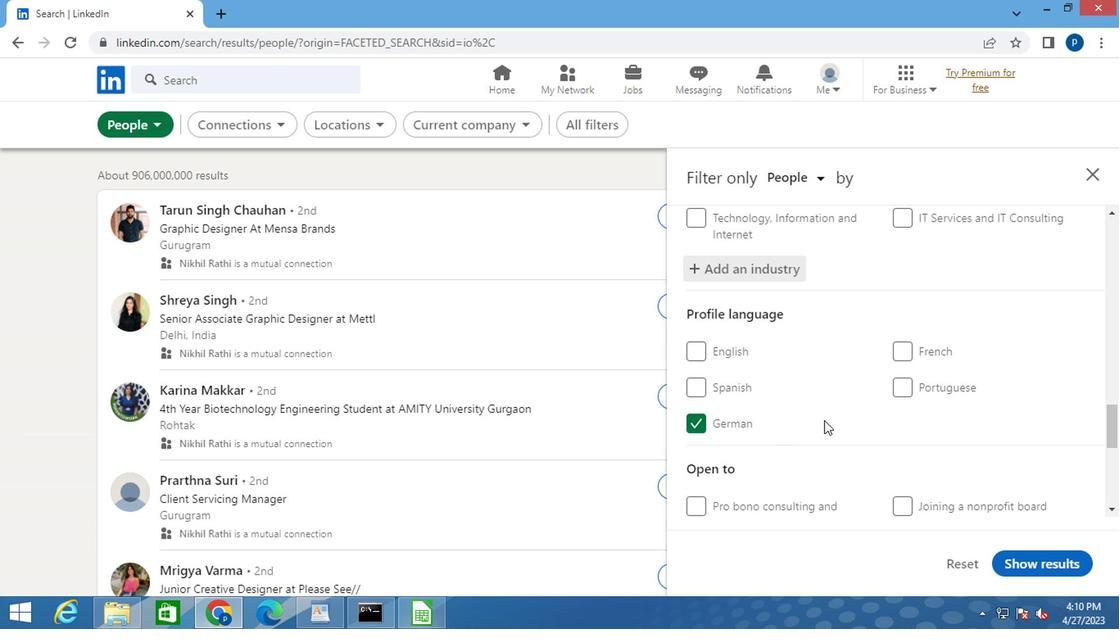
Action: Mouse scrolled (824, 428) with delta (0, 0)
Screenshot: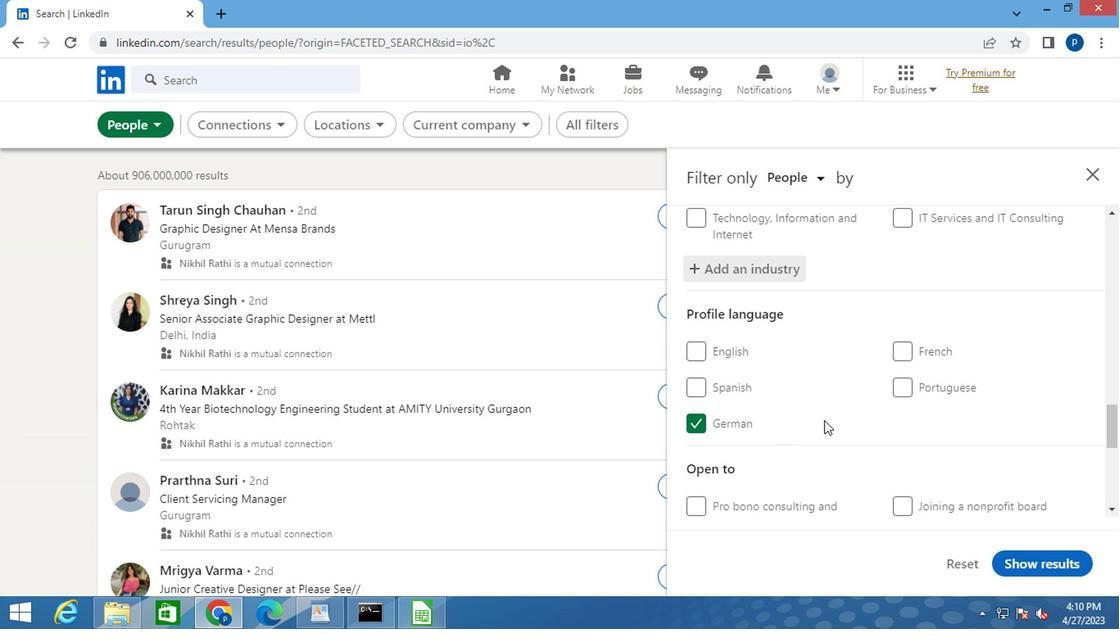 
Action: Mouse moved to (899, 433)
Screenshot: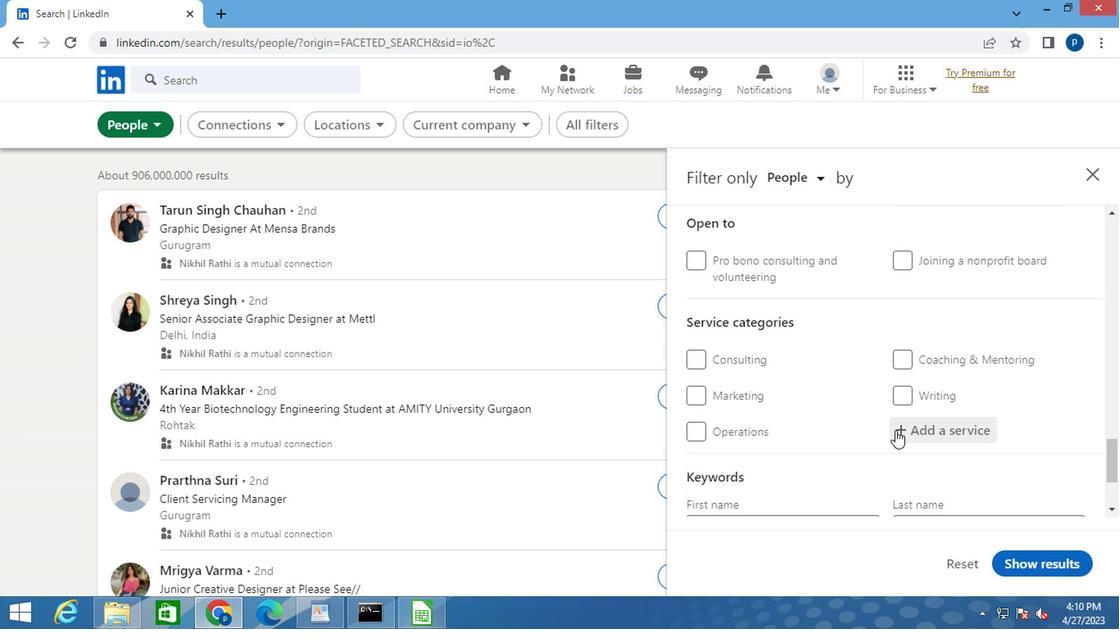 
Action: Mouse pressed left at (899, 433)
Screenshot: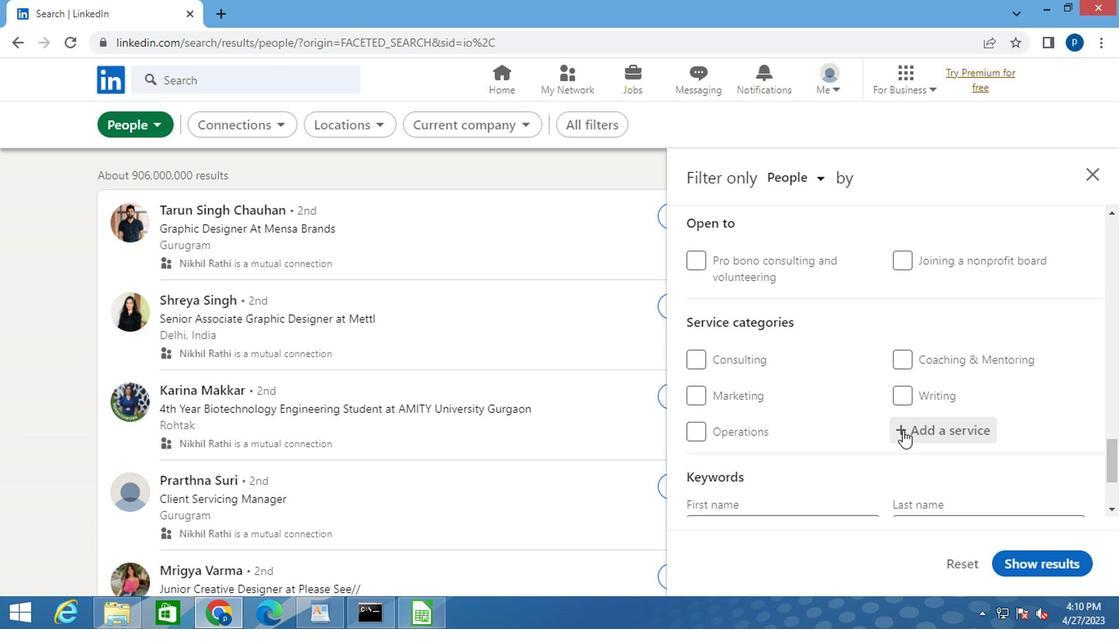 
Action: Mouse moved to (900, 430)
Screenshot: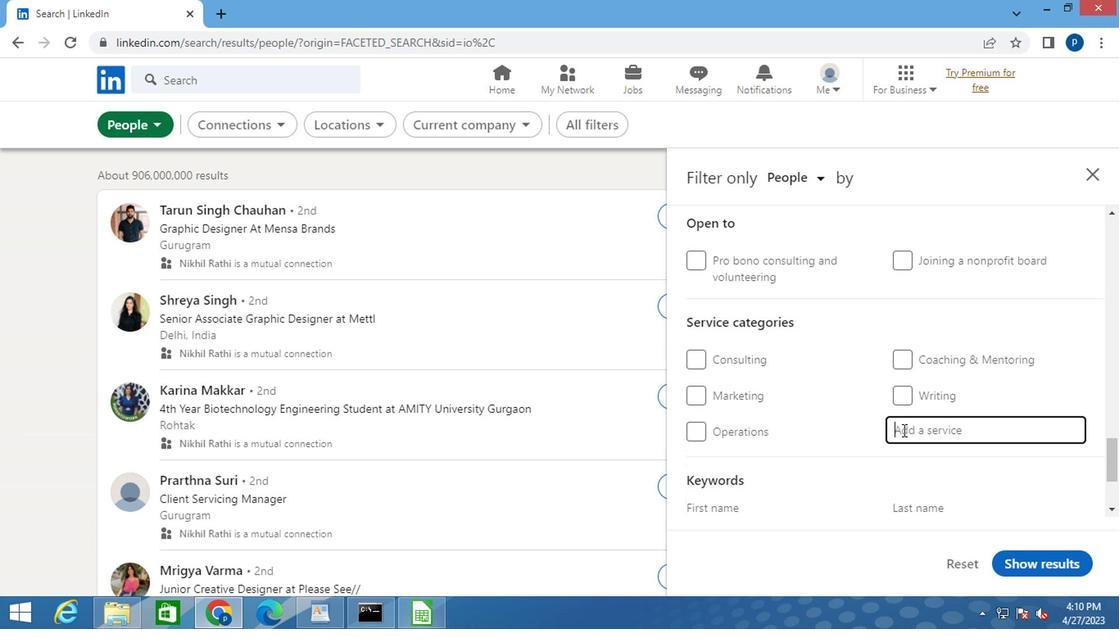 
Action: Mouse pressed left at (900, 430)
Screenshot: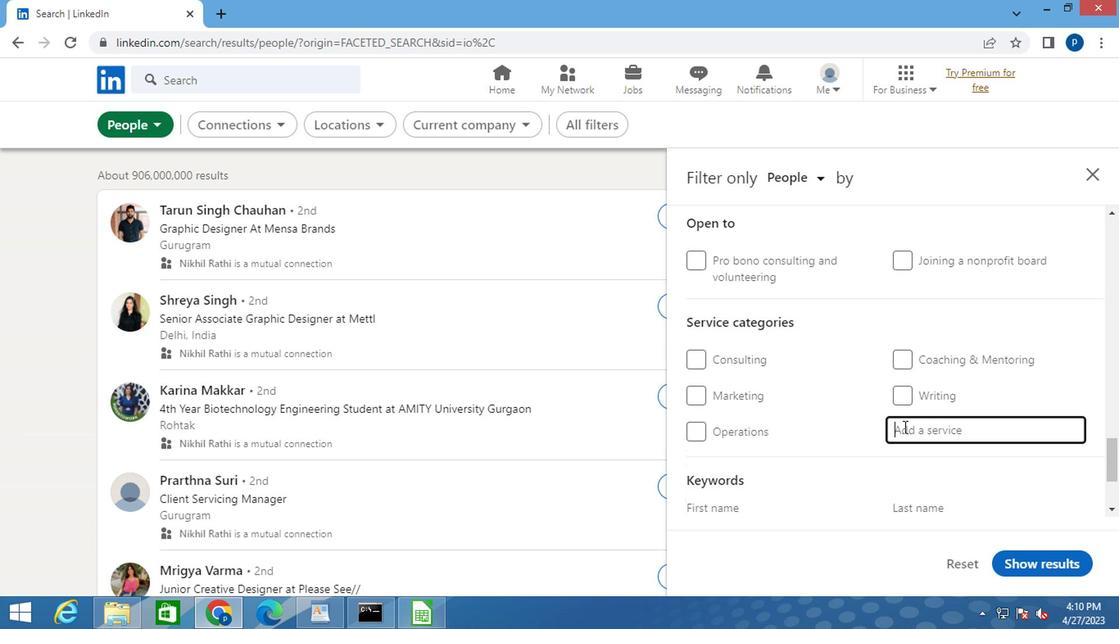 
Action: Key pressed <Key.caps_lock>T<Key.caps_lock>RANSLATION
Screenshot: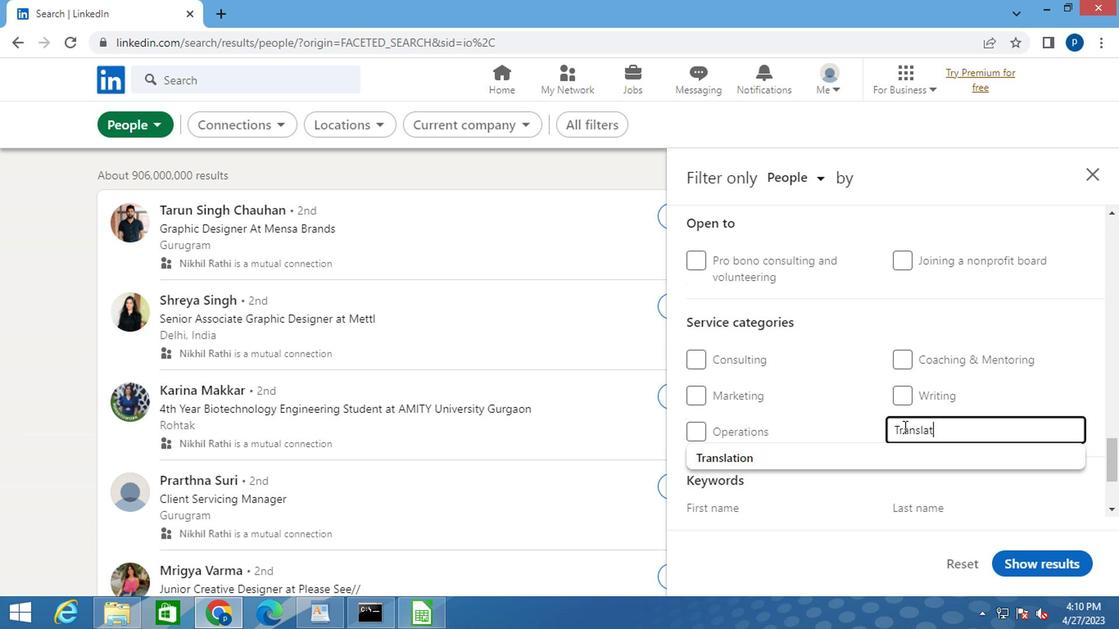 
Action: Mouse moved to (814, 455)
Screenshot: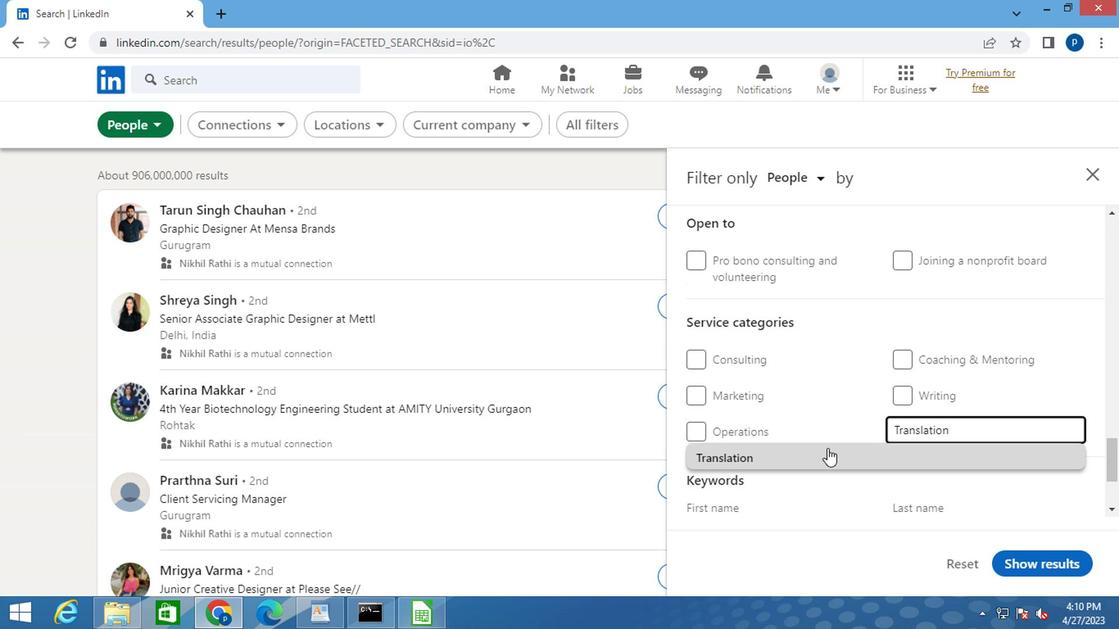 
Action: Mouse pressed left at (814, 455)
Screenshot: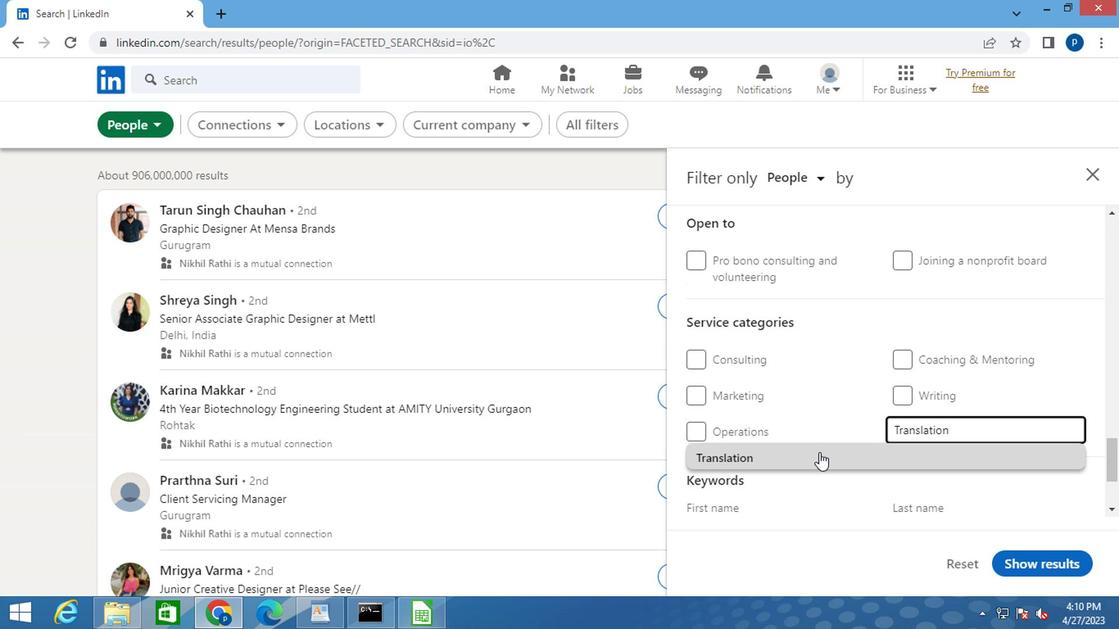 
Action: Mouse moved to (811, 455)
Screenshot: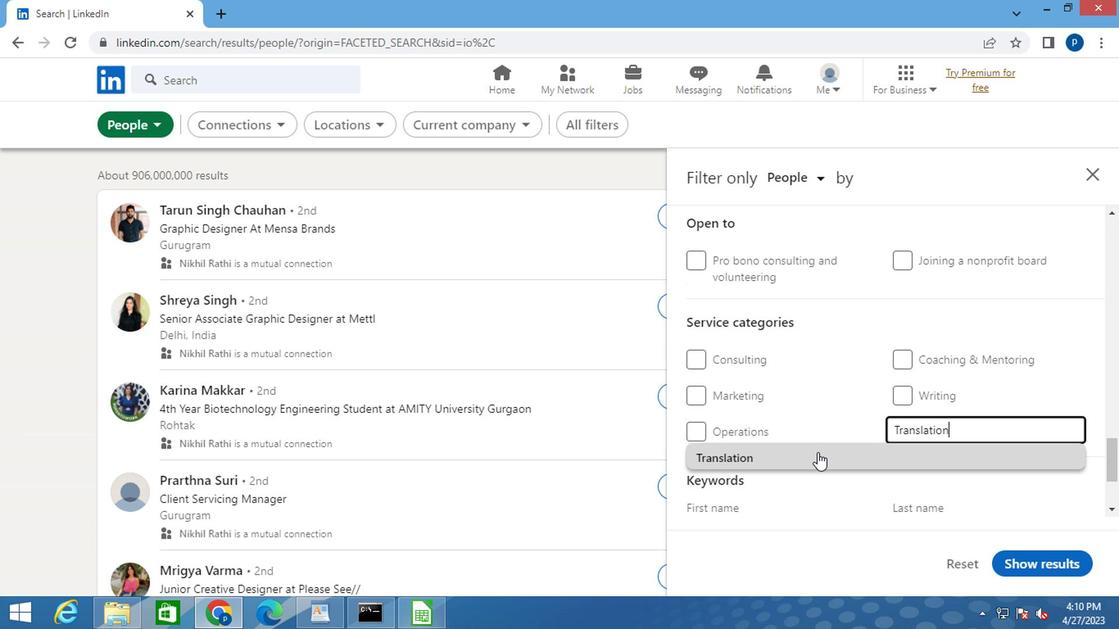 
Action: Mouse scrolled (811, 454) with delta (0, 0)
Screenshot: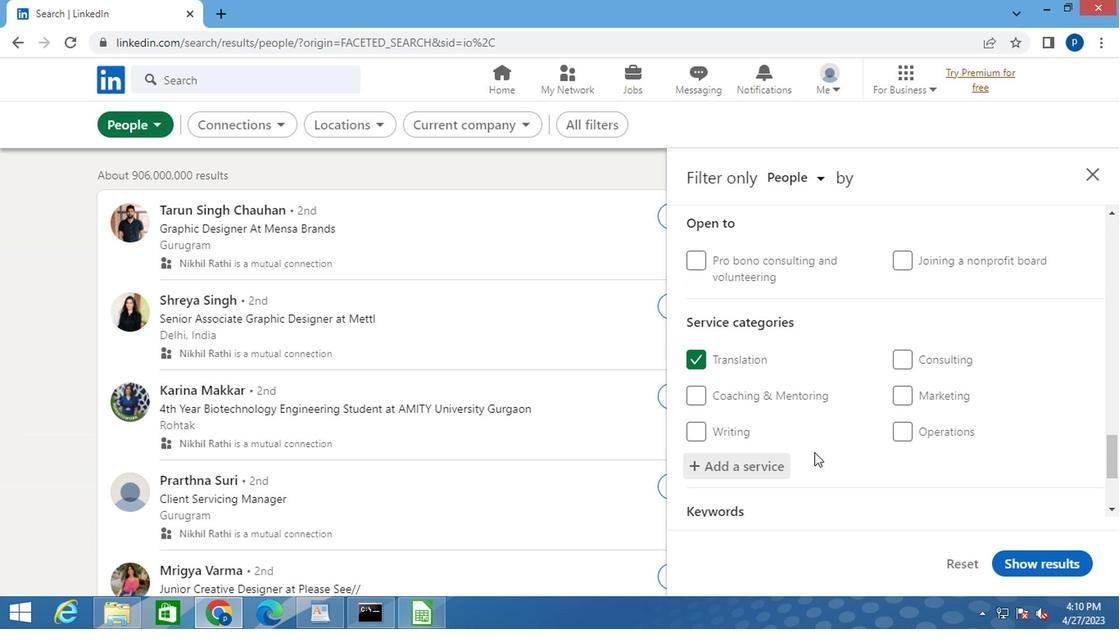
Action: Mouse scrolled (811, 454) with delta (0, 0)
Screenshot: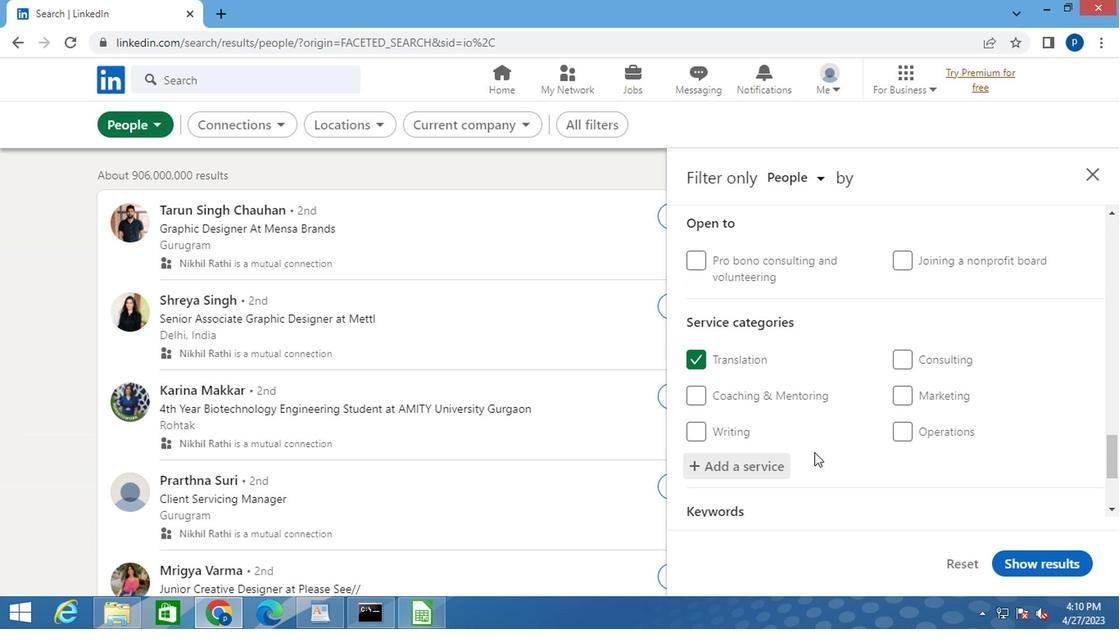 
Action: Mouse moved to (725, 466)
Screenshot: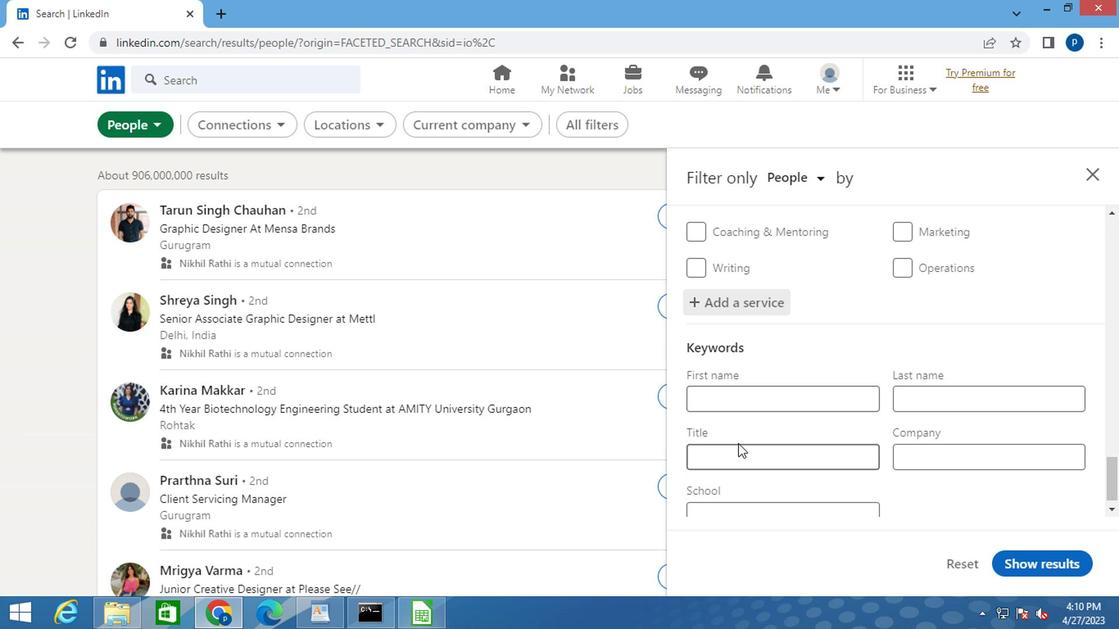
Action: Mouse pressed left at (725, 466)
Screenshot: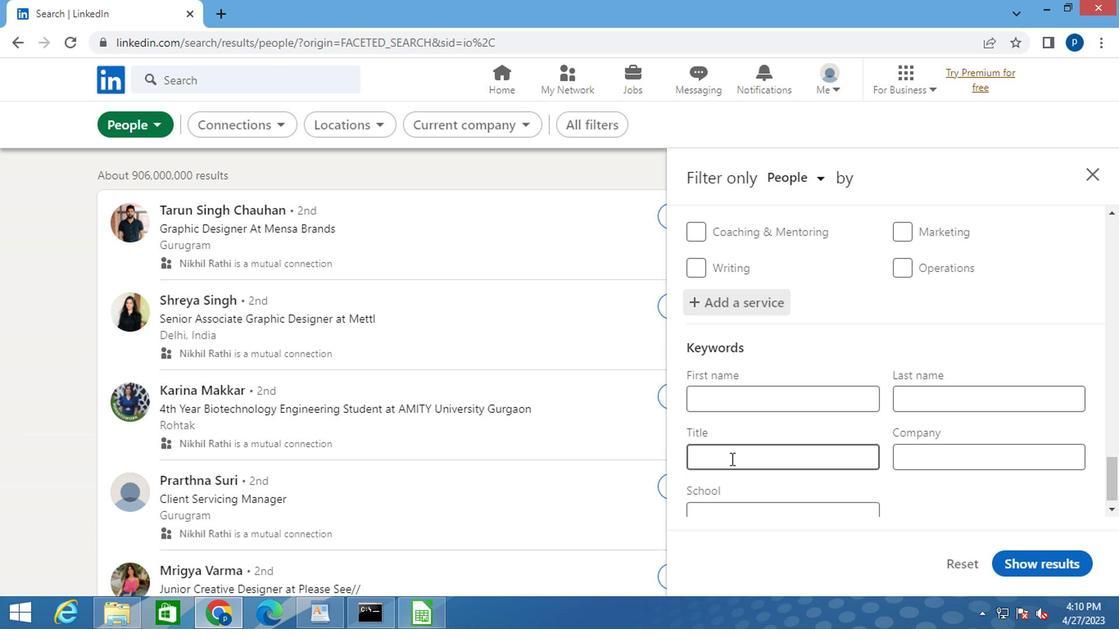 
Action: Key pressed <Key.caps_lock>E<Key.caps_lock>XECUTIVE<Key.space><Key.caps_lock>AS<Key.backspace><Key.caps_lock>SSISTANT<Key.space>
Screenshot: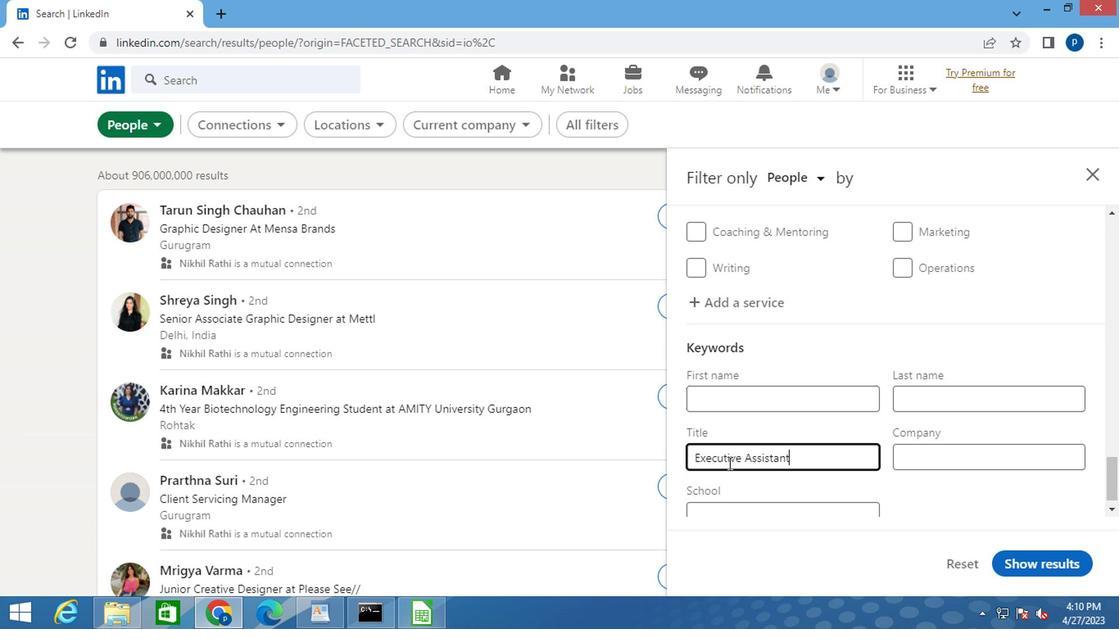 
Action: Mouse moved to (1013, 560)
Screenshot: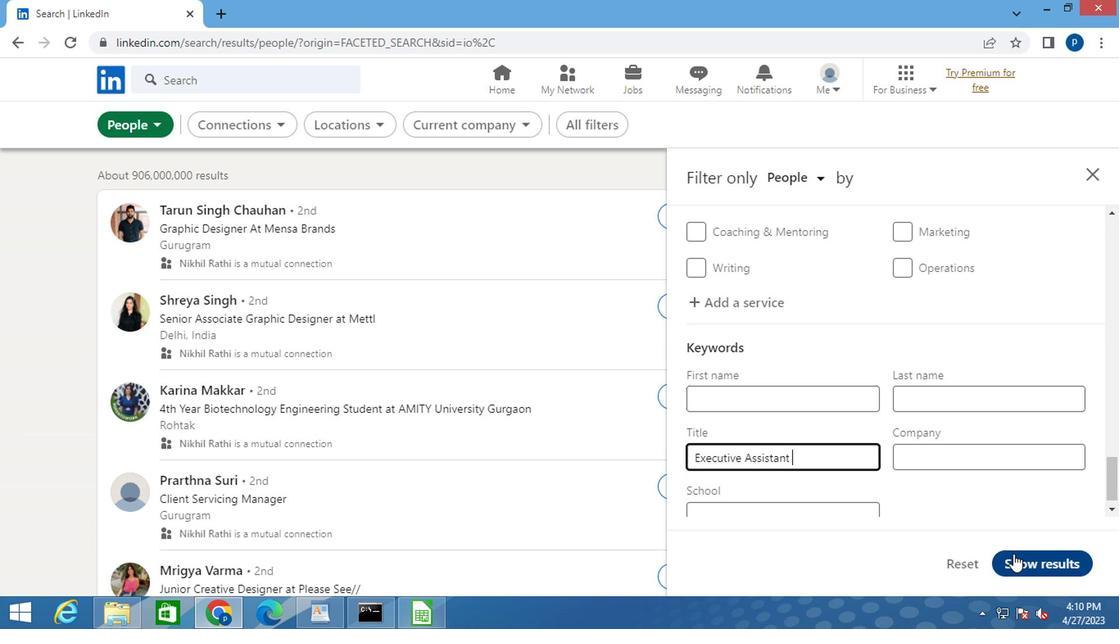 
Action: Mouse pressed left at (1013, 560)
Screenshot: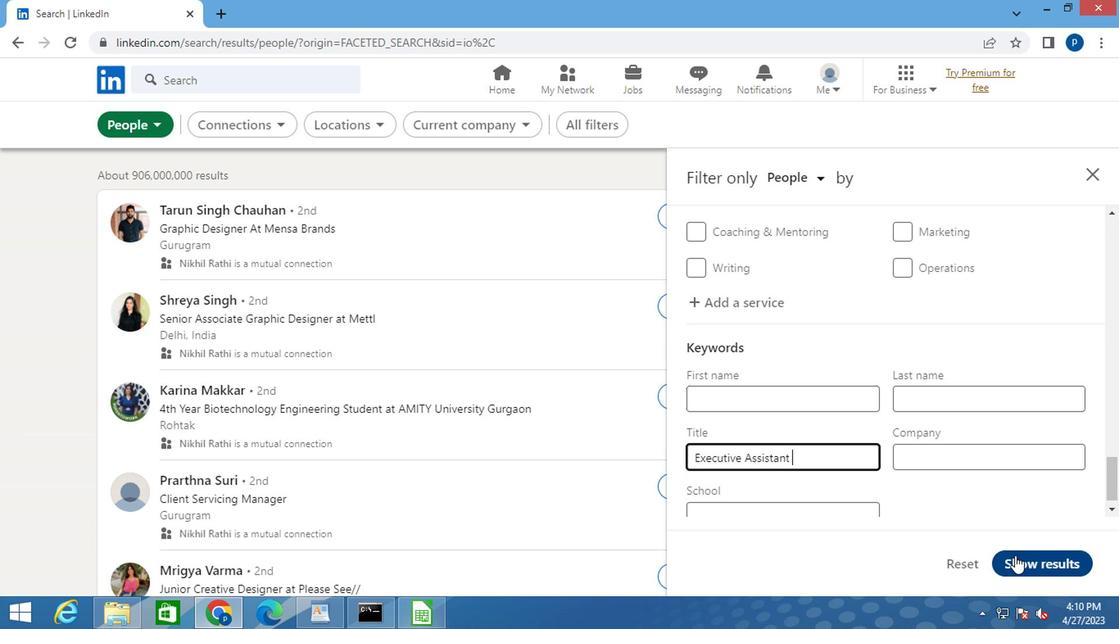 
